 Task: Find connections with filter location Leeds with filter topic #coach with filter profile language Potuguese with filter current company TimesJobs with filter school Tilak Maharashtra Vidyapeeth, Pune with filter industry Paper and Forest Product Manufacturing with filter service category Resume Writing with filter keywords title Over the Phone Interpreter
Action: Mouse moved to (591, 89)
Screenshot: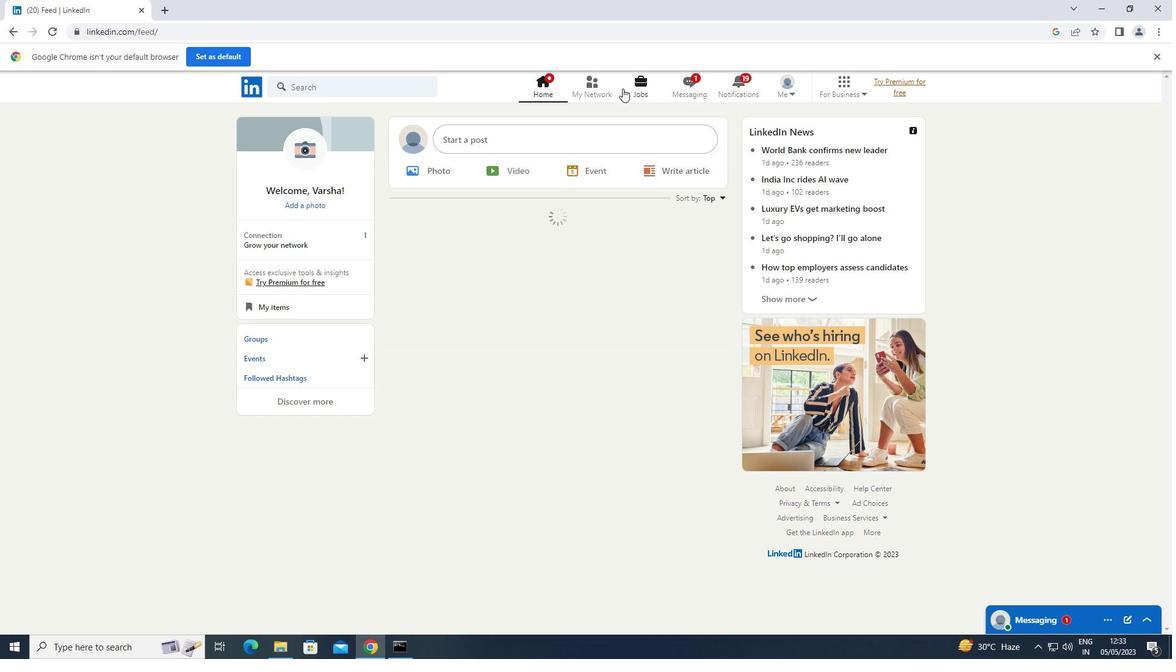 
Action: Mouse pressed left at (591, 89)
Screenshot: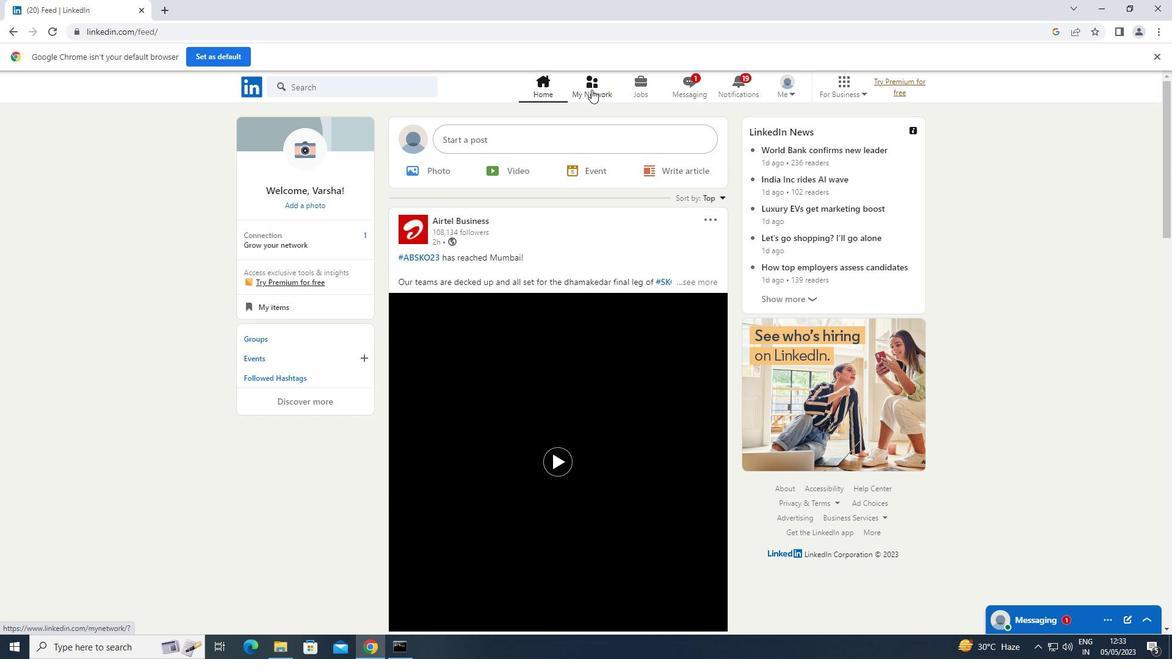 
Action: Mouse moved to (296, 146)
Screenshot: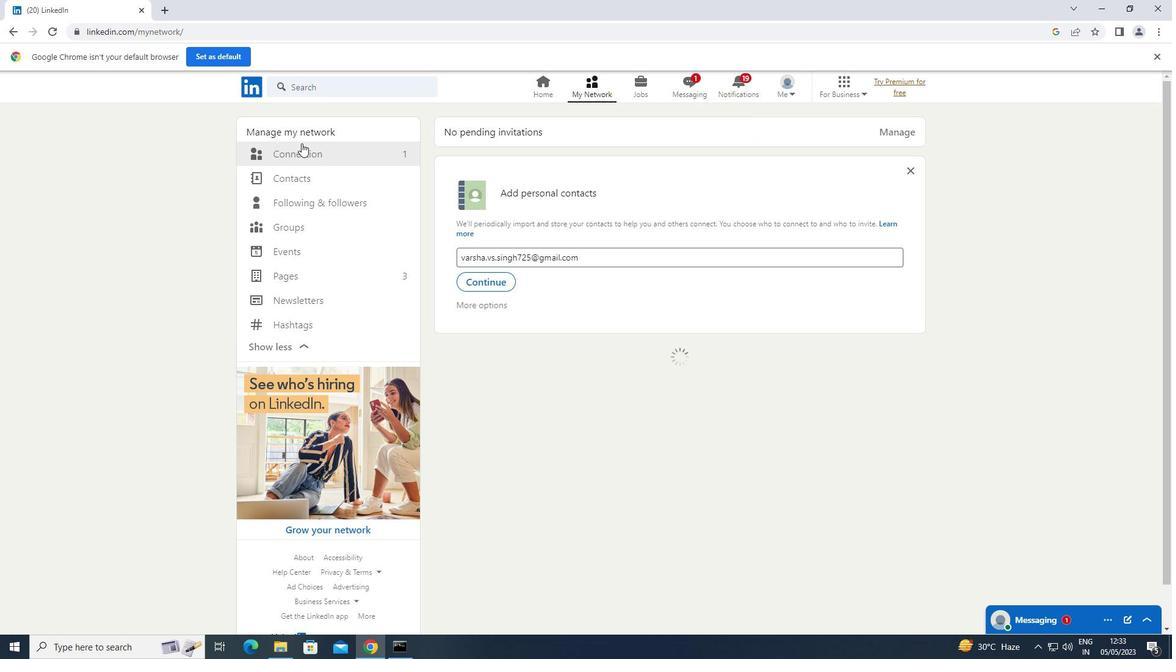 
Action: Mouse pressed left at (296, 146)
Screenshot: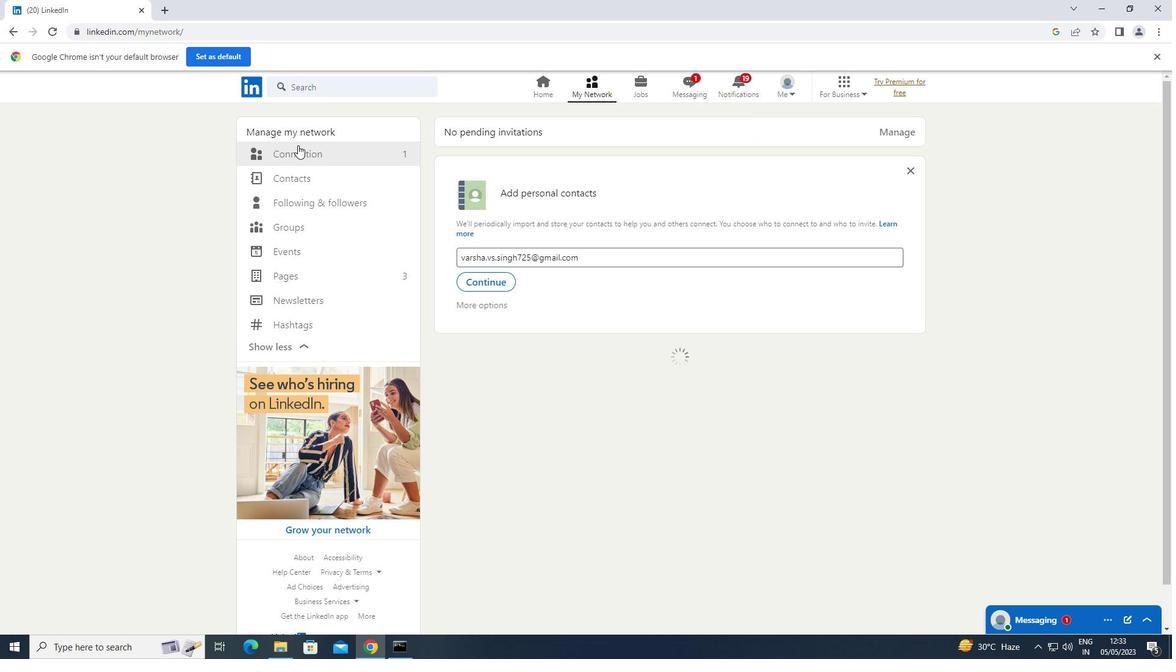 
Action: Mouse moved to (683, 154)
Screenshot: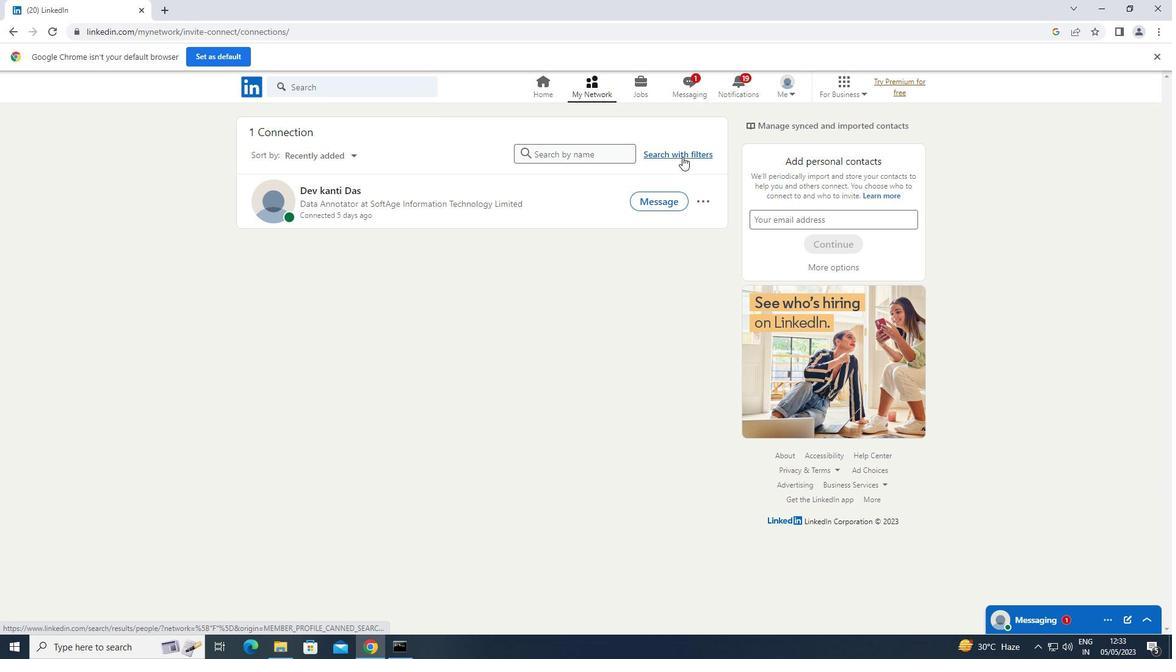 
Action: Mouse pressed left at (683, 154)
Screenshot: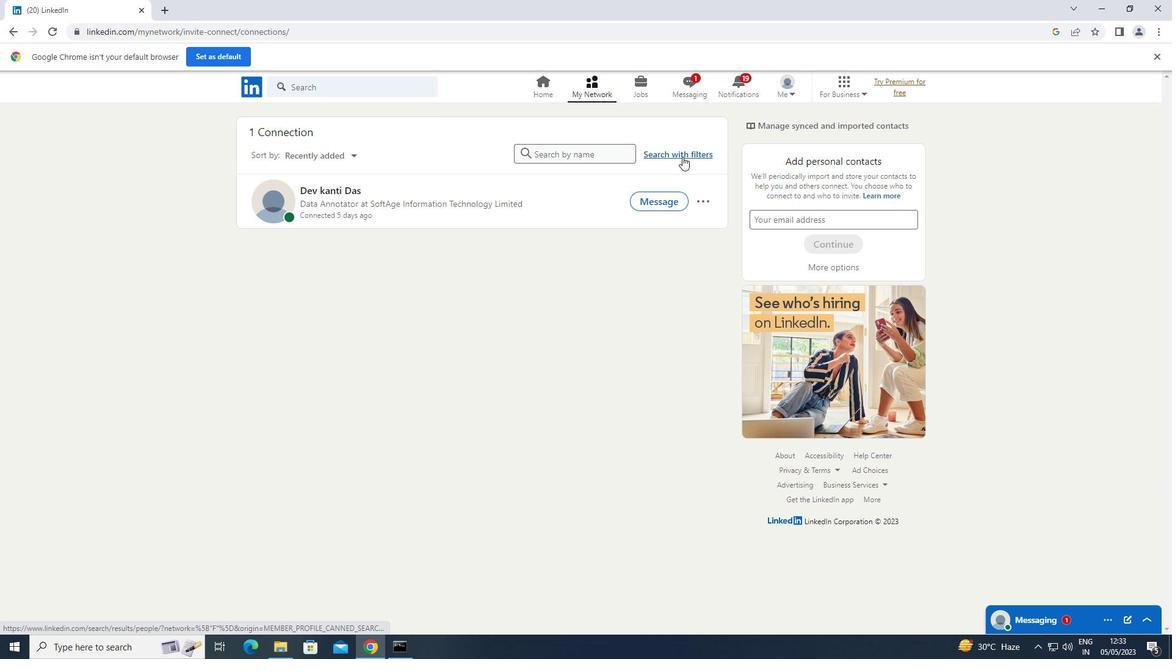 
Action: Mouse moved to (616, 120)
Screenshot: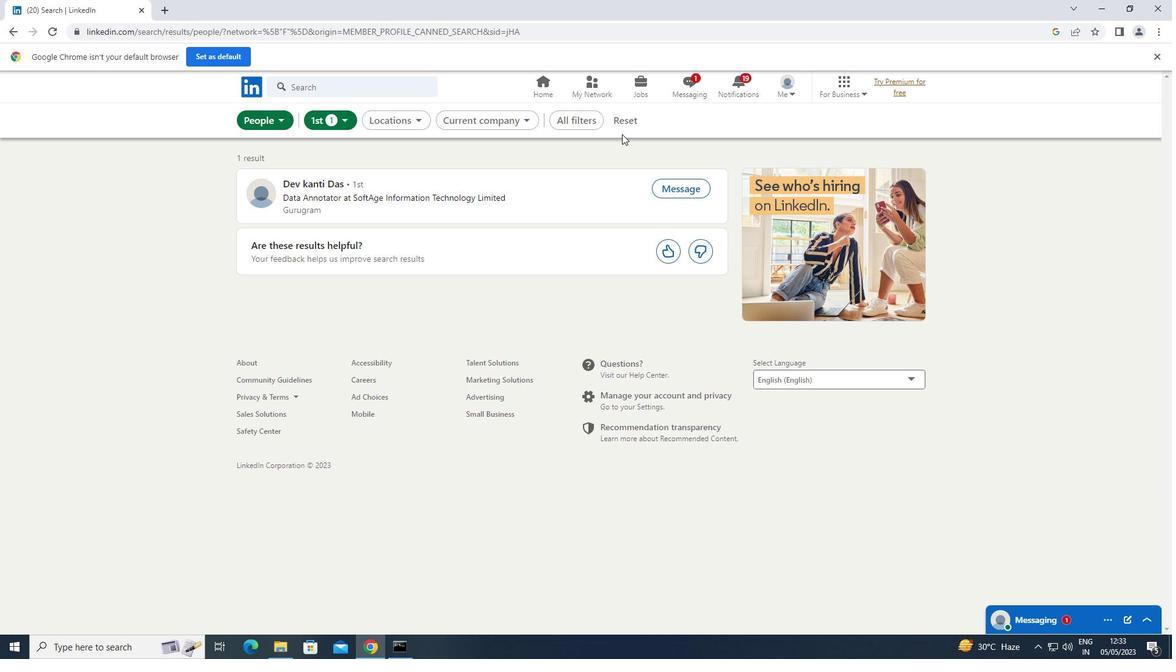
Action: Mouse pressed left at (616, 120)
Screenshot: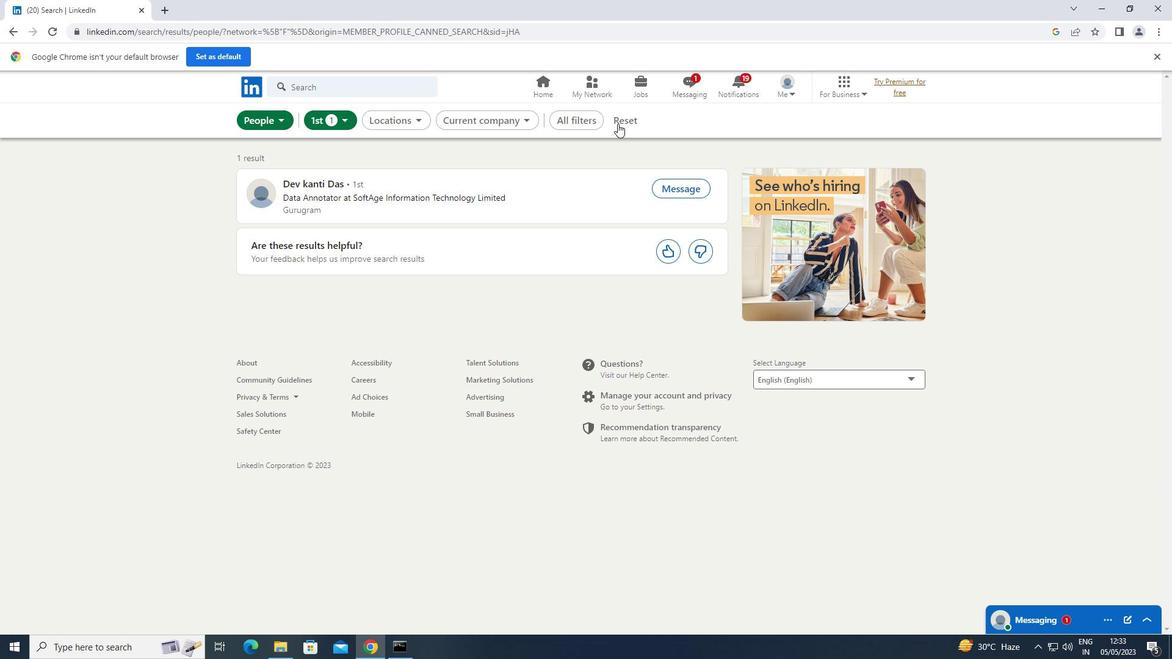 
Action: Mouse moved to (611, 119)
Screenshot: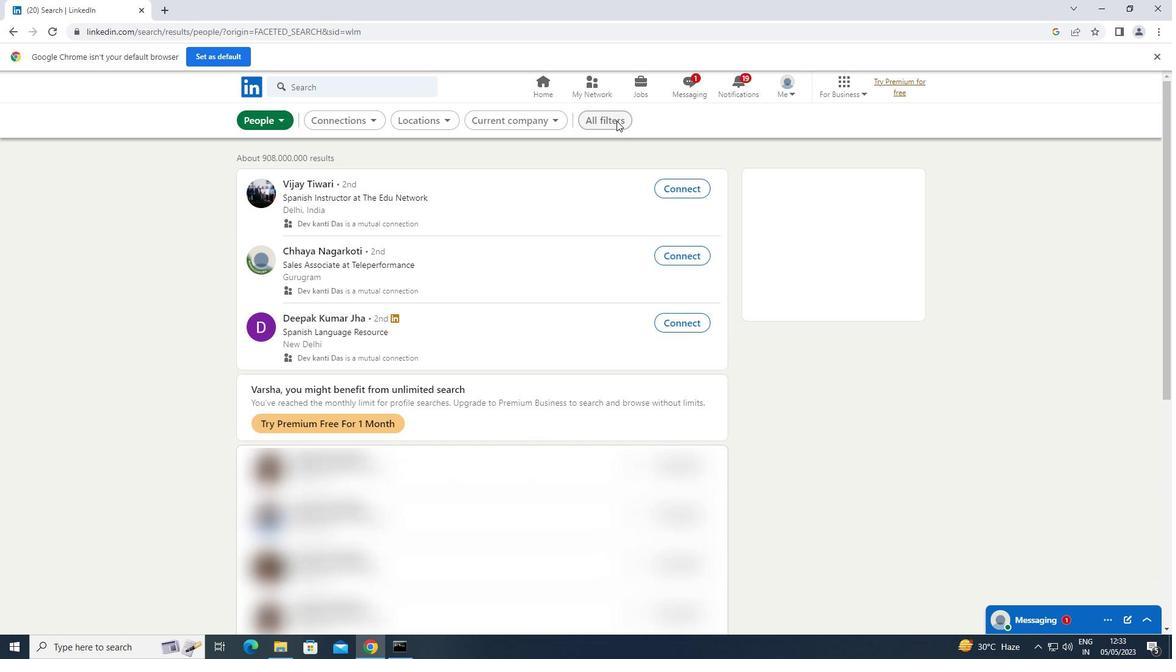 
Action: Mouse pressed left at (611, 119)
Screenshot: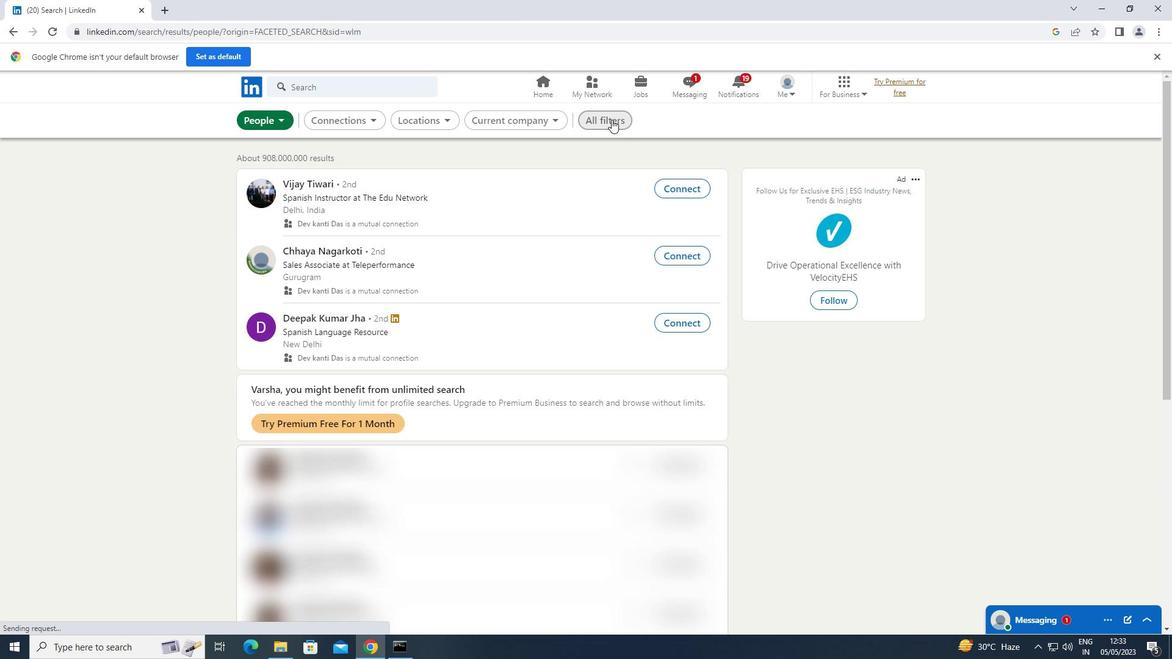 
Action: Mouse moved to (841, 260)
Screenshot: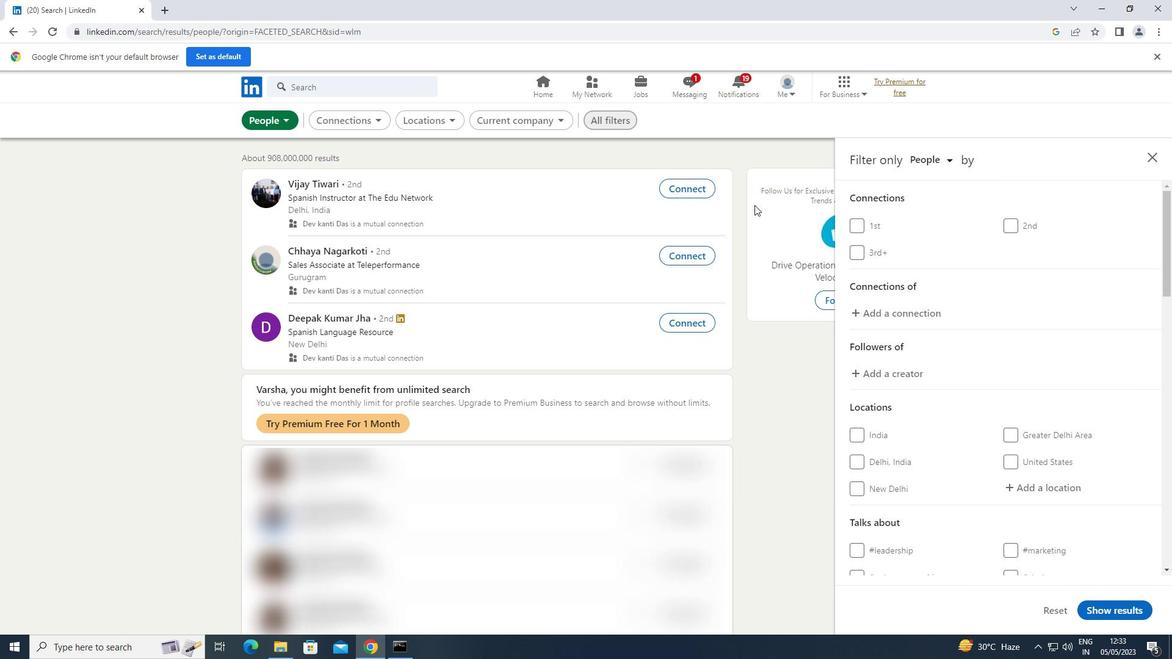 
Action: Mouse scrolled (841, 259) with delta (0, 0)
Screenshot: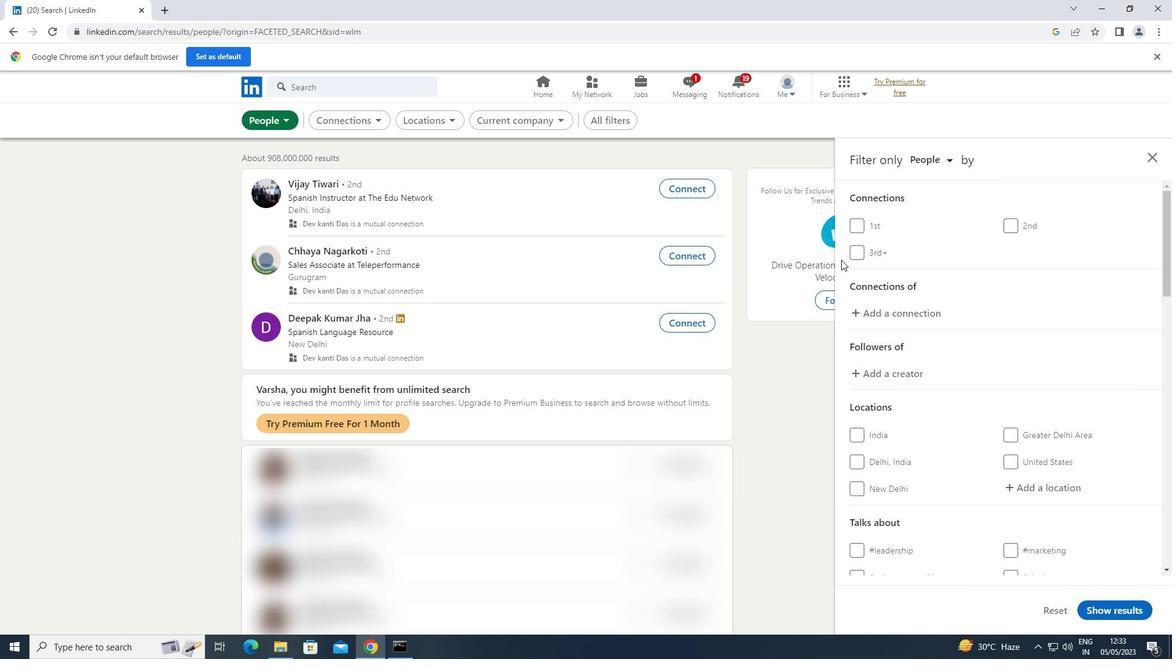 
Action: Mouse scrolled (841, 259) with delta (0, 0)
Screenshot: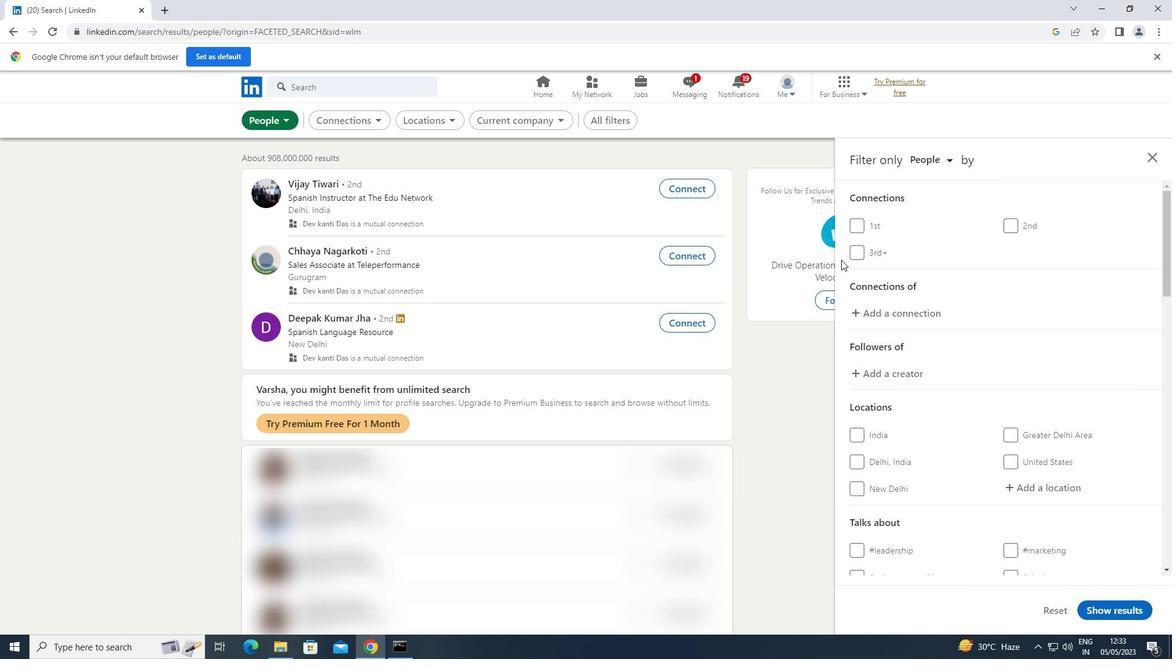 
Action: Mouse scrolled (841, 259) with delta (0, 0)
Screenshot: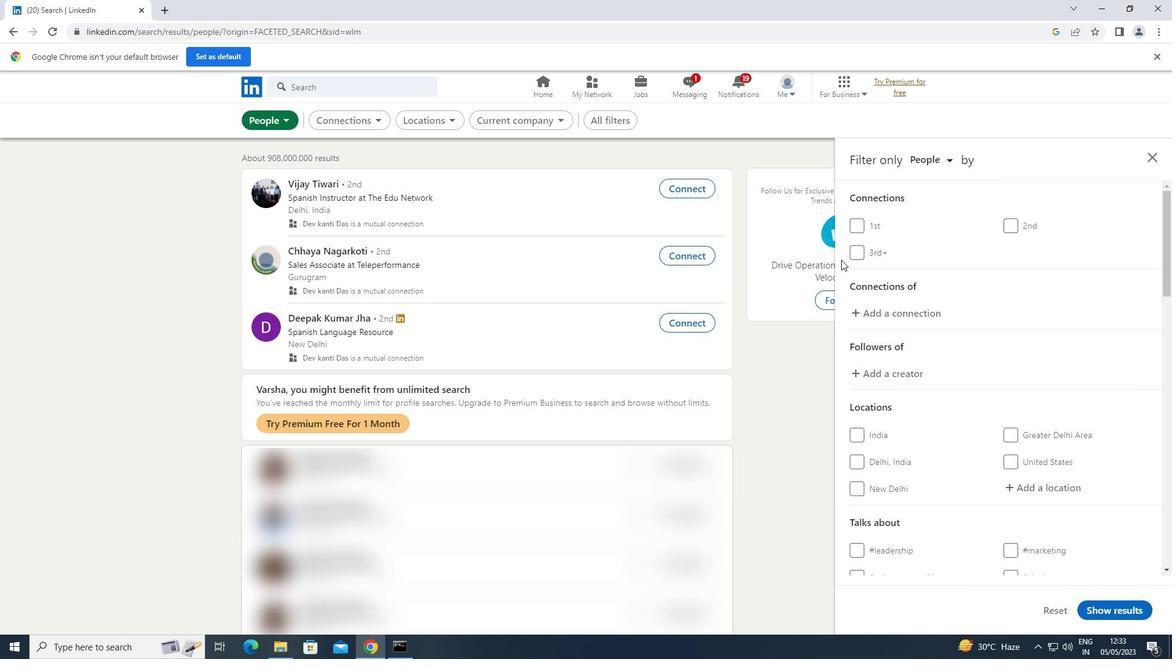 
Action: Mouse moved to (1021, 303)
Screenshot: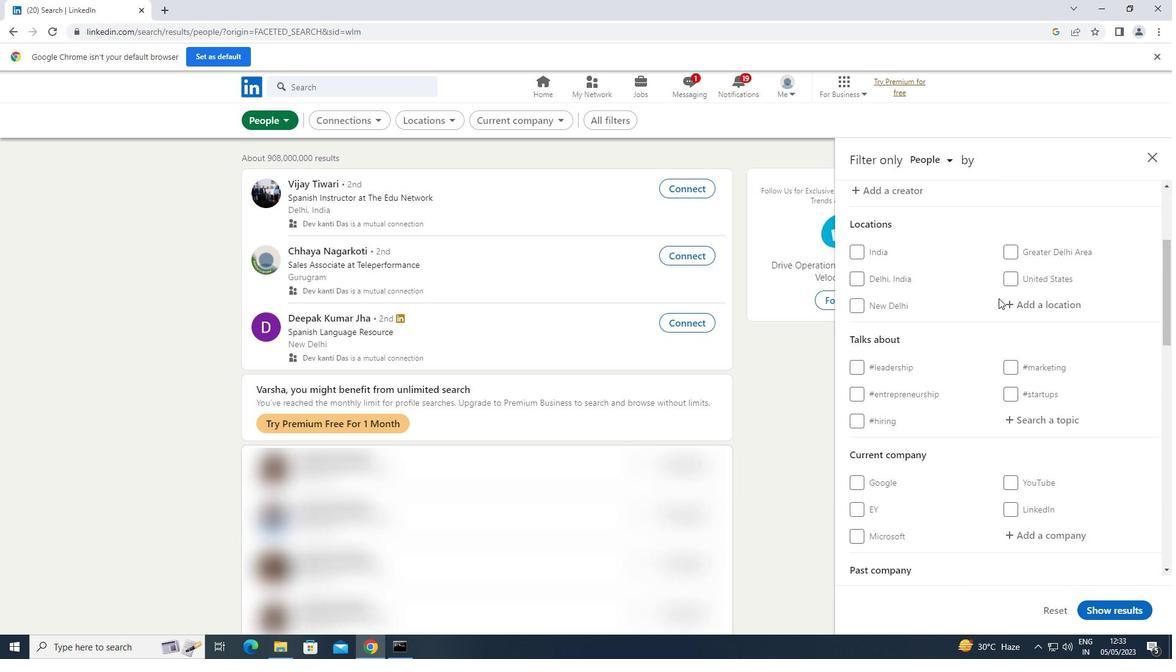 
Action: Mouse pressed left at (1021, 303)
Screenshot: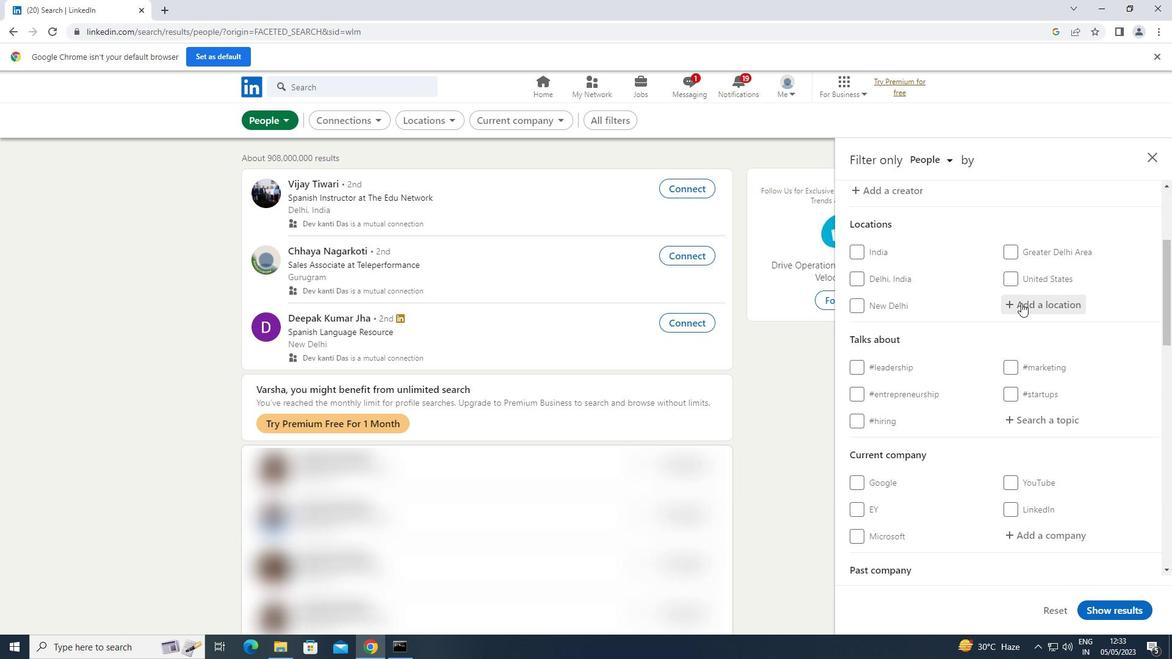 
Action: Key pressed <Key.shift>L
Screenshot: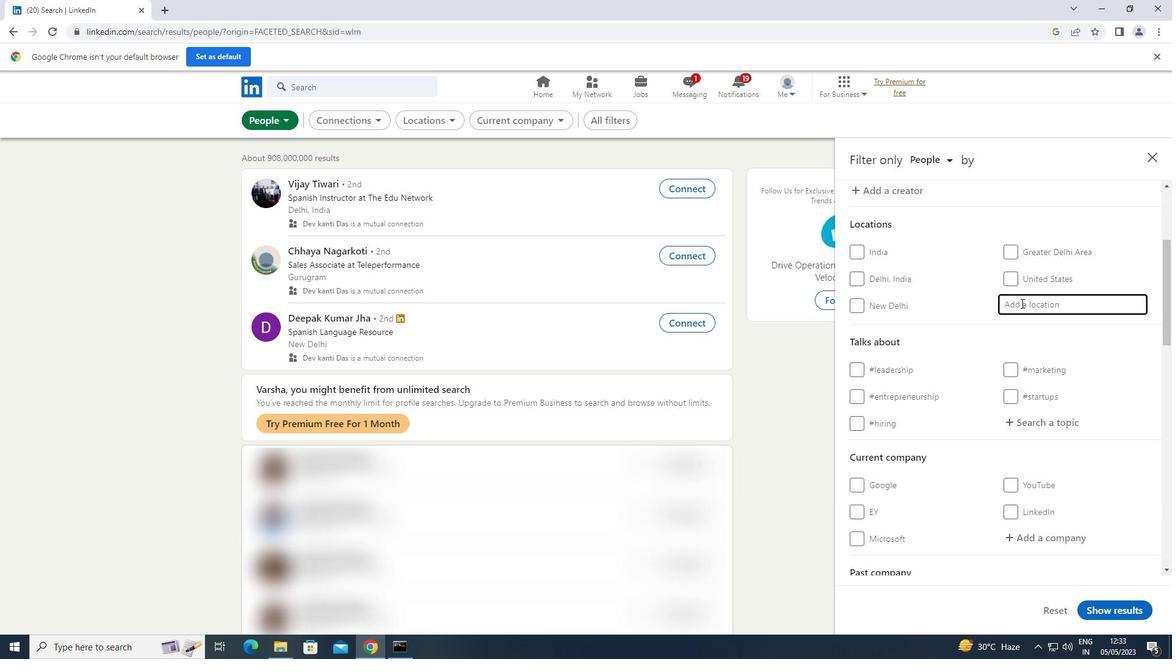 
Action: Mouse moved to (1022, 303)
Screenshot: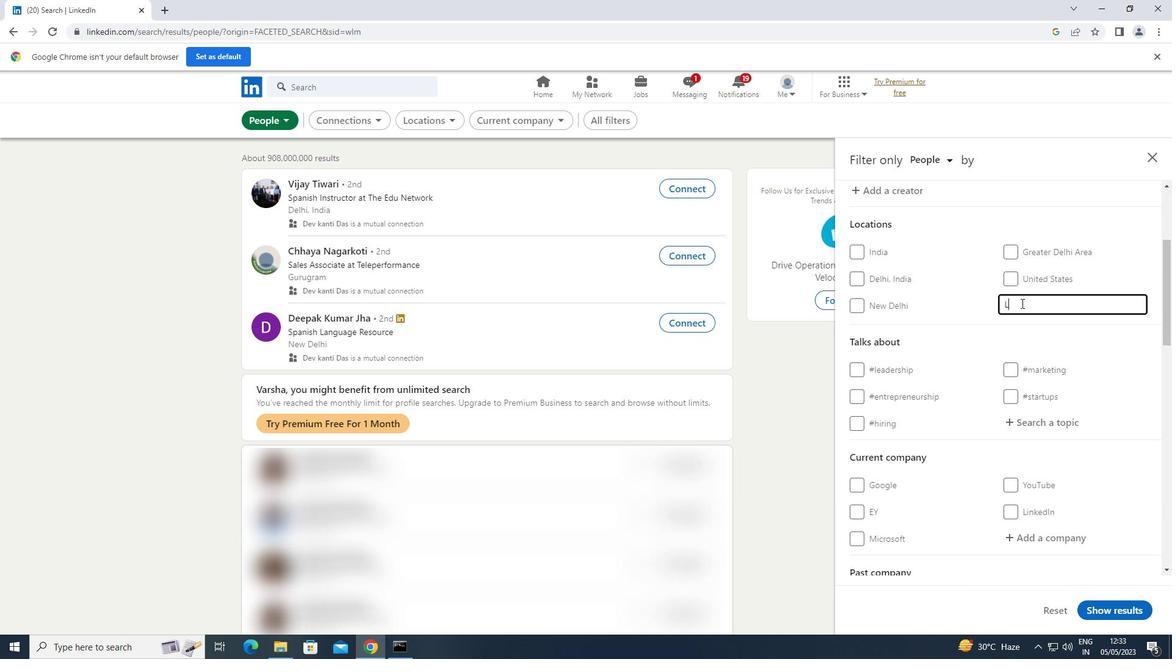 
Action: Key pressed EEDS<Key.enter>
Screenshot: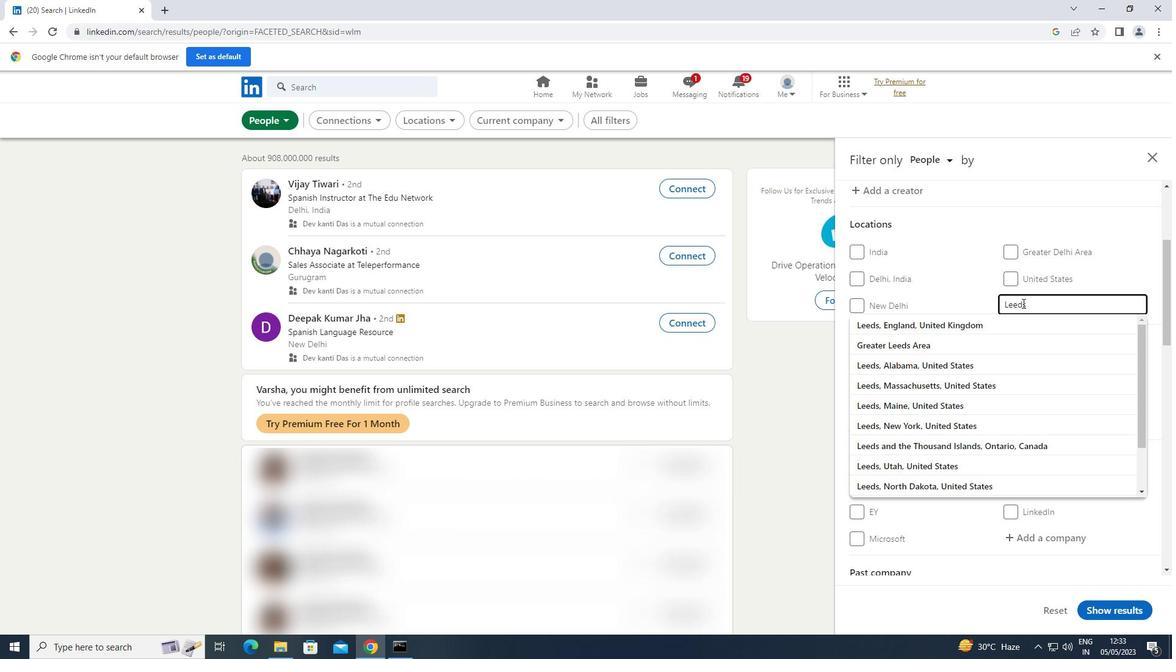 
Action: Mouse moved to (1035, 425)
Screenshot: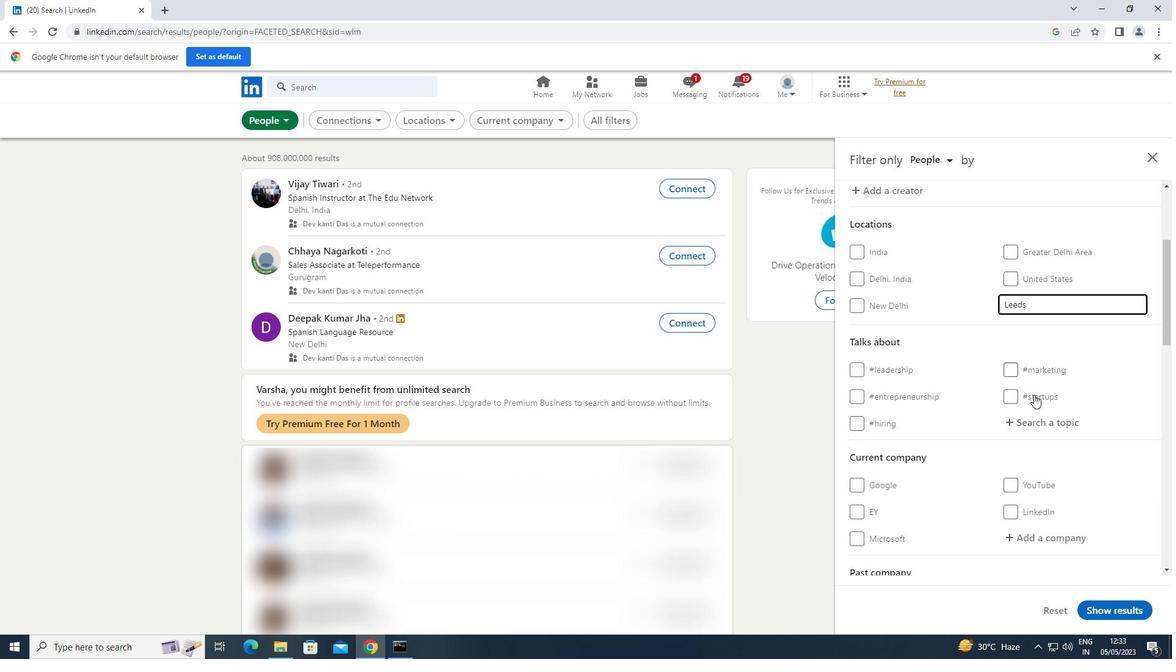 
Action: Mouse pressed left at (1035, 425)
Screenshot: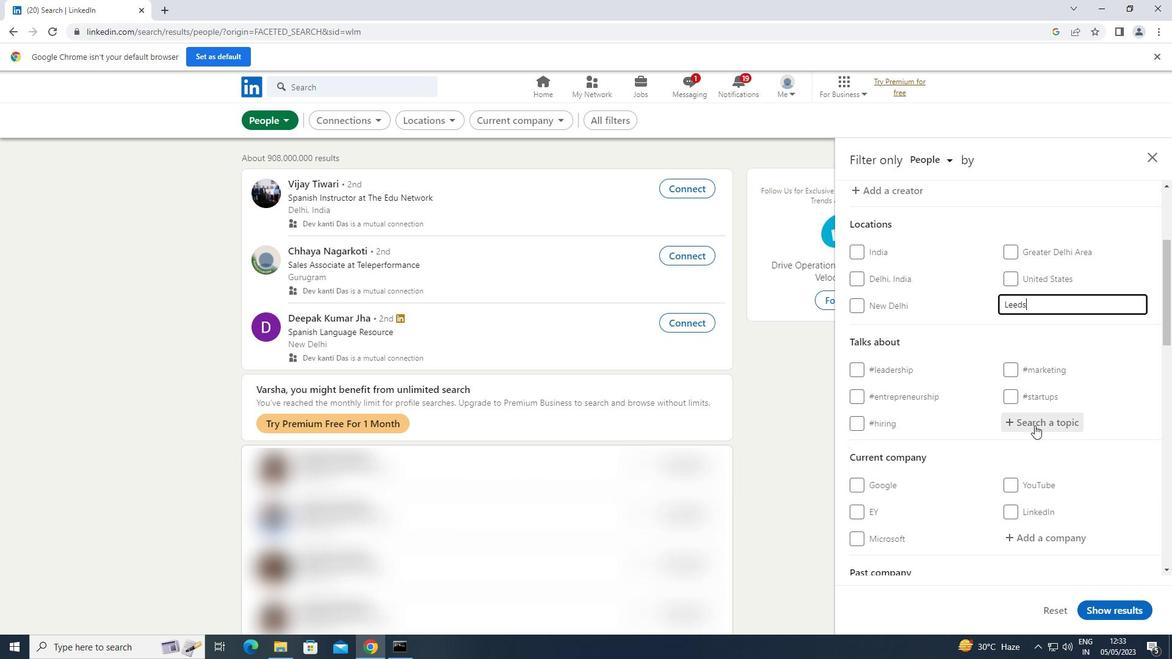 
Action: Key pressed COACH
Screenshot: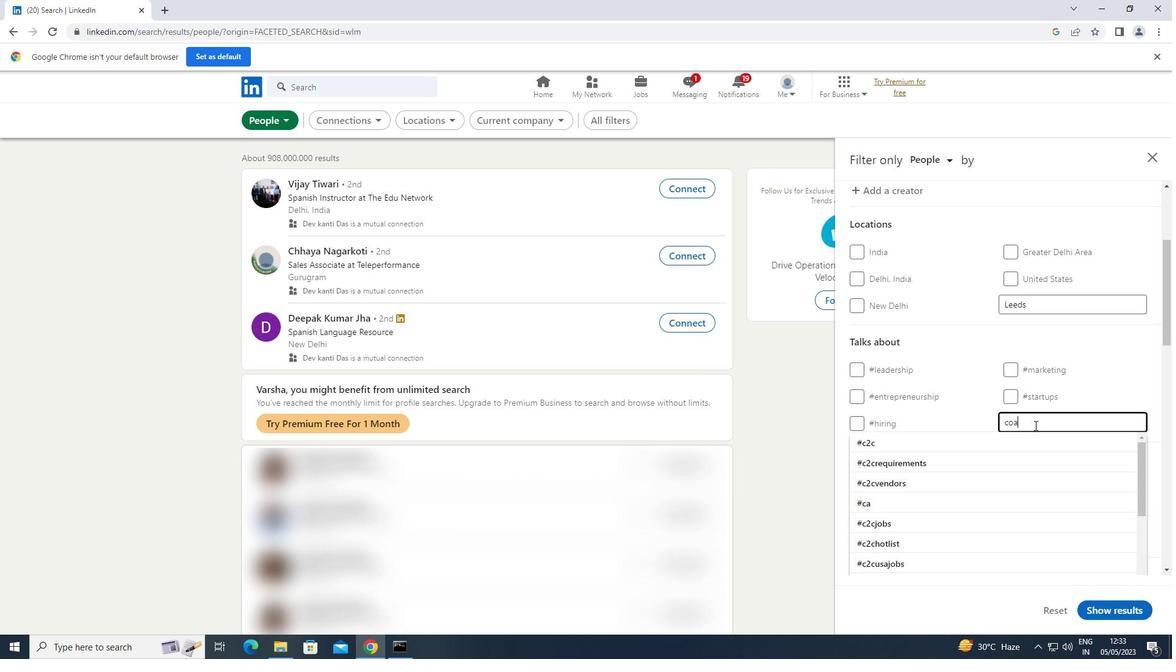 
Action: Mouse moved to (963, 459)
Screenshot: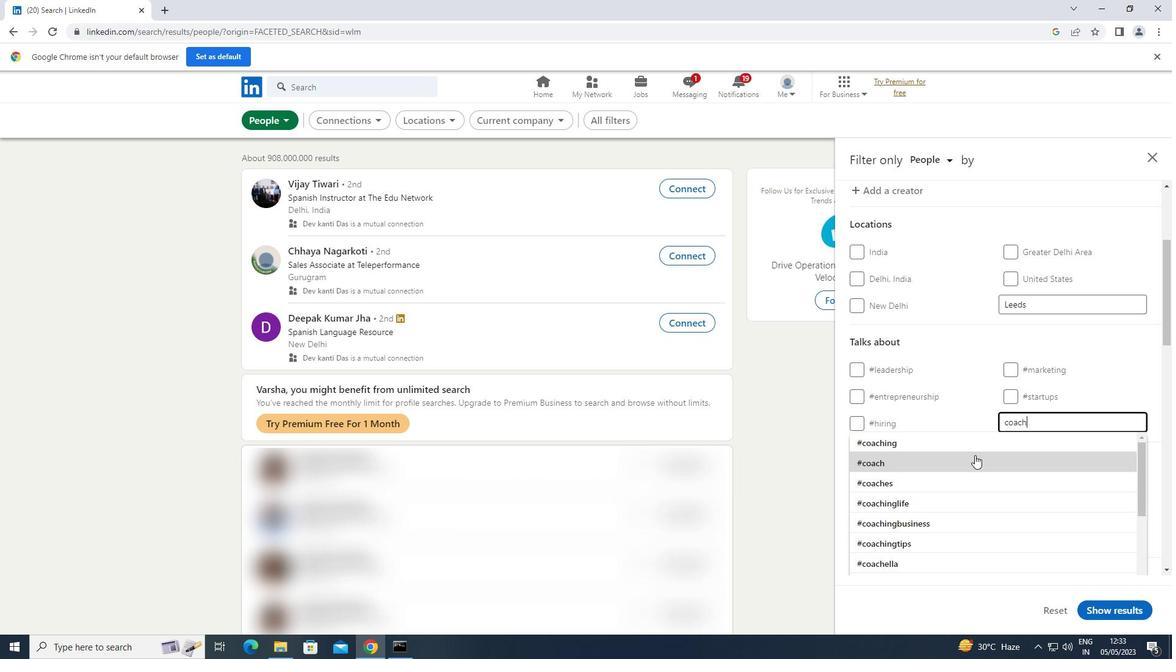 
Action: Mouse pressed left at (963, 459)
Screenshot: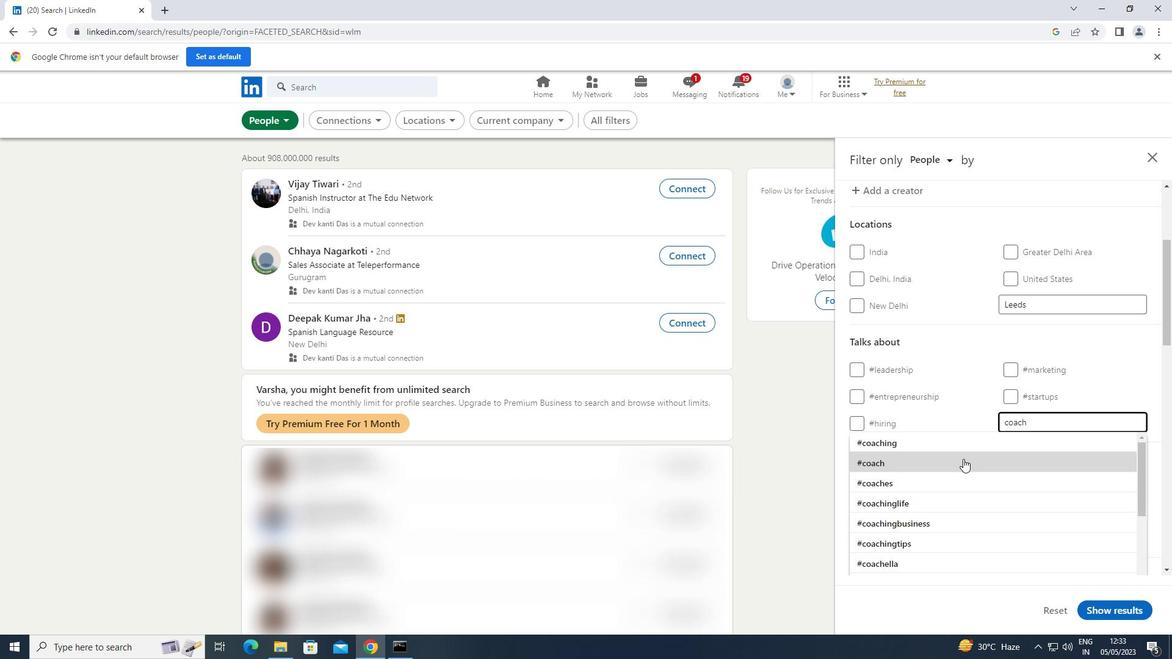 
Action: Mouse moved to (965, 458)
Screenshot: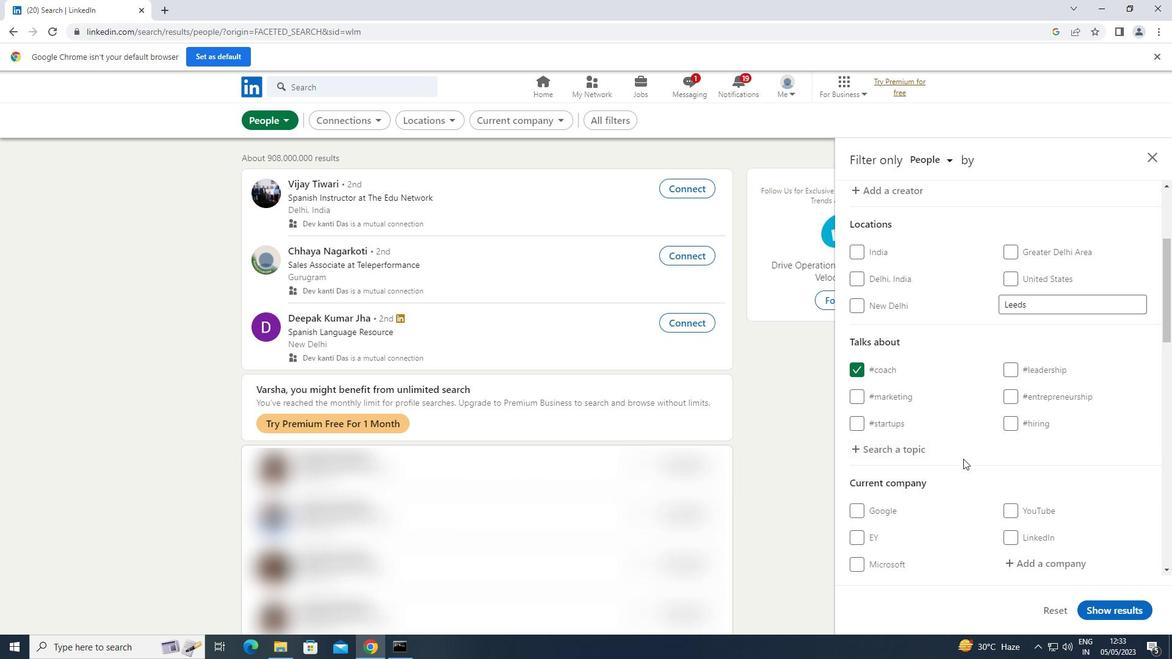 
Action: Mouse scrolled (965, 458) with delta (0, 0)
Screenshot: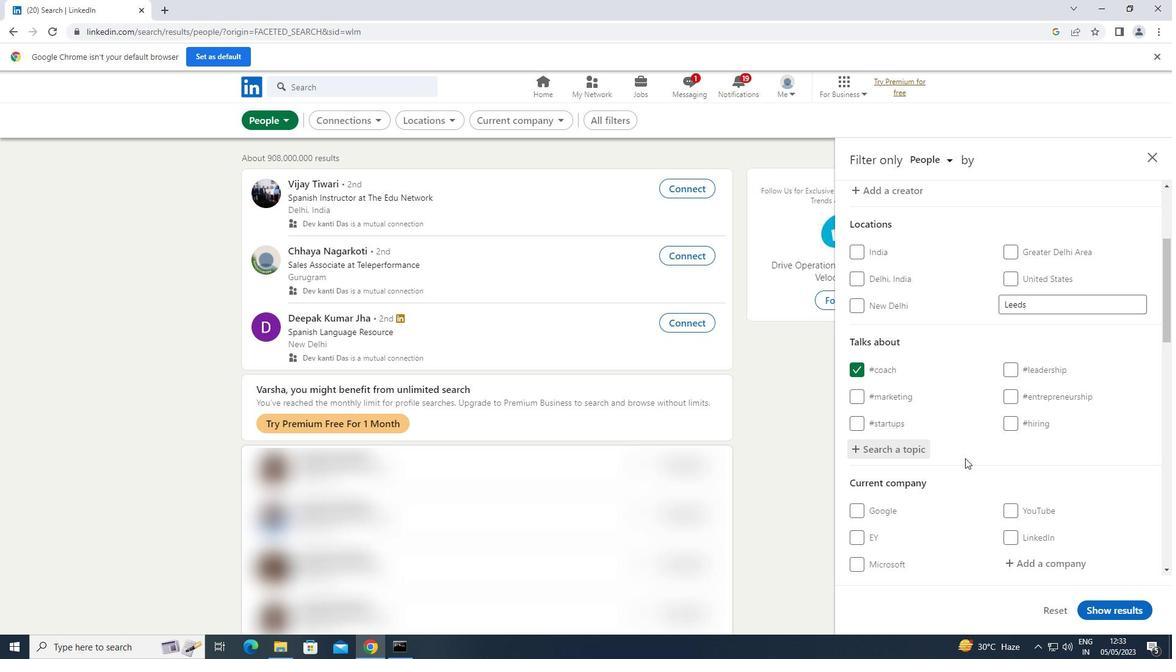 
Action: Mouse scrolled (965, 458) with delta (0, 0)
Screenshot: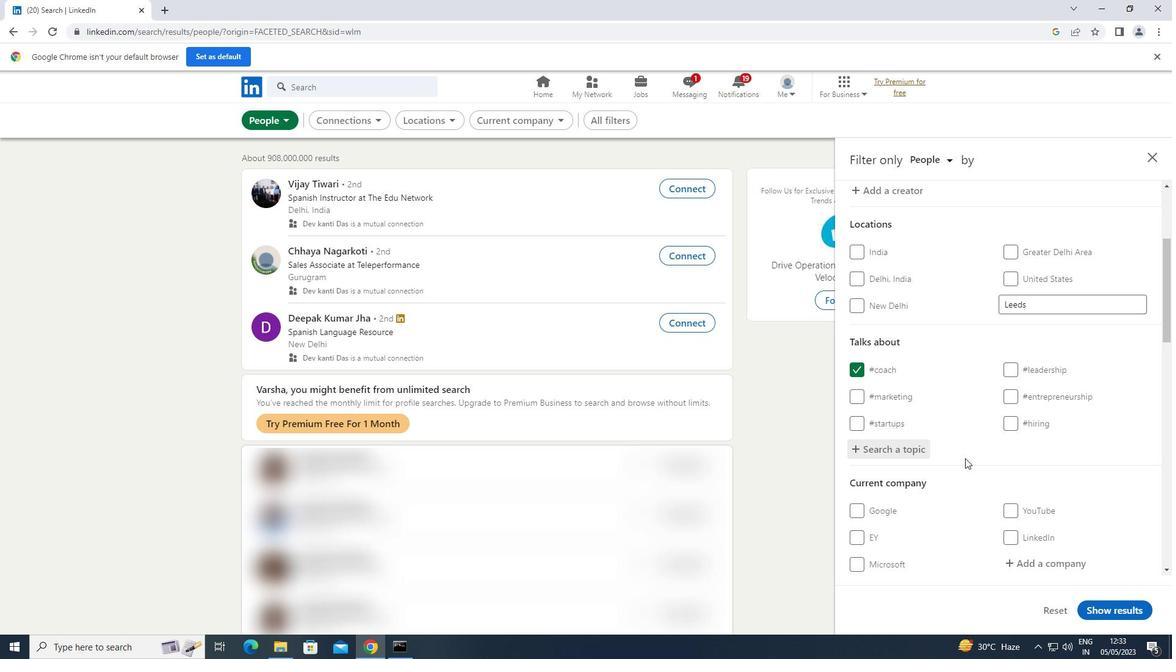 
Action: Mouse scrolled (965, 458) with delta (0, 0)
Screenshot: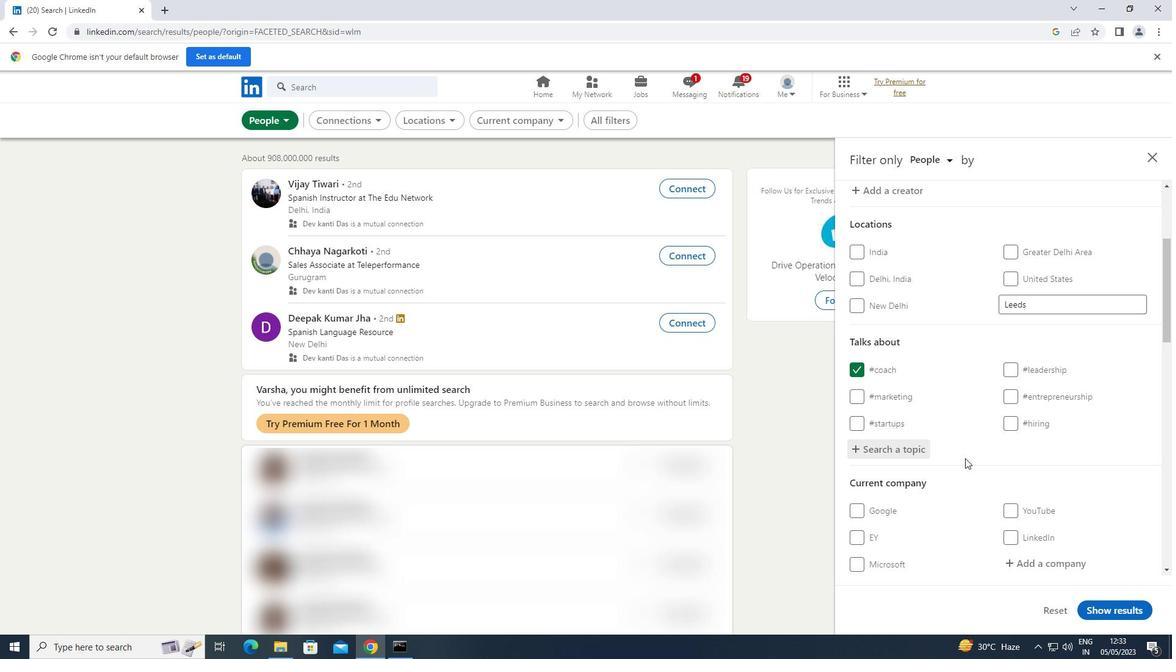 
Action: Mouse moved to (966, 458)
Screenshot: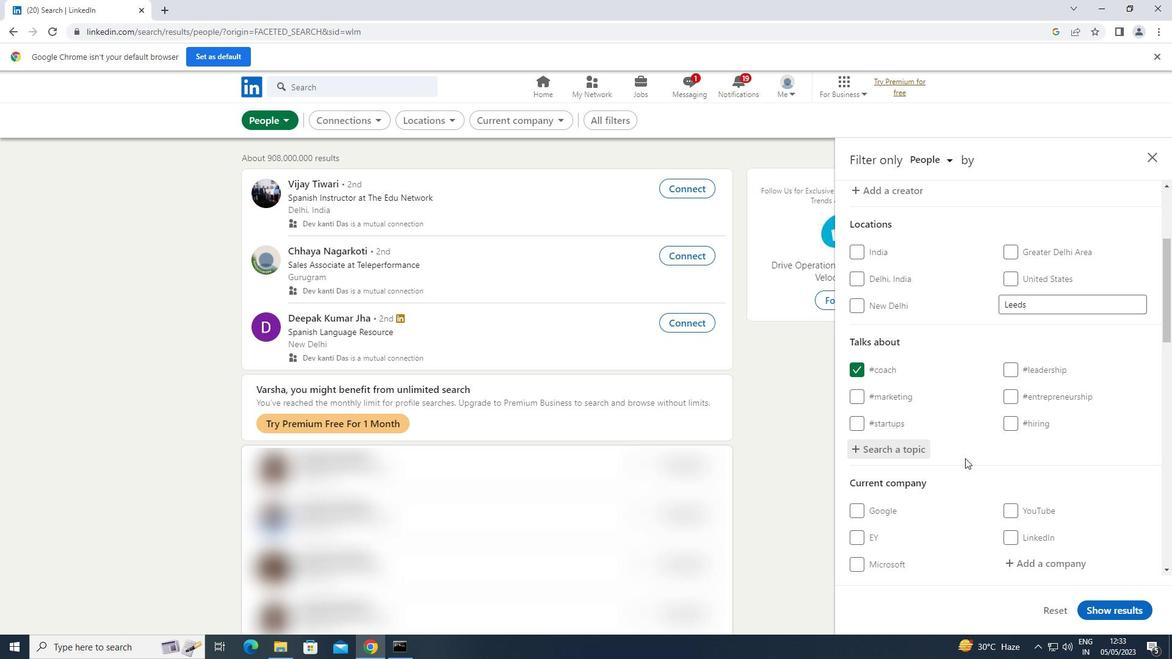 
Action: Mouse scrolled (966, 457) with delta (0, 0)
Screenshot: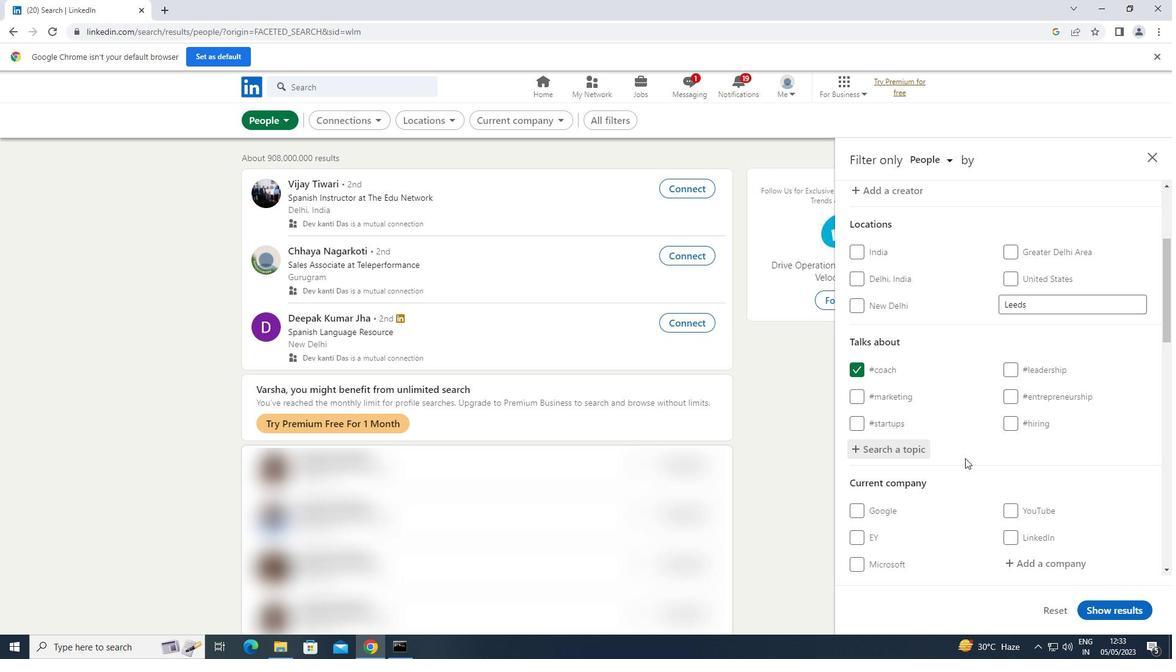 
Action: Mouse scrolled (966, 457) with delta (0, 0)
Screenshot: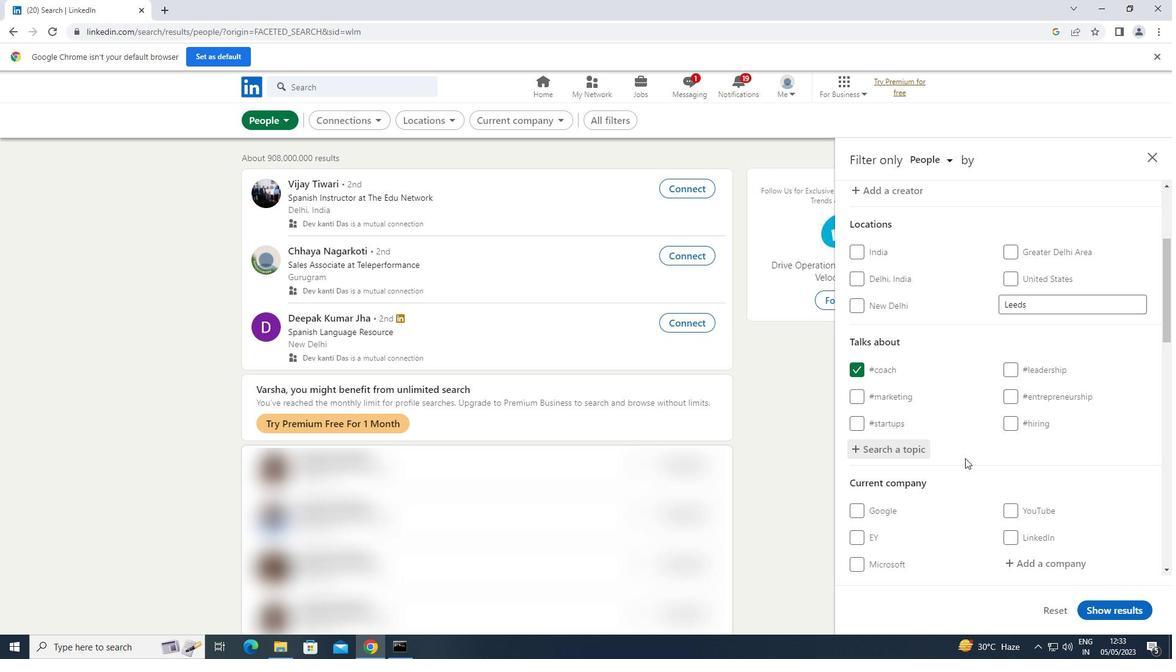 
Action: Mouse moved to (968, 456)
Screenshot: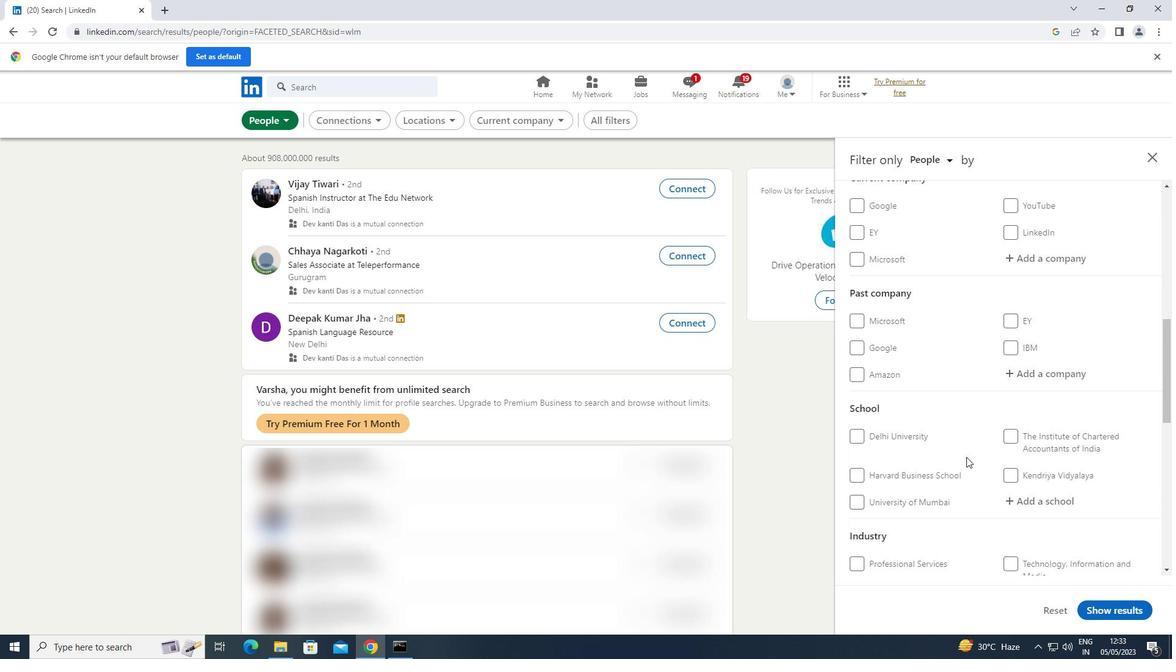 
Action: Mouse scrolled (968, 456) with delta (0, 0)
Screenshot: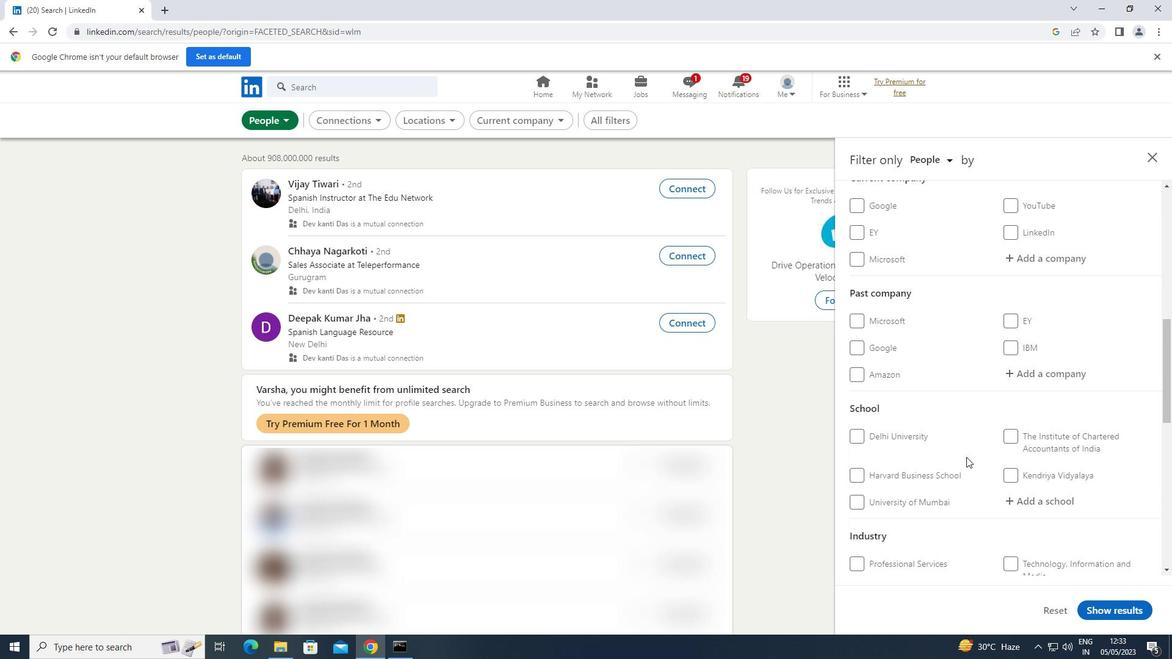 
Action: Mouse scrolled (968, 456) with delta (0, 0)
Screenshot: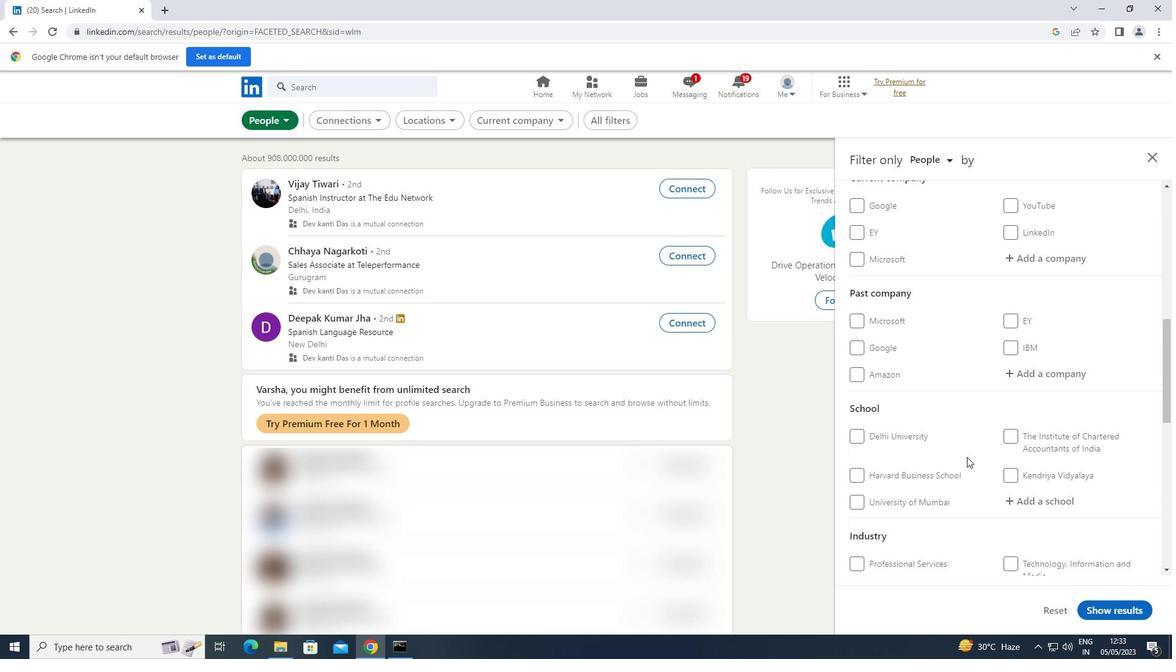 
Action: Mouse scrolled (968, 456) with delta (0, 0)
Screenshot: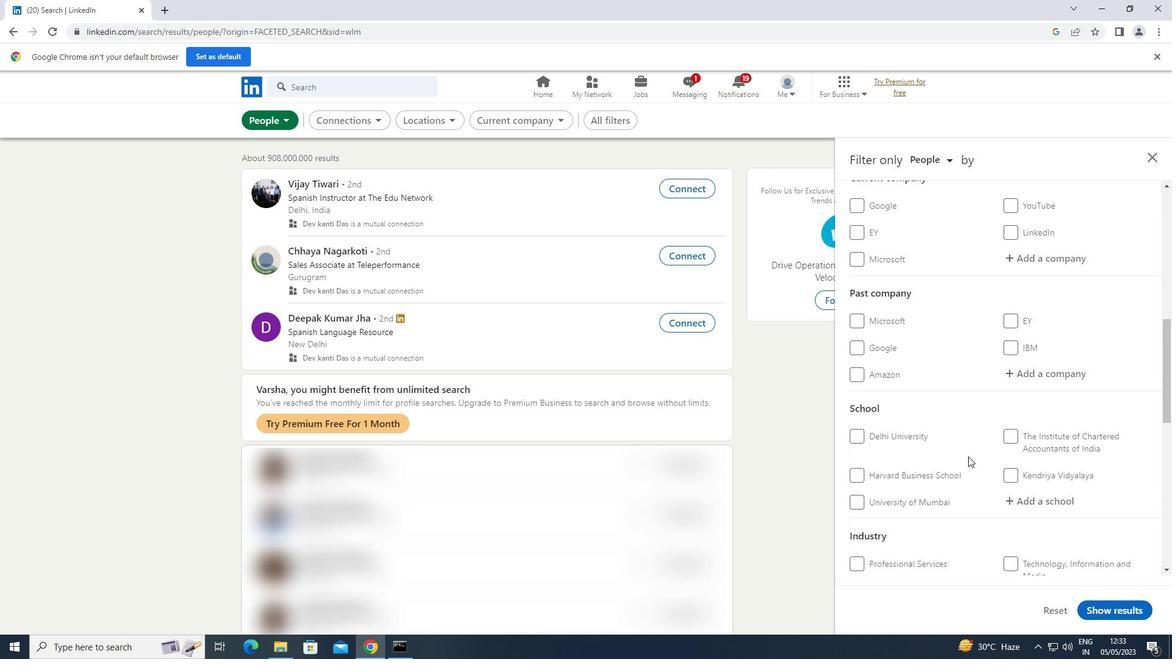 
Action: Mouse scrolled (968, 456) with delta (0, 0)
Screenshot: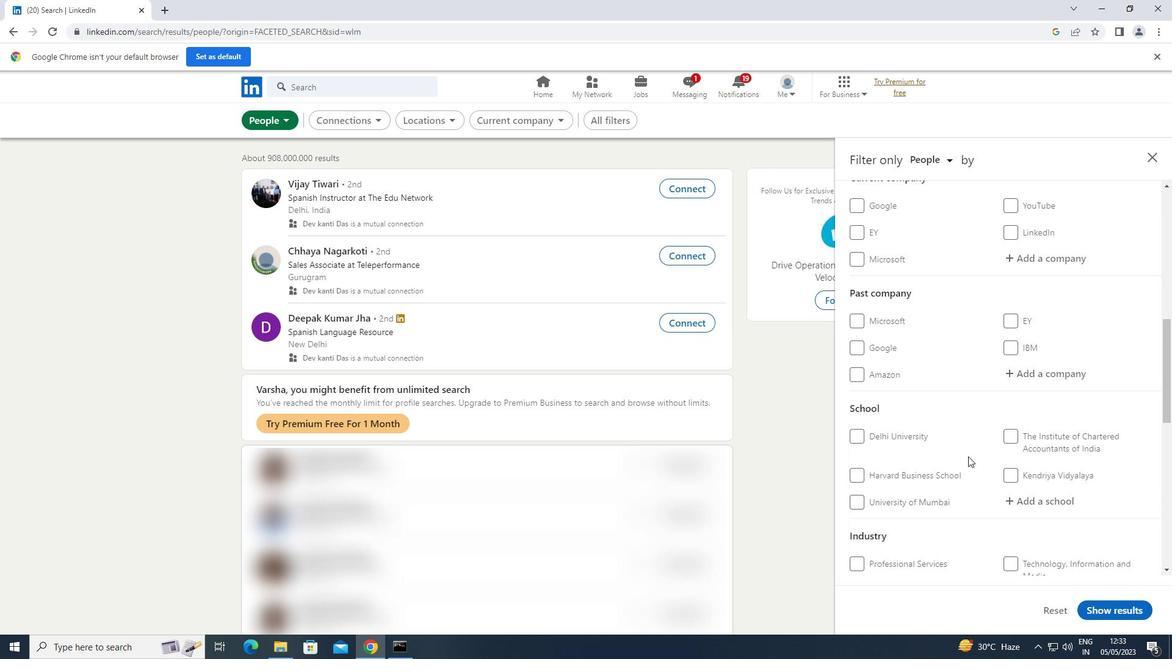 
Action: Mouse moved to (1011, 486)
Screenshot: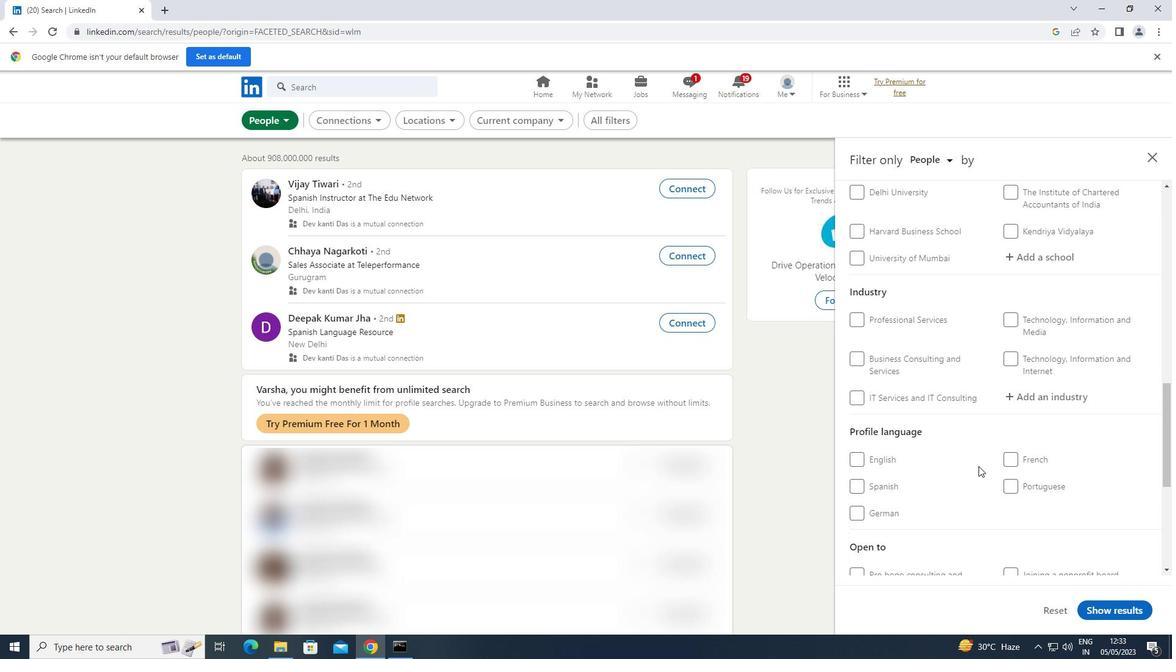 
Action: Mouse pressed left at (1011, 486)
Screenshot: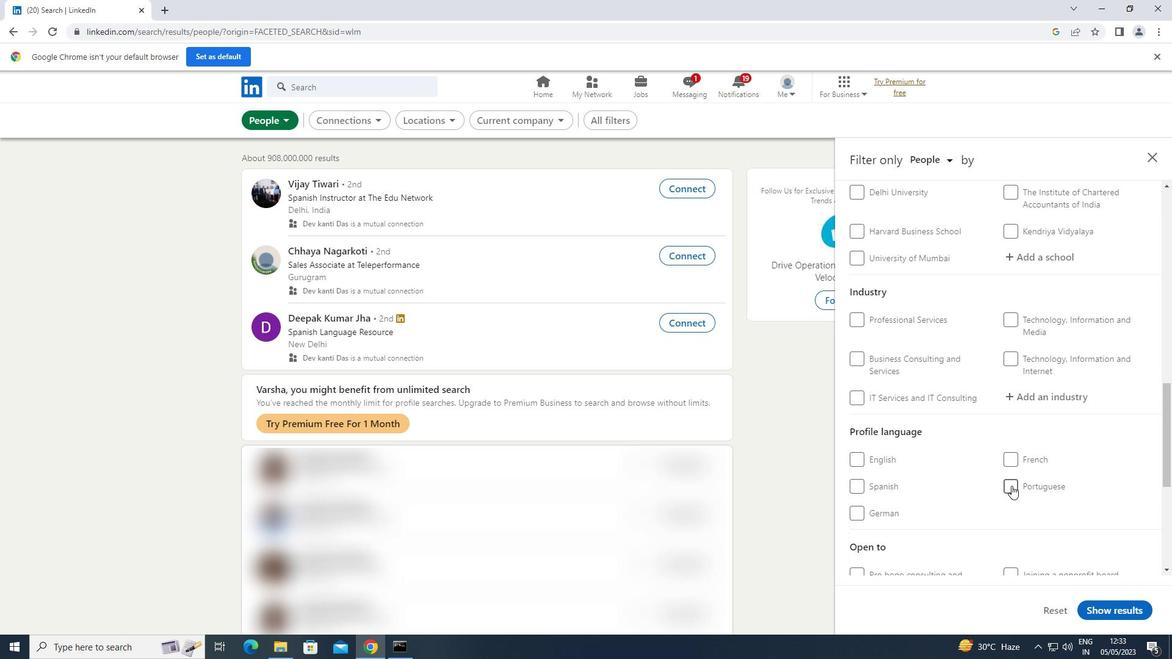 
Action: Mouse moved to (1022, 457)
Screenshot: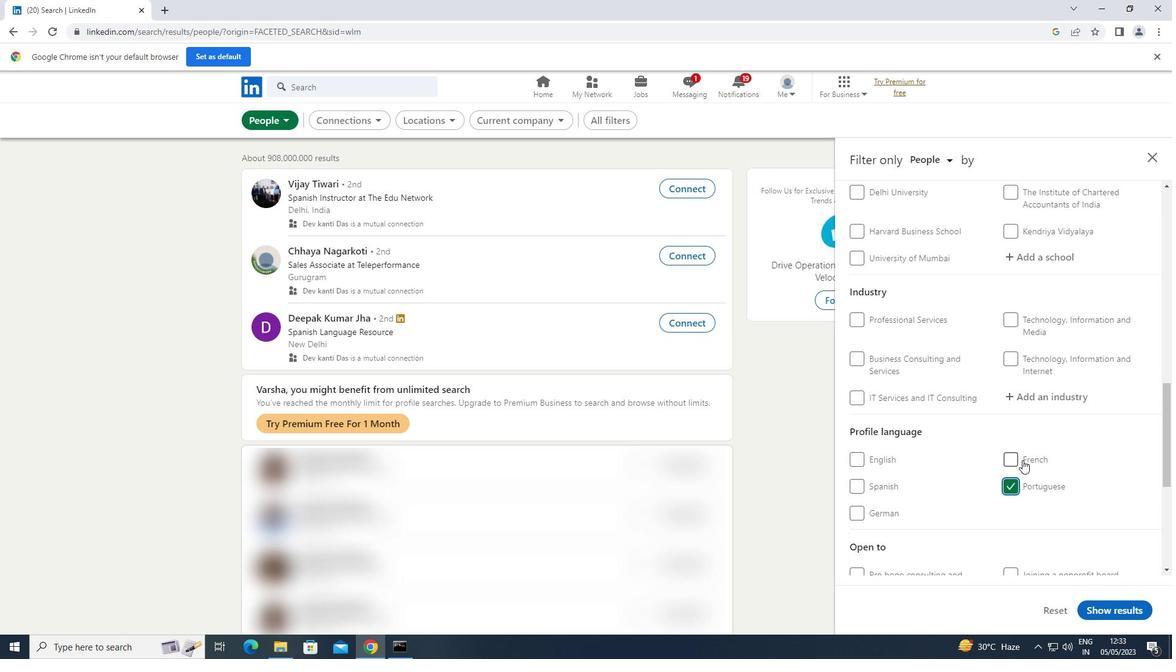 
Action: Mouse scrolled (1022, 458) with delta (0, 0)
Screenshot: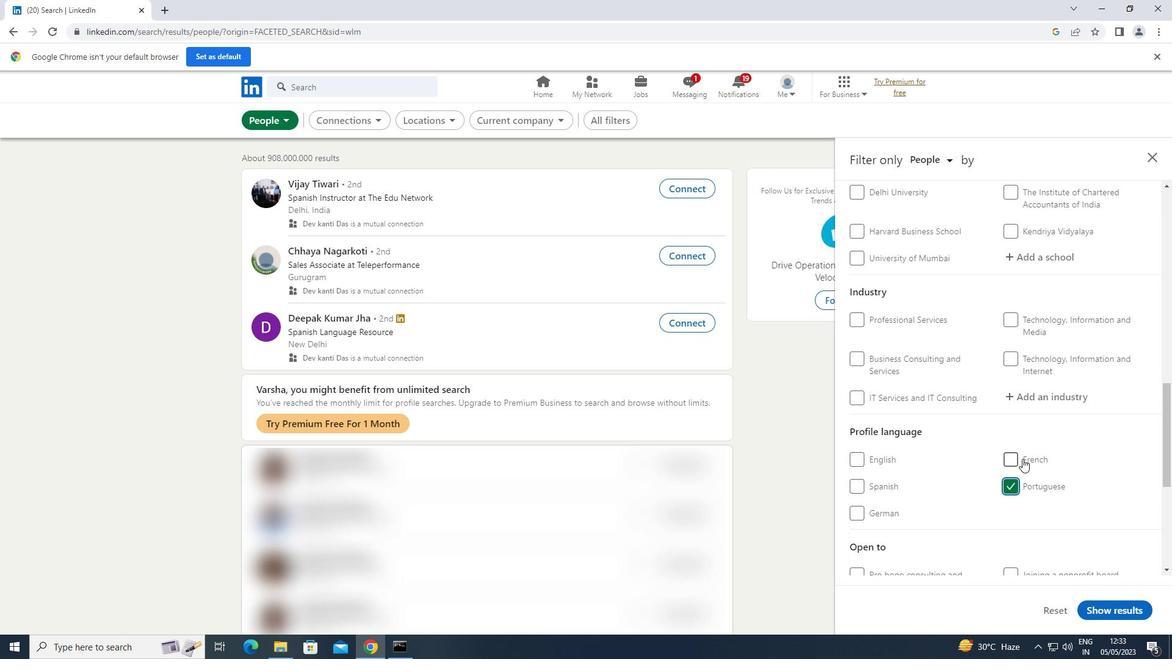 
Action: Mouse moved to (1022, 456)
Screenshot: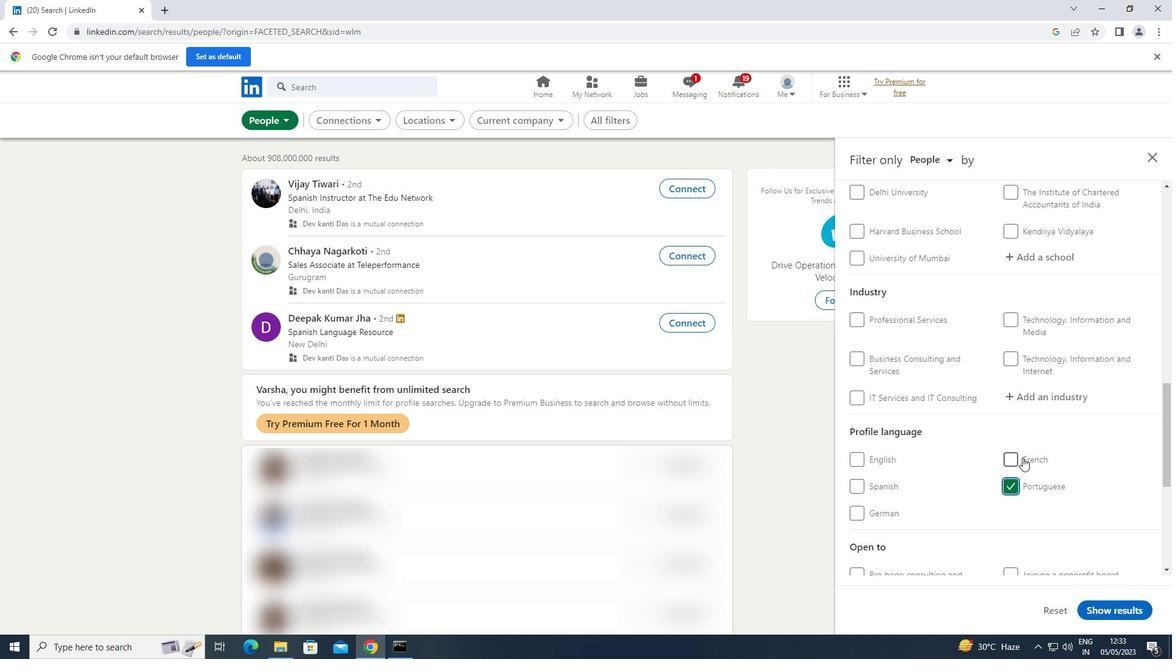 
Action: Mouse scrolled (1022, 457) with delta (0, 0)
Screenshot: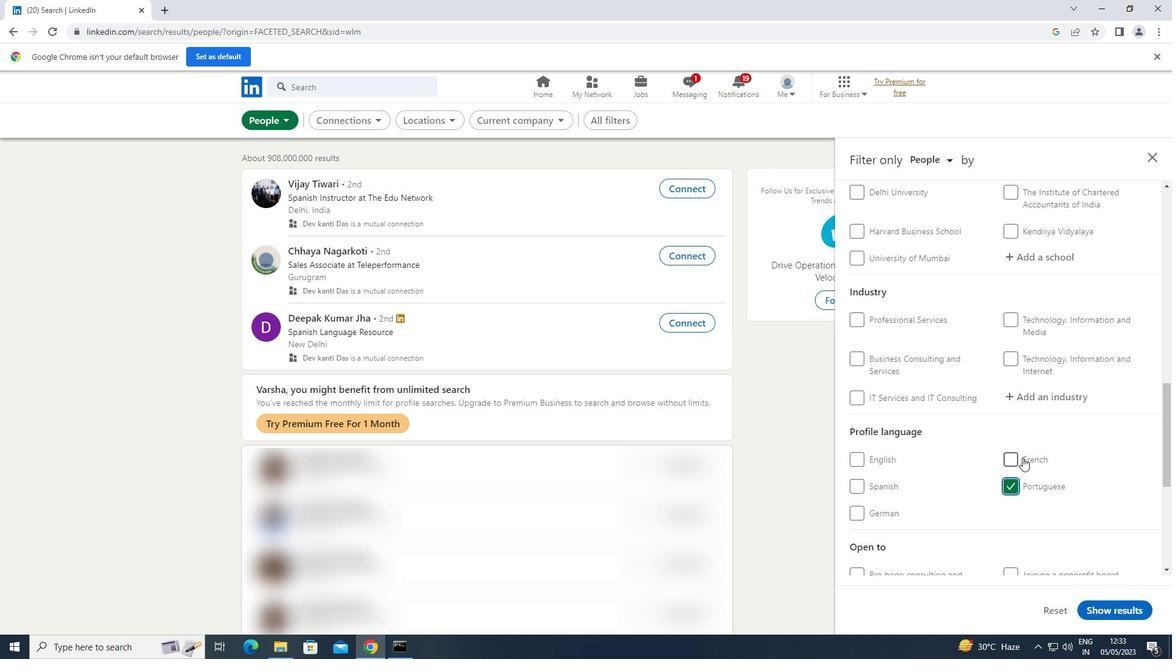 
Action: Mouse scrolled (1022, 457) with delta (0, 0)
Screenshot: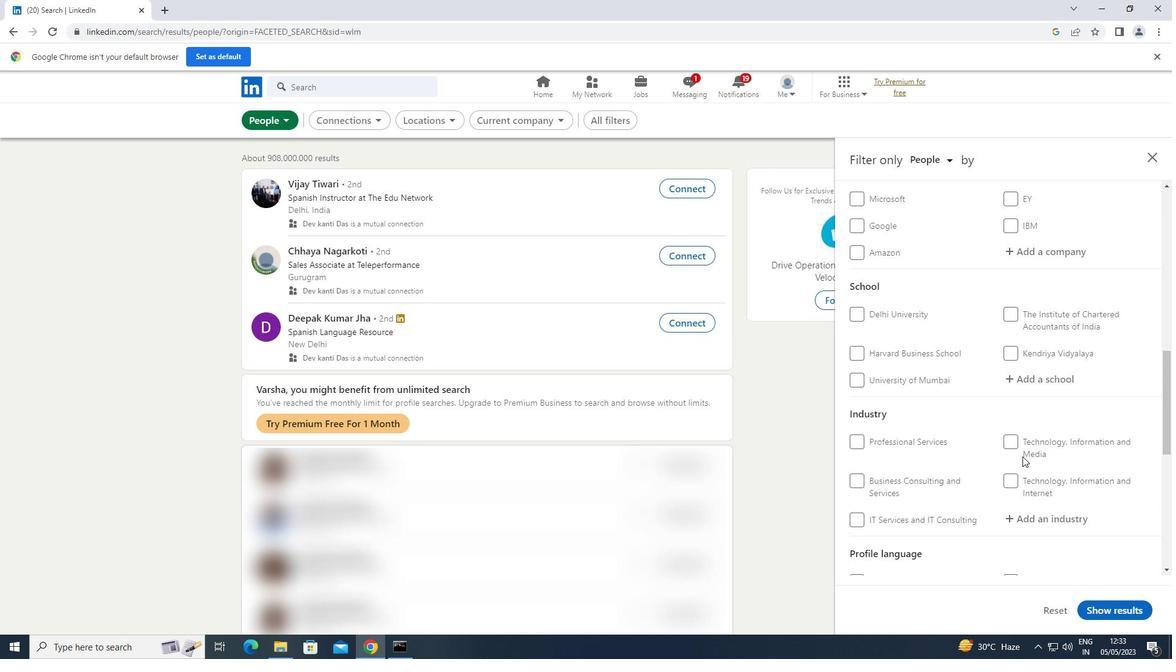 
Action: Mouse scrolled (1022, 457) with delta (0, 0)
Screenshot: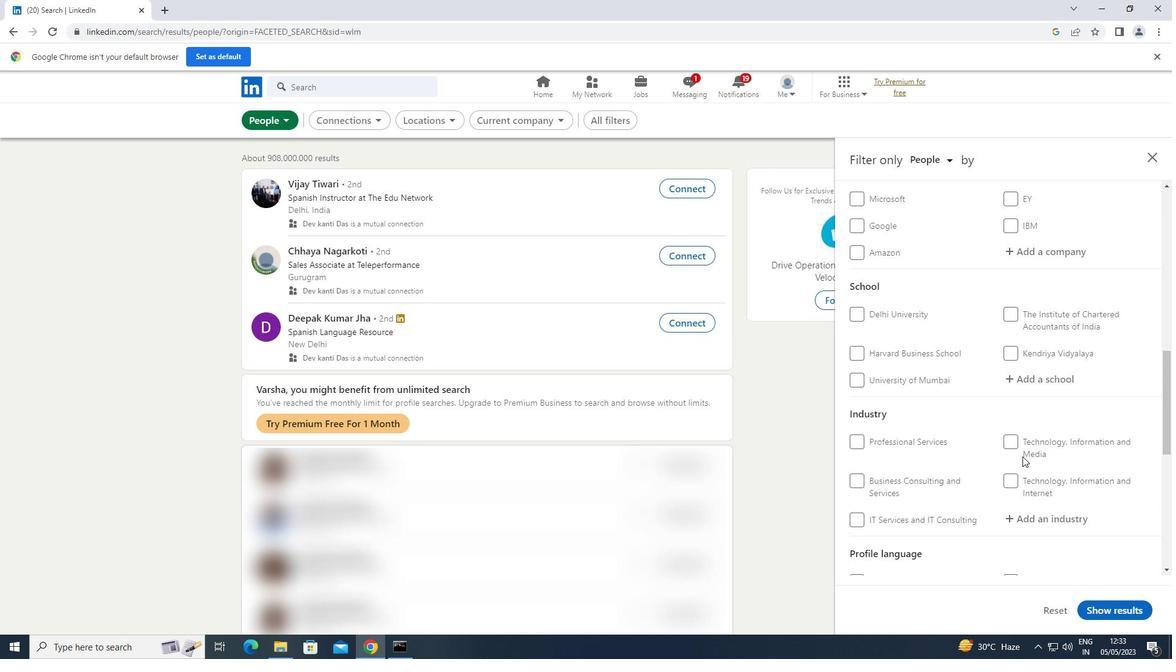 
Action: Mouse scrolled (1022, 457) with delta (0, 0)
Screenshot: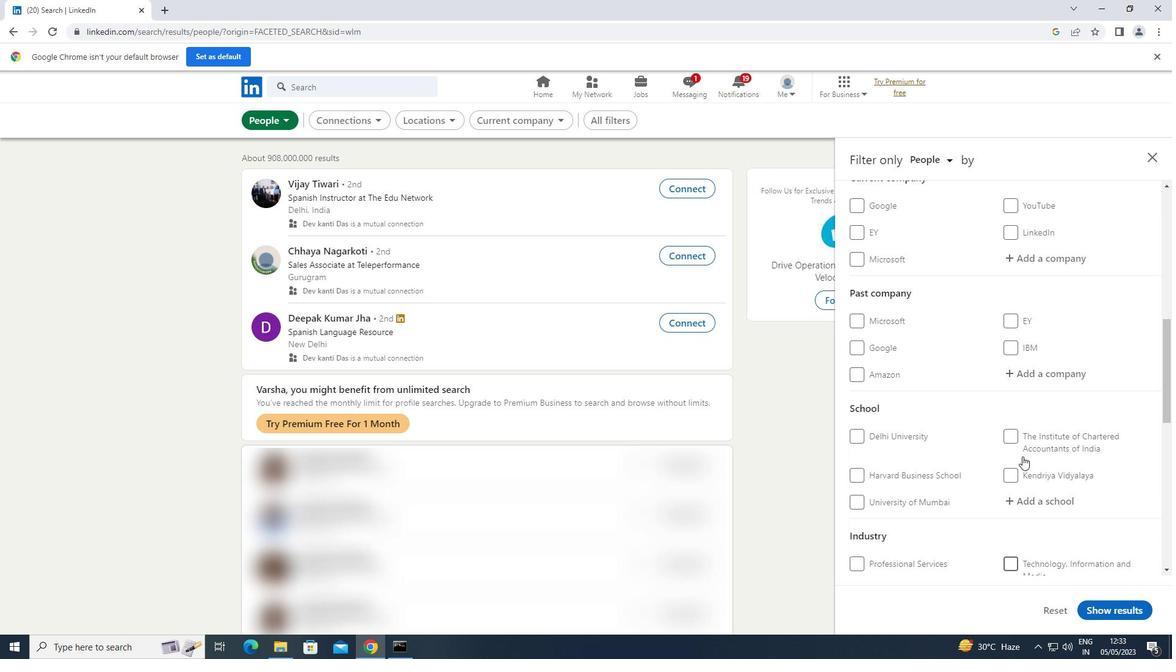 
Action: Mouse scrolled (1022, 457) with delta (0, 0)
Screenshot: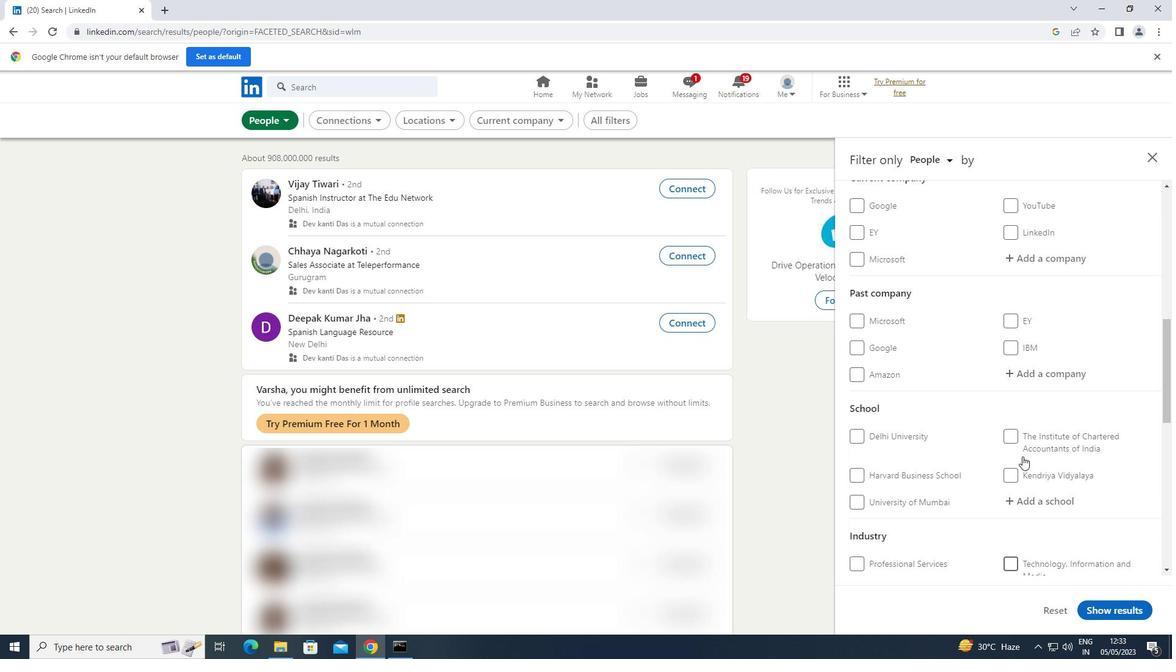 
Action: Mouse scrolled (1022, 457) with delta (0, 0)
Screenshot: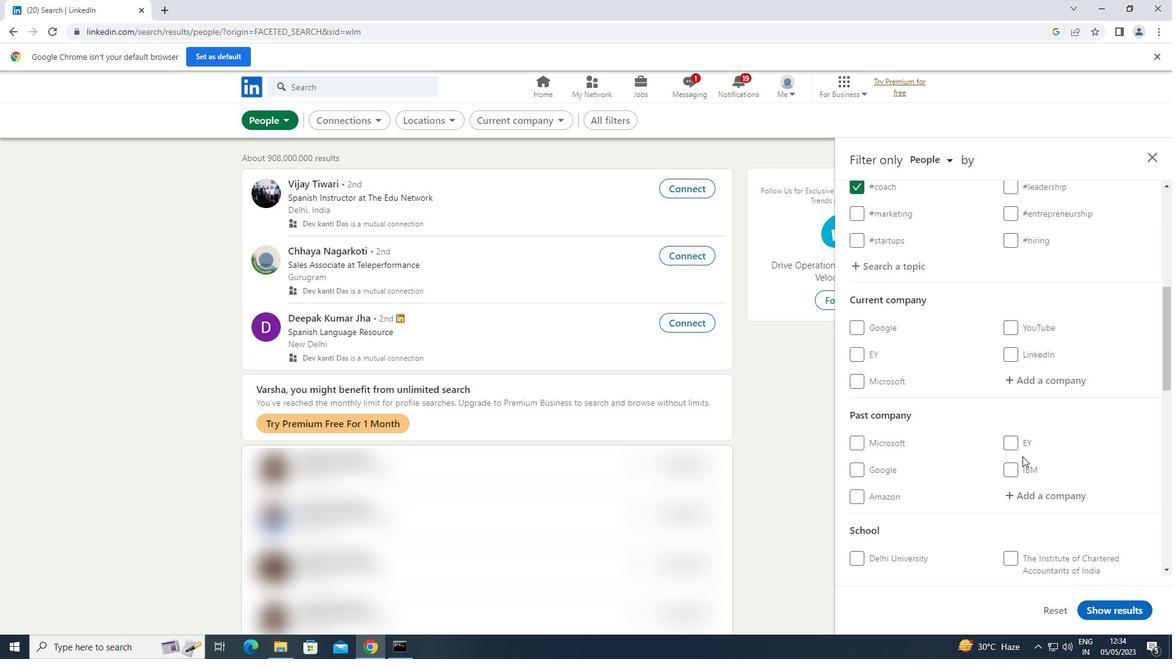 
Action: Mouse moved to (1038, 447)
Screenshot: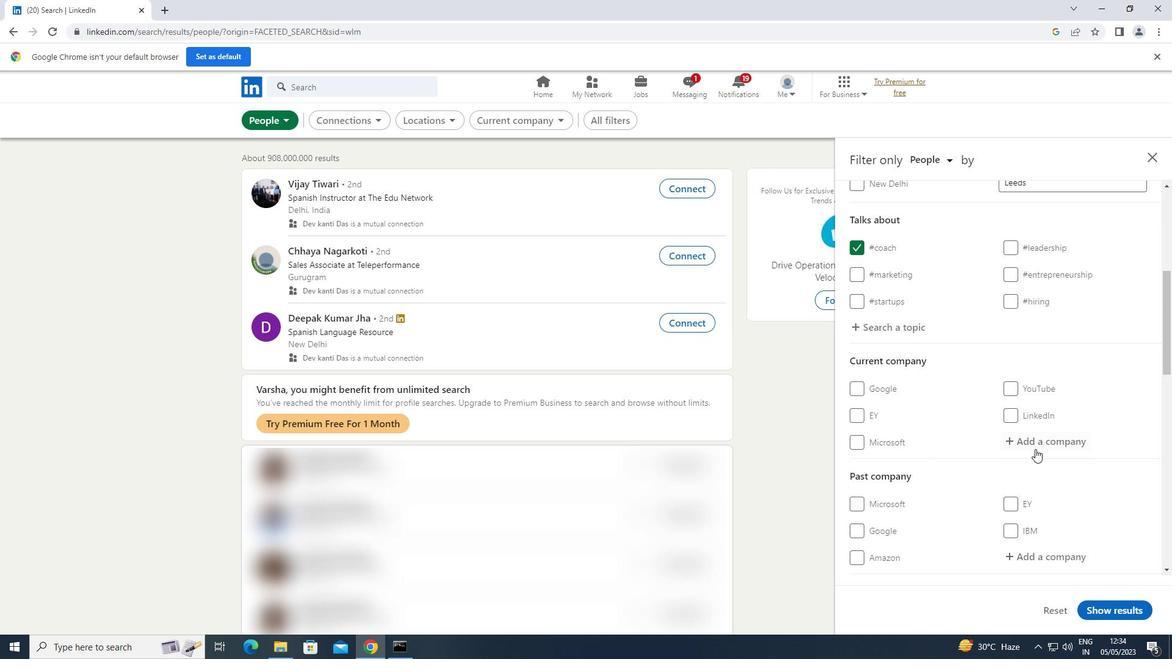 
Action: Mouse pressed left at (1038, 447)
Screenshot: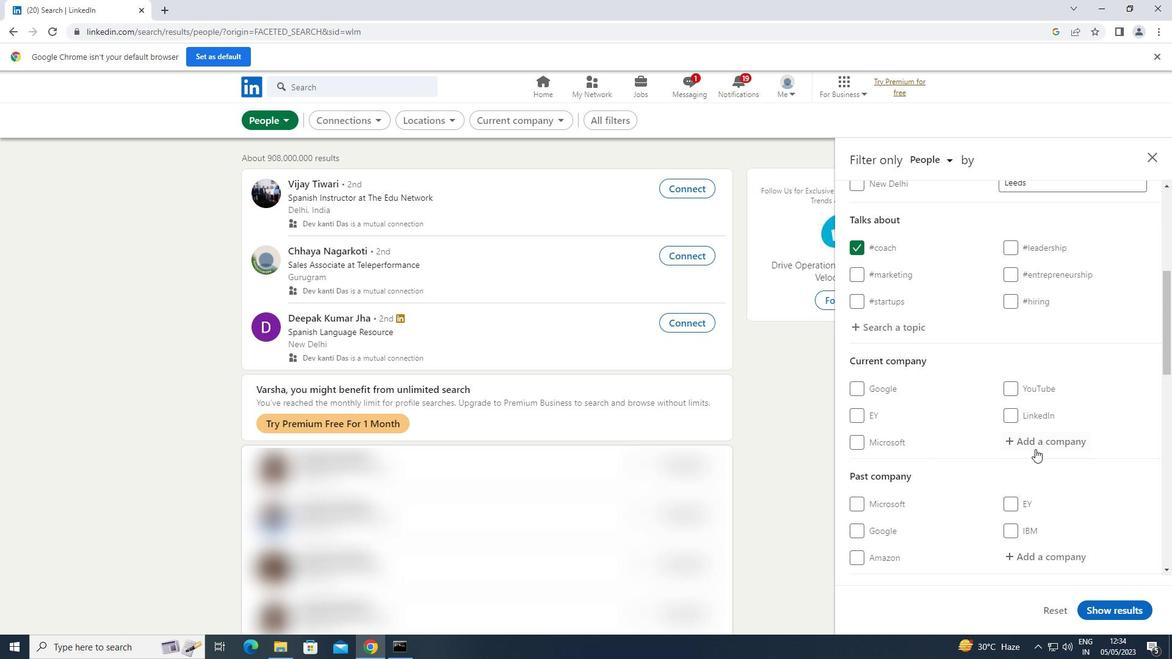 
Action: Key pressed <Key.shift>TIMES<Key.shift>JOBS
Screenshot: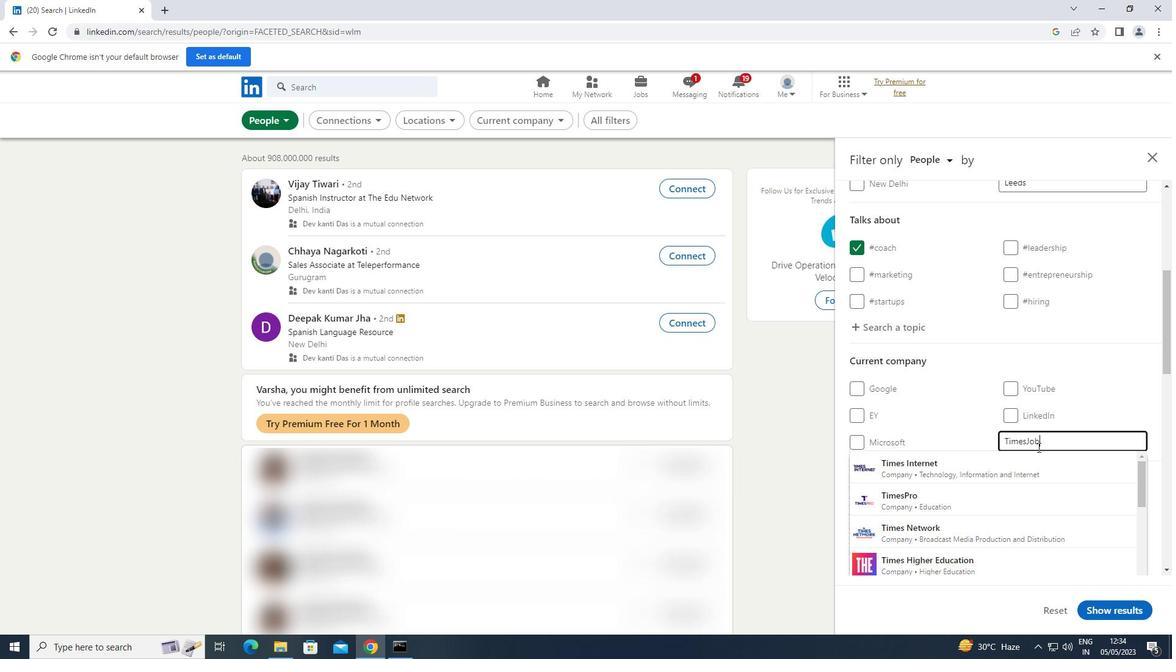 
Action: Mouse moved to (1014, 457)
Screenshot: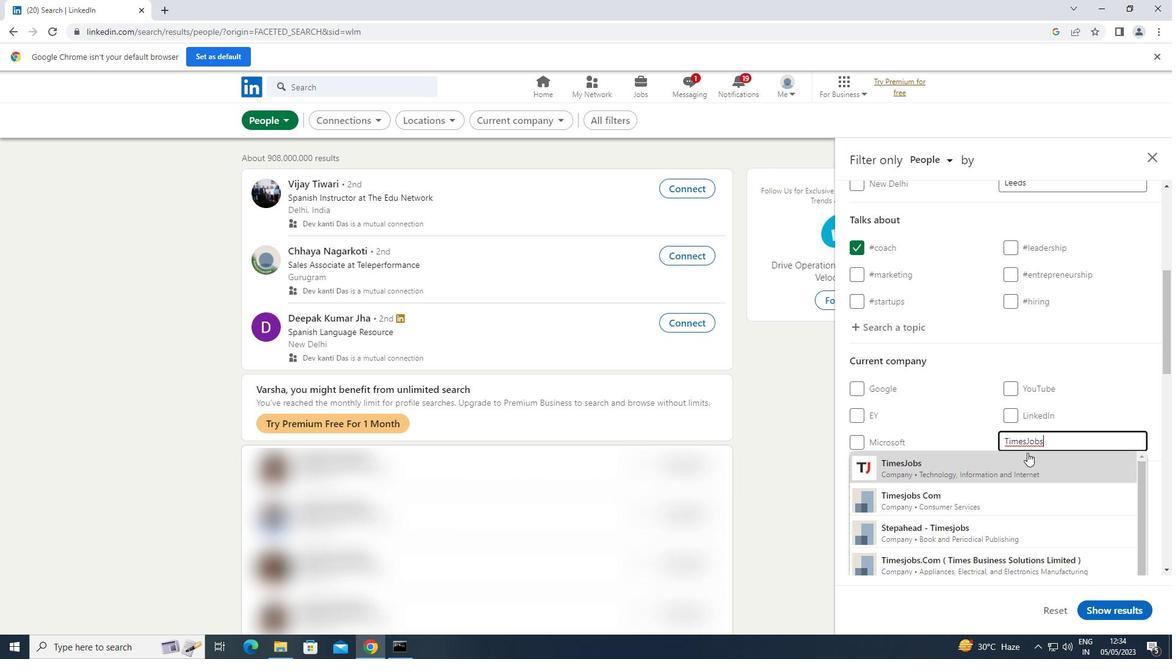 
Action: Mouse pressed left at (1014, 457)
Screenshot: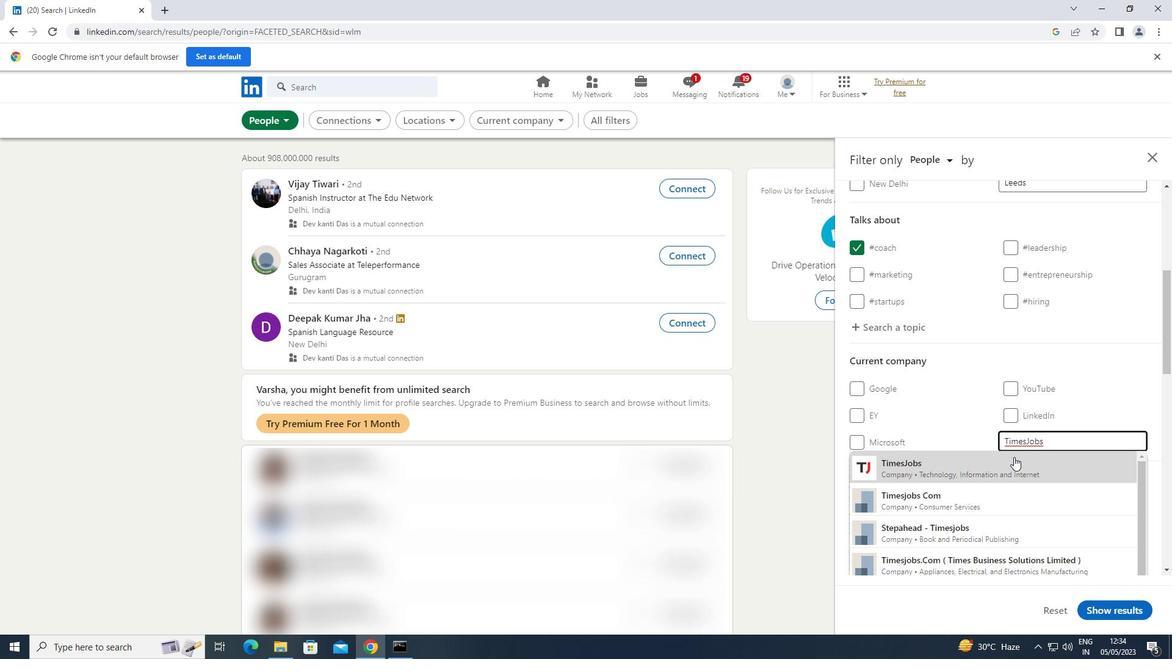 
Action: Mouse scrolled (1014, 456) with delta (0, 0)
Screenshot: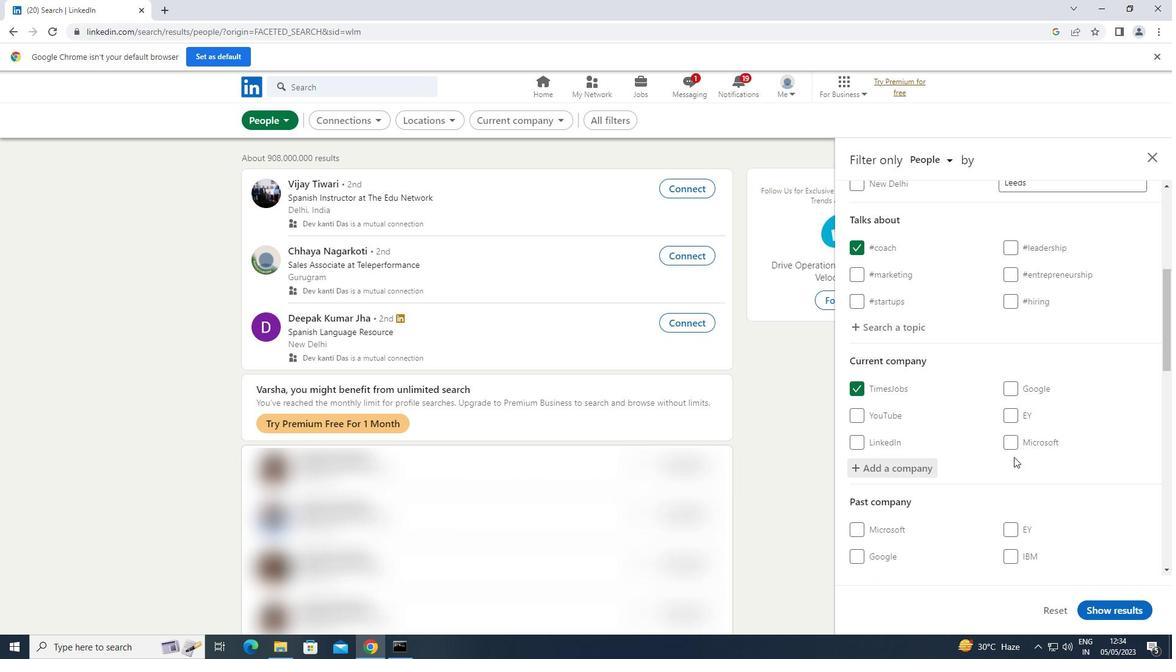 
Action: Mouse scrolled (1014, 456) with delta (0, 0)
Screenshot: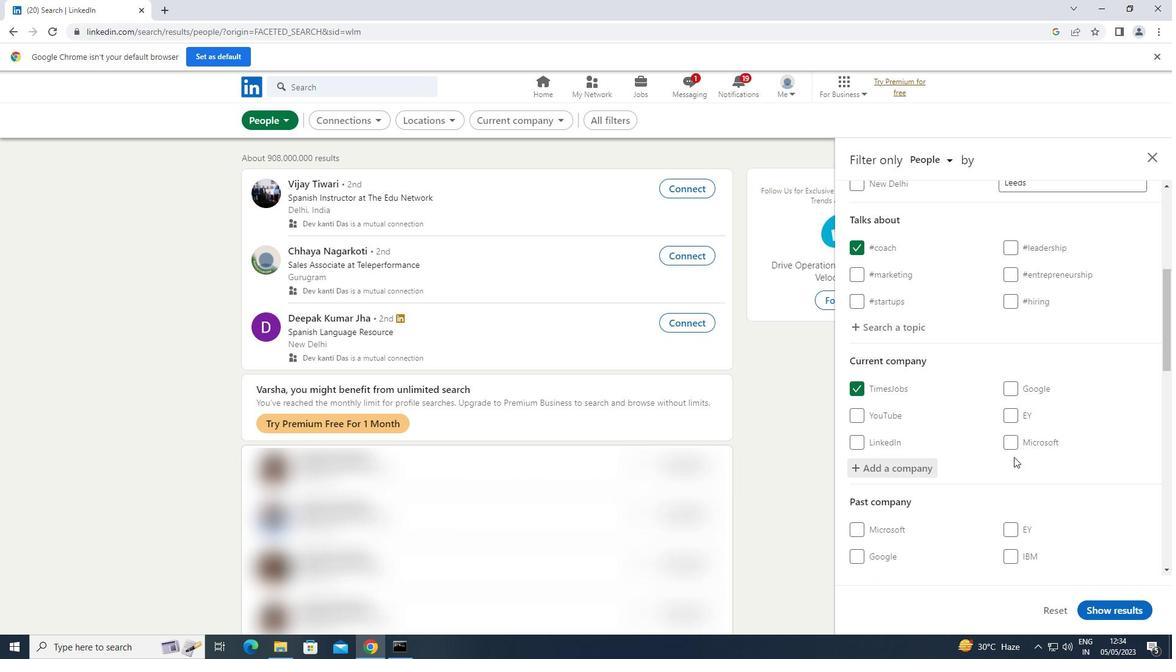 
Action: Mouse scrolled (1014, 456) with delta (0, 0)
Screenshot: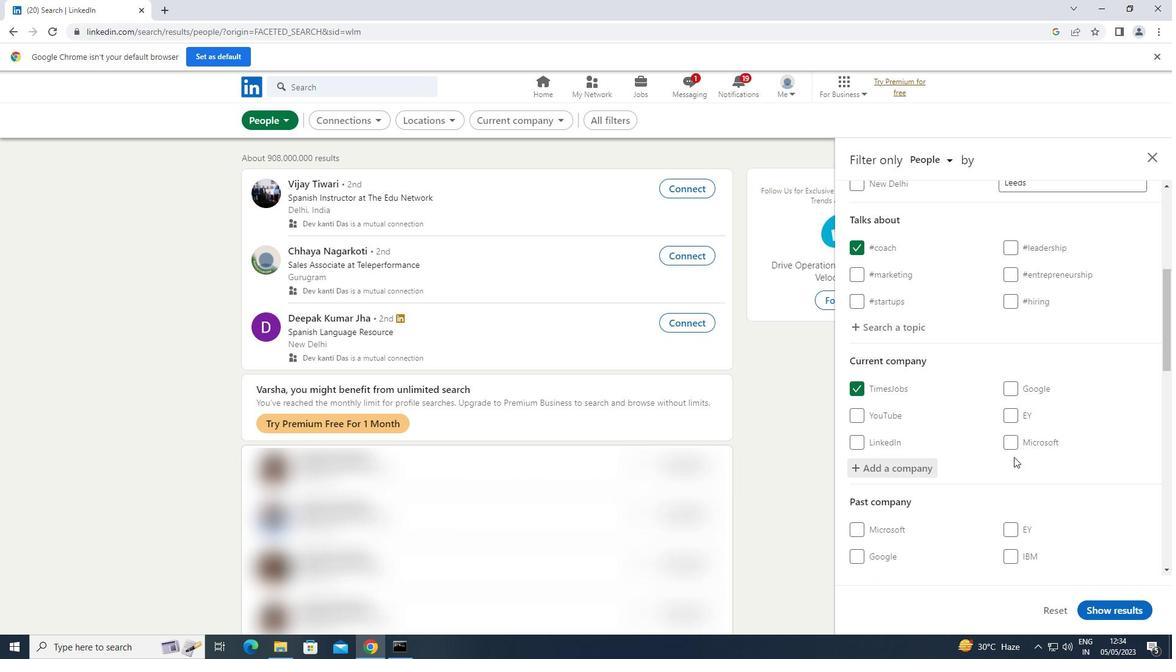 
Action: Mouse moved to (1072, 519)
Screenshot: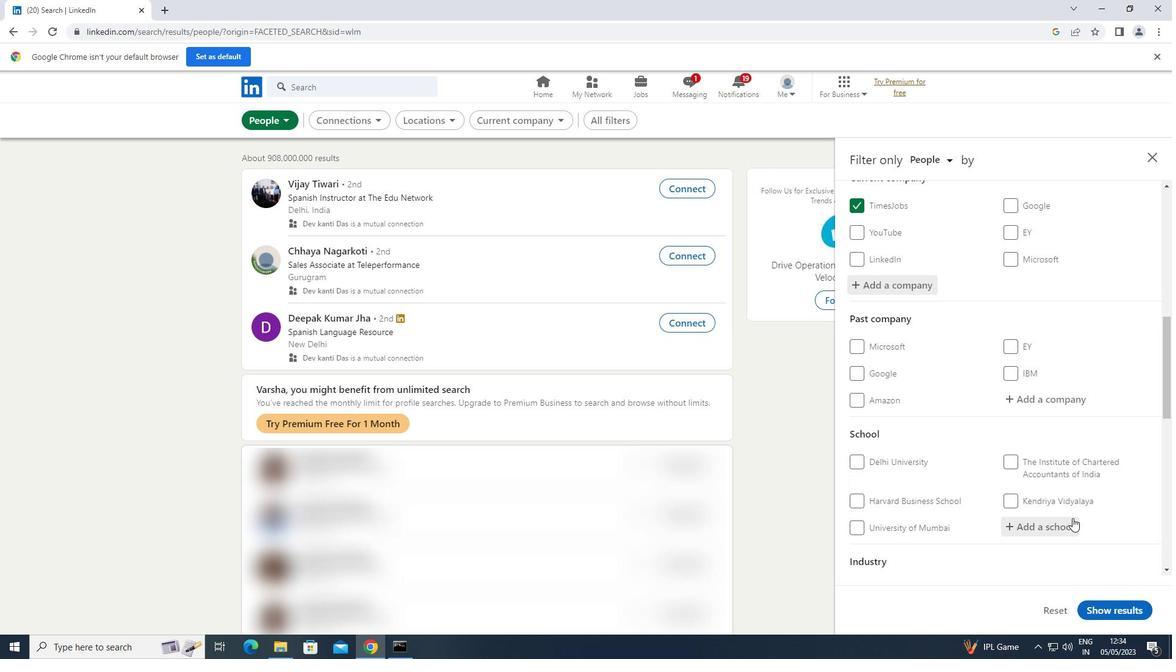
Action: Mouse scrolled (1072, 518) with delta (0, 0)
Screenshot: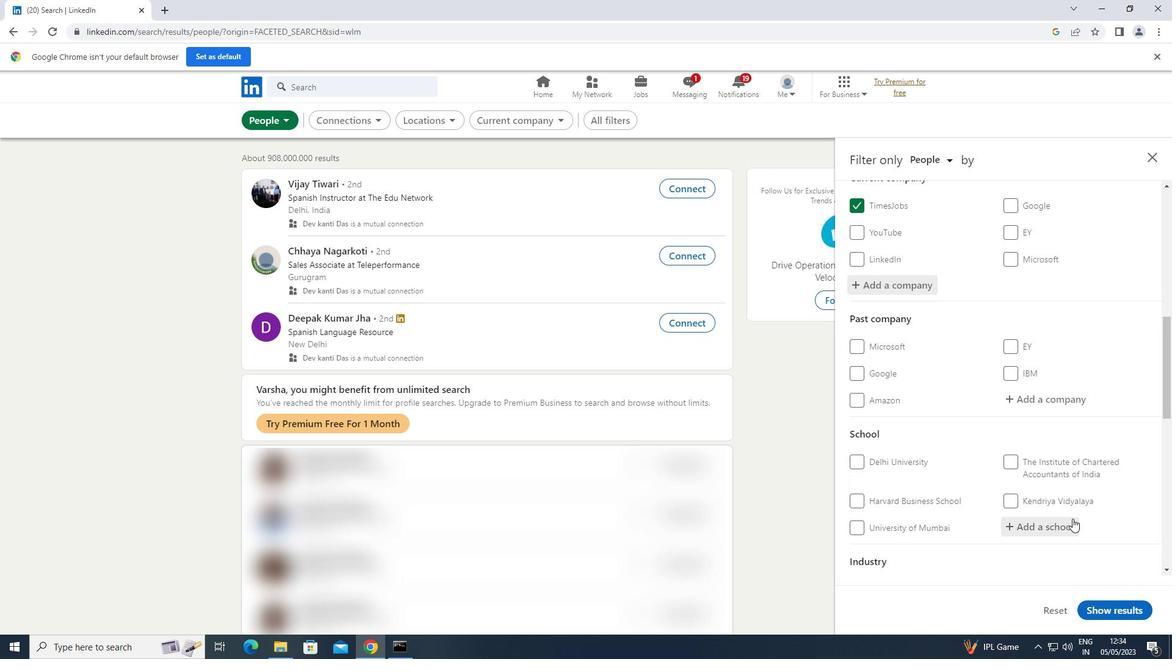 
Action: Mouse moved to (1064, 466)
Screenshot: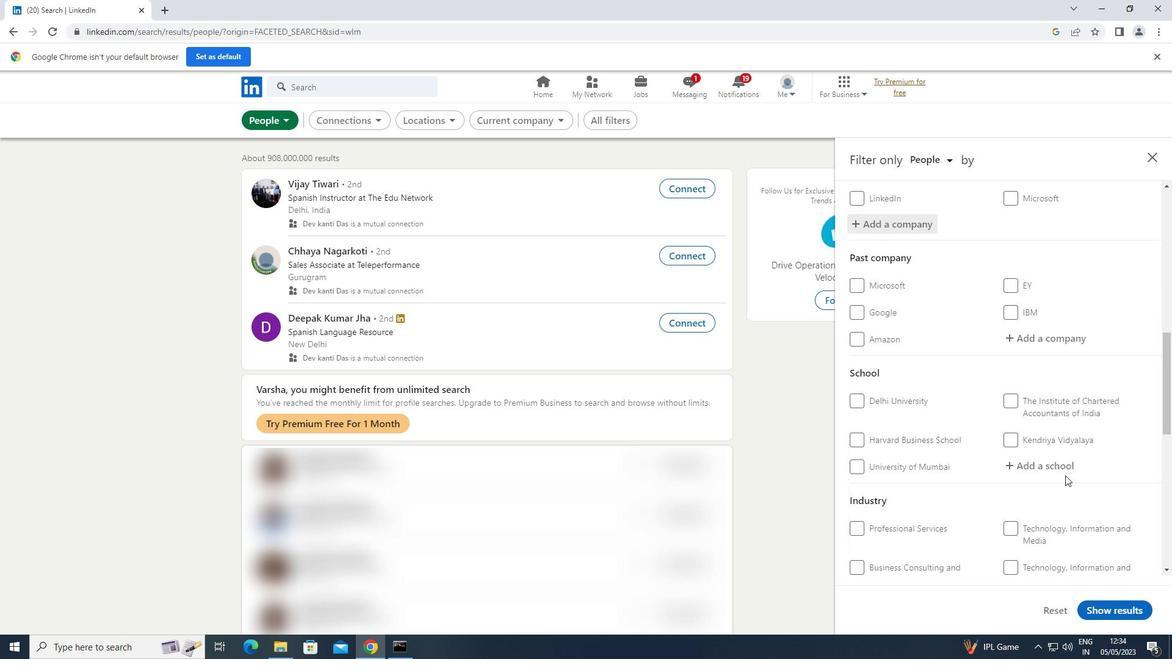 
Action: Mouse pressed left at (1064, 466)
Screenshot: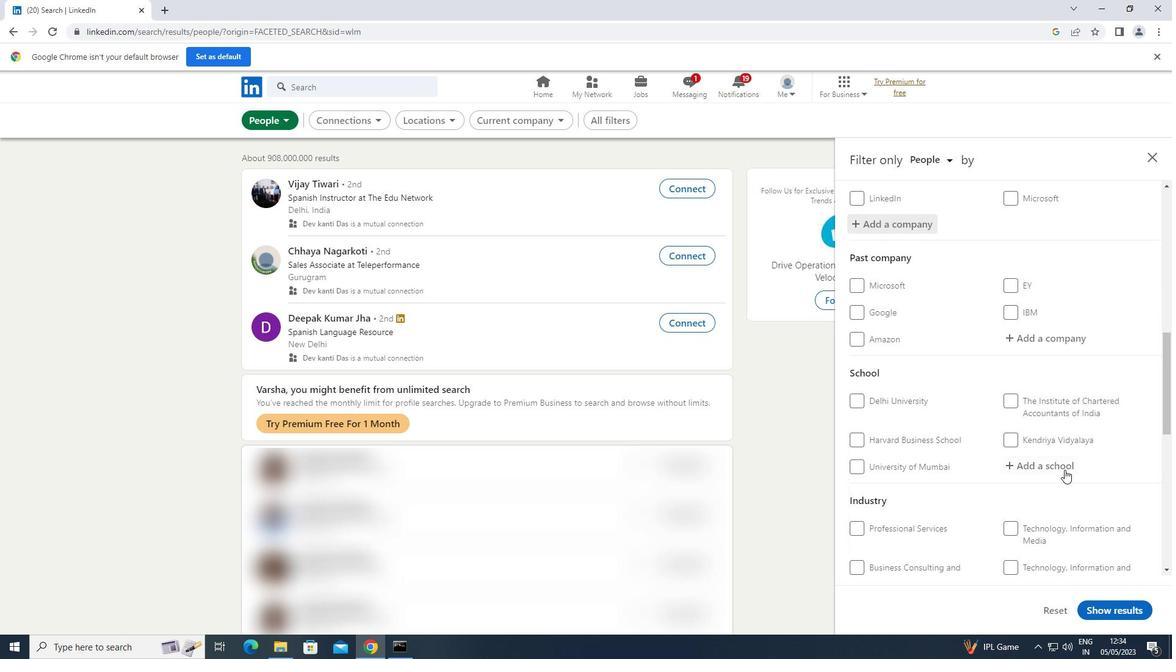 
Action: Key pressed <Key.shift>TILAK<Key.space><Key.shift>MAHARASHTRA
Screenshot: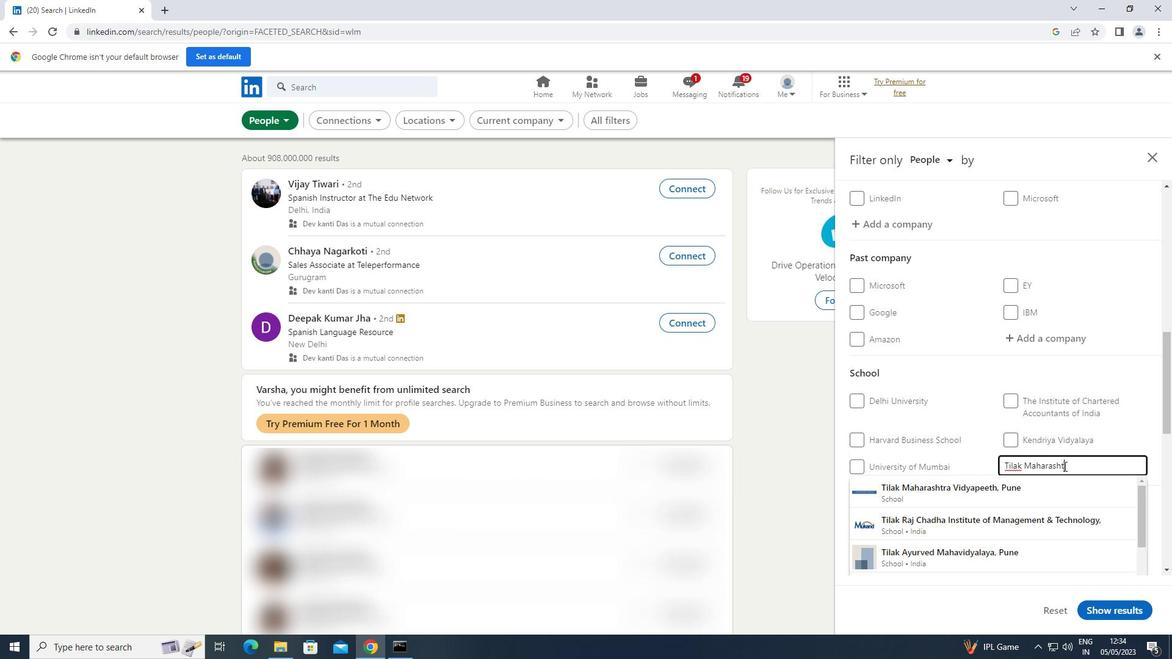 
Action: Mouse moved to (1018, 490)
Screenshot: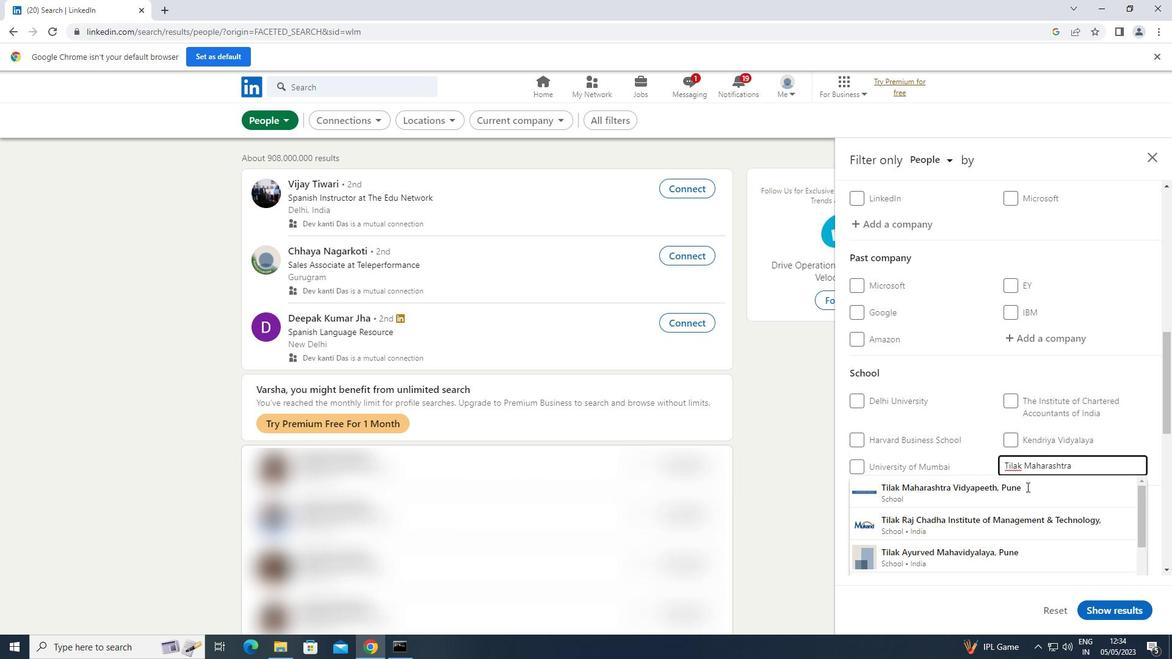
Action: Mouse pressed left at (1018, 490)
Screenshot: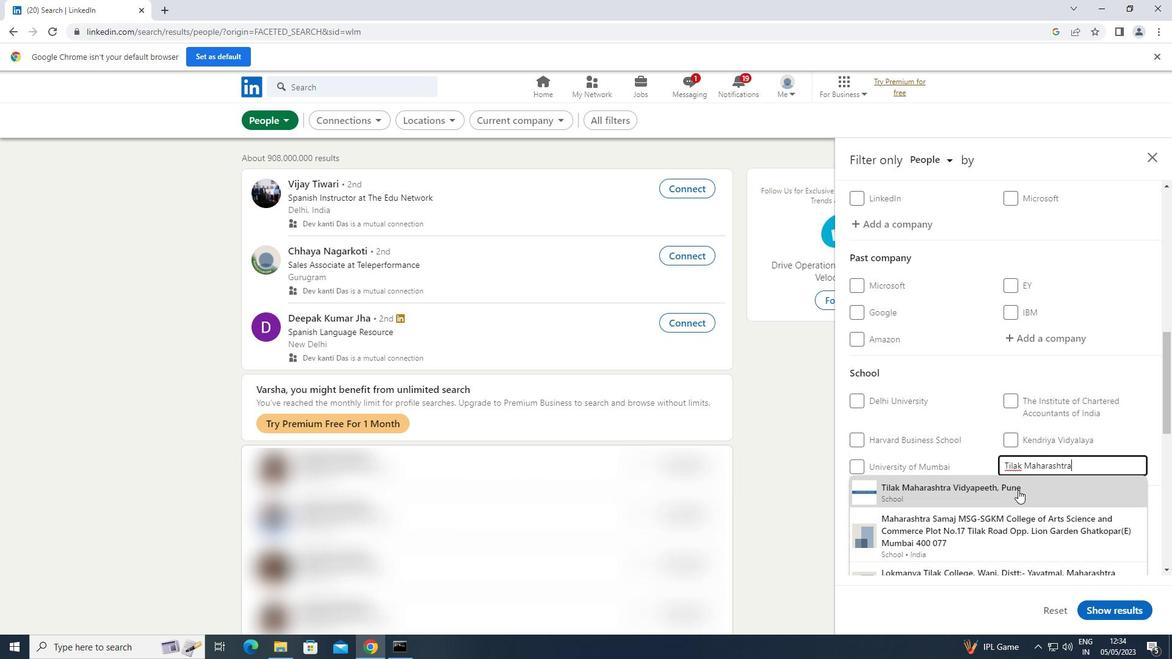 
Action: Mouse scrolled (1018, 489) with delta (0, 0)
Screenshot: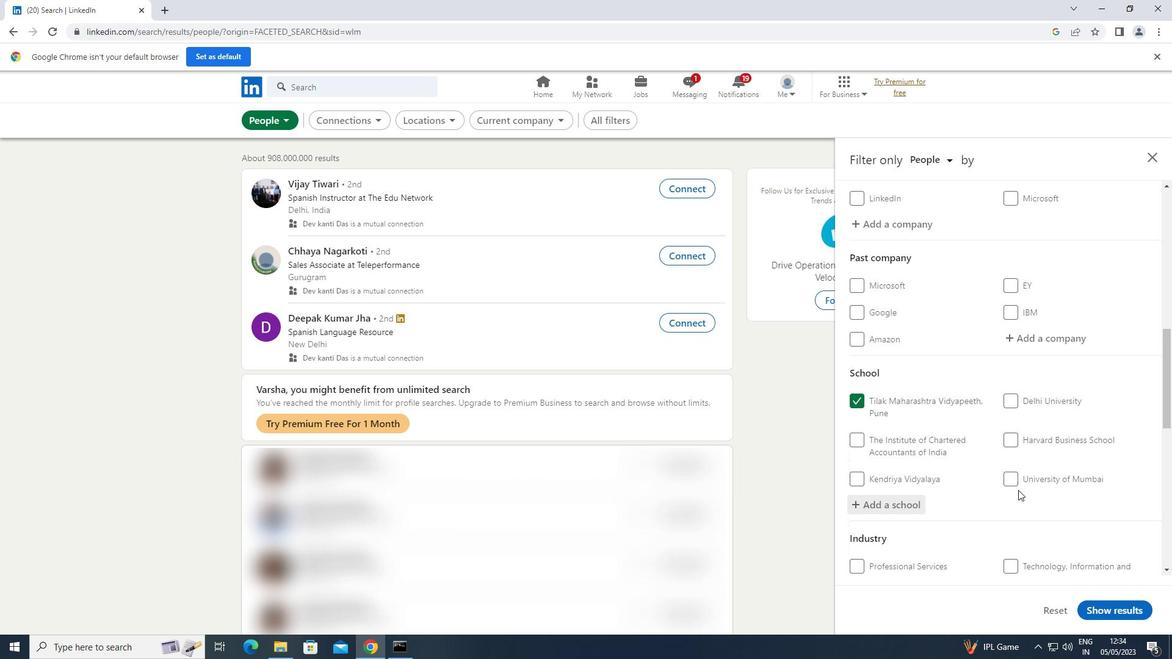 
Action: Mouse scrolled (1018, 489) with delta (0, 0)
Screenshot: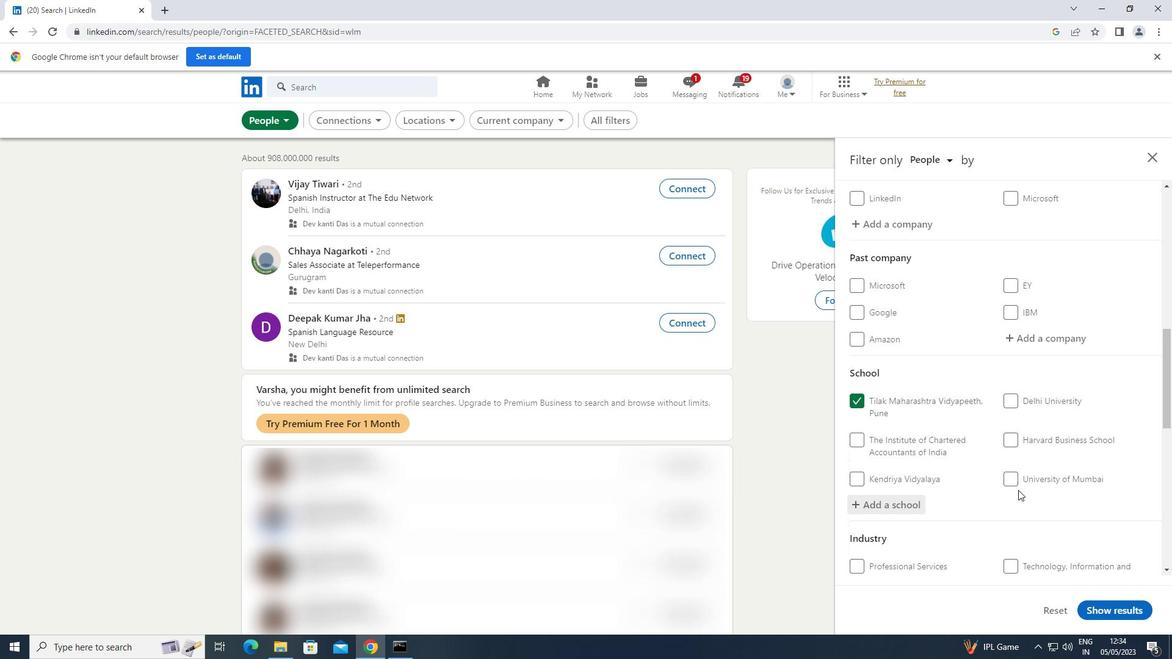 
Action: Mouse scrolled (1018, 489) with delta (0, 0)
Screenshot: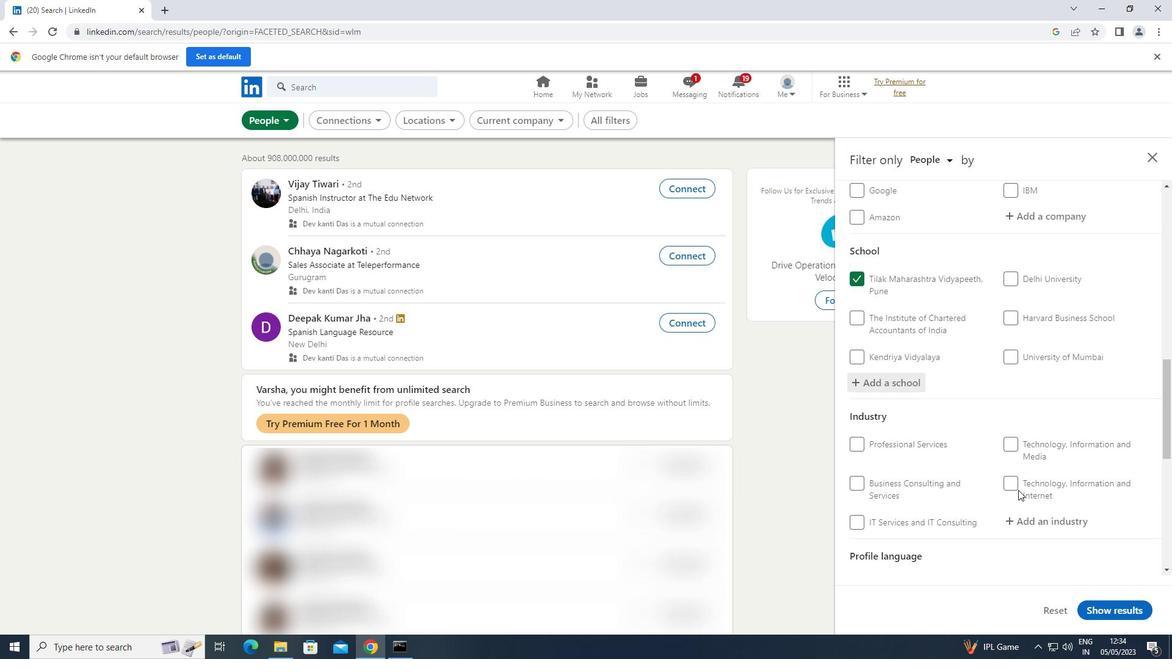 
Action: Mouse scrolled (1018, 489) with delta (0, 0)
Screenshot: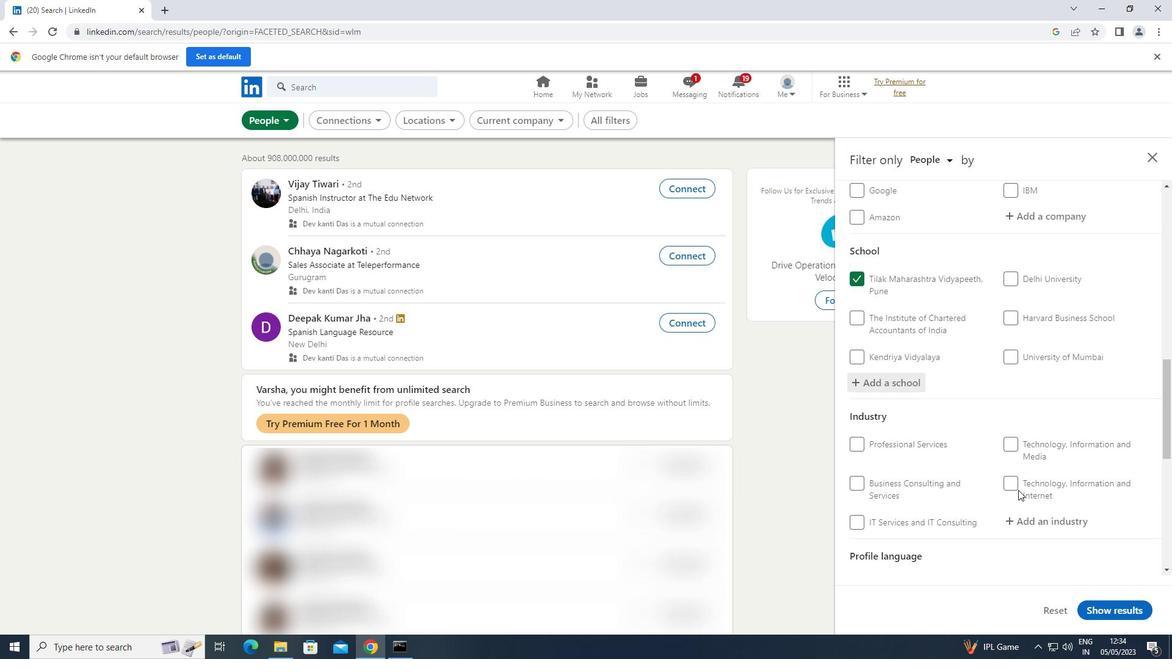 
Action: Mouse moved to (1083, 394)
Screenshot: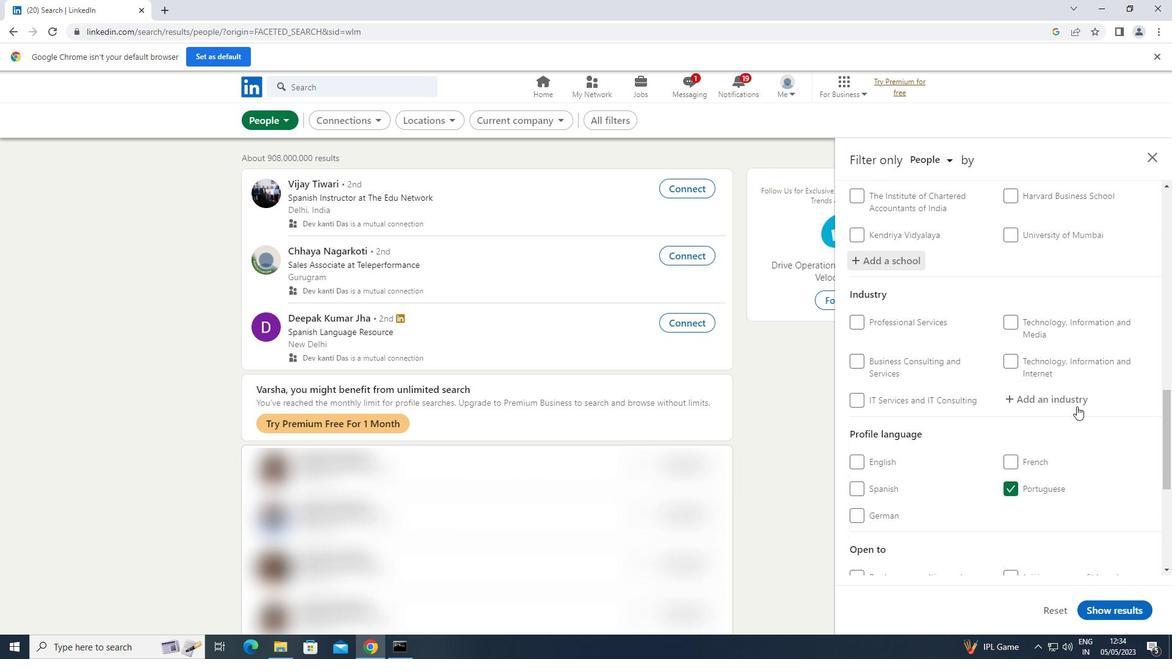 
Action: Mouse pressed left at (1083, 394)
Screenshot: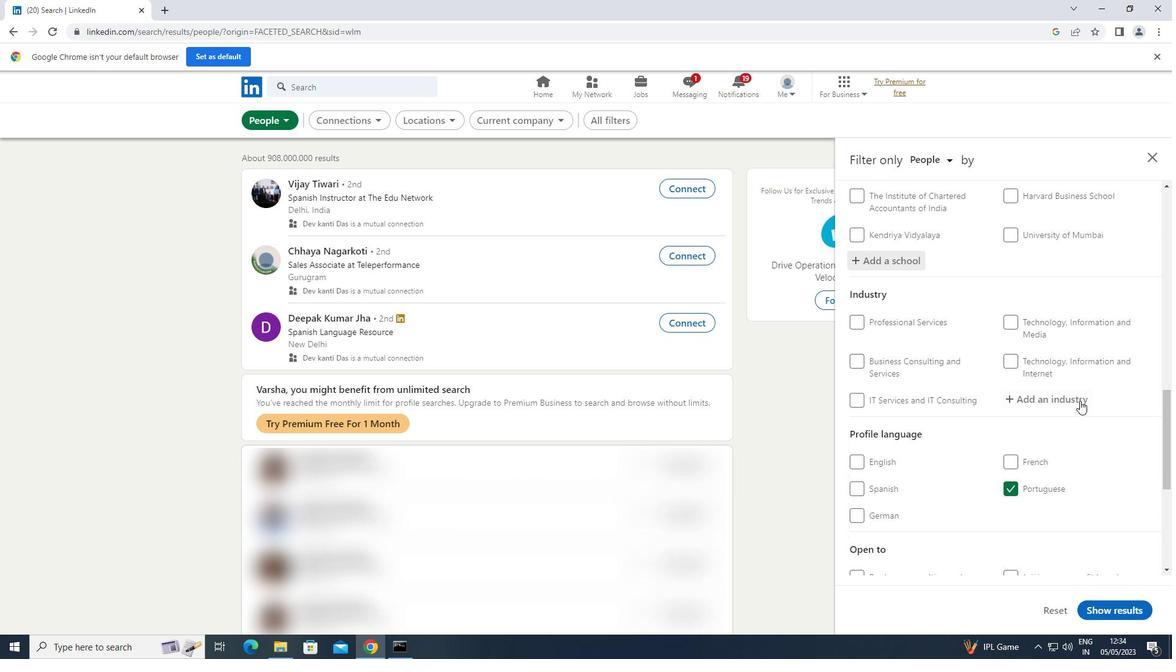 
Action: Key pressed <Key.shift>PAPER
Screenshot: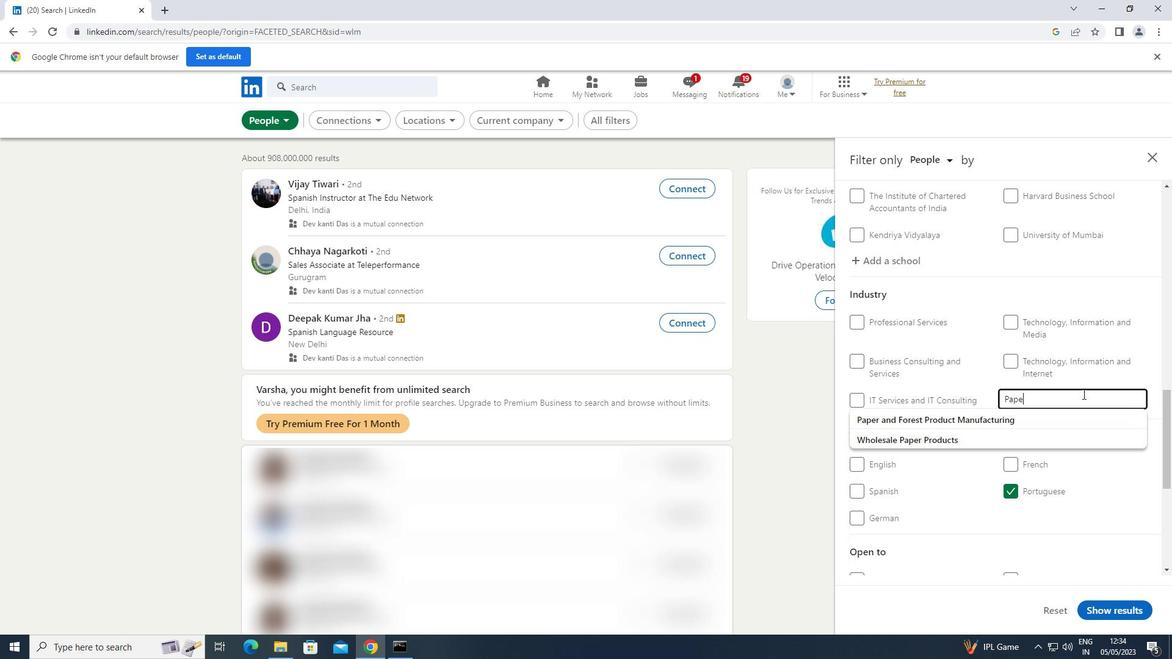 
Action: Mouse moved to (964, 416)
Screenshot: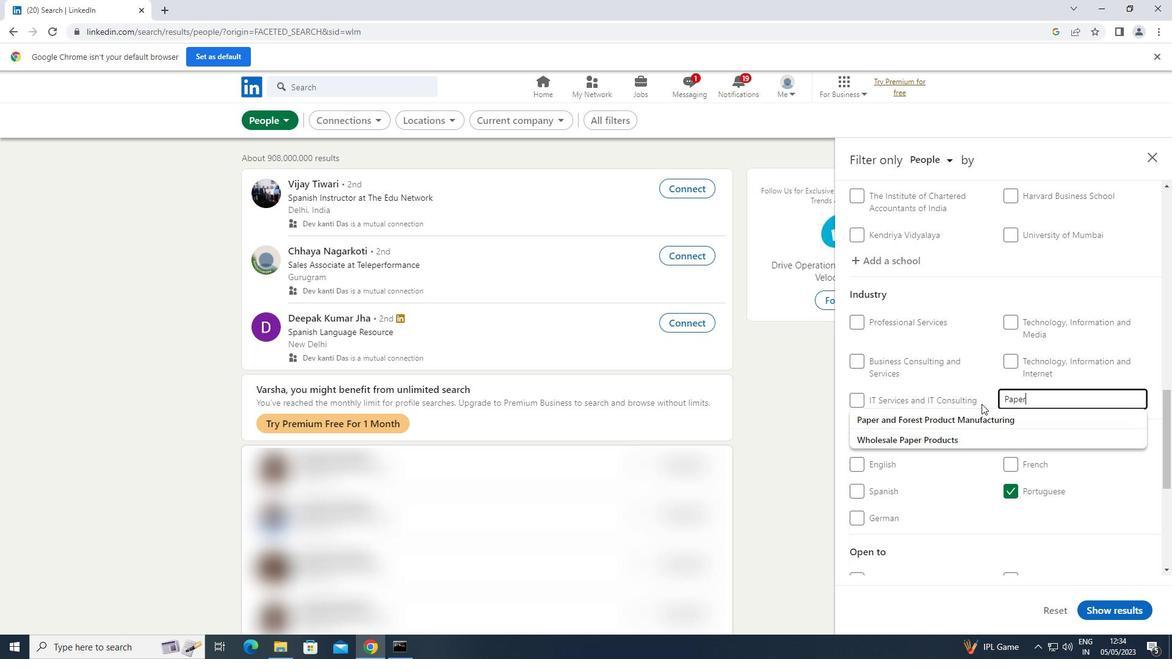 
Action: Mouse pressed left at (964, 416)
Screenshot: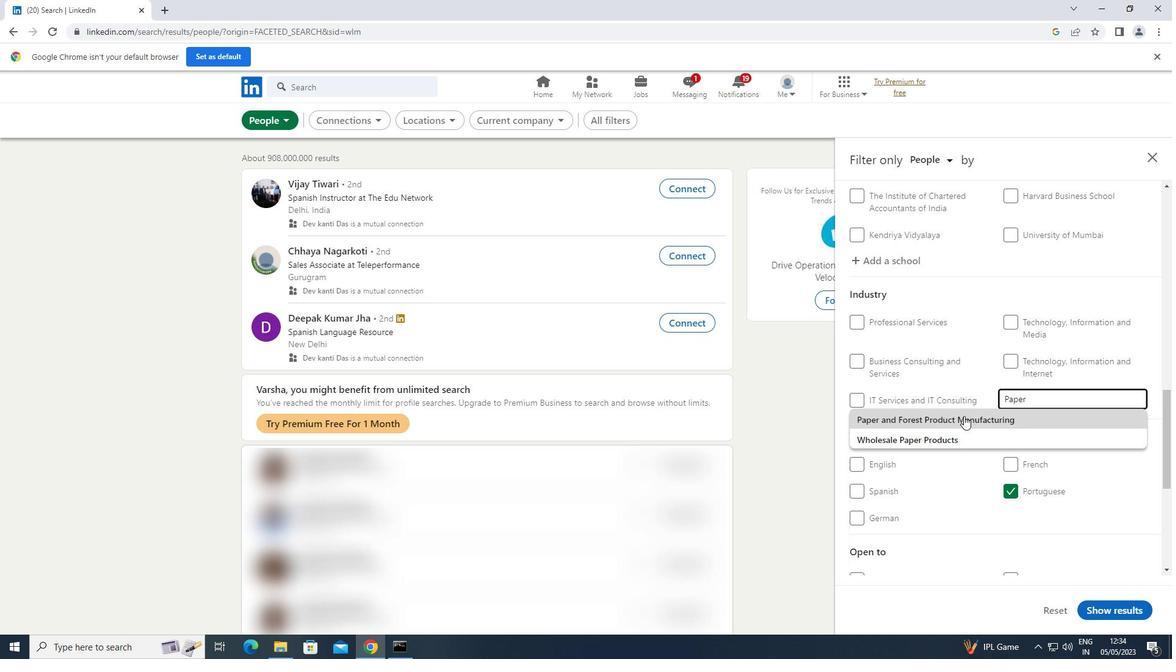 
Action: Mouse moved to (965, 413)
Screenshot: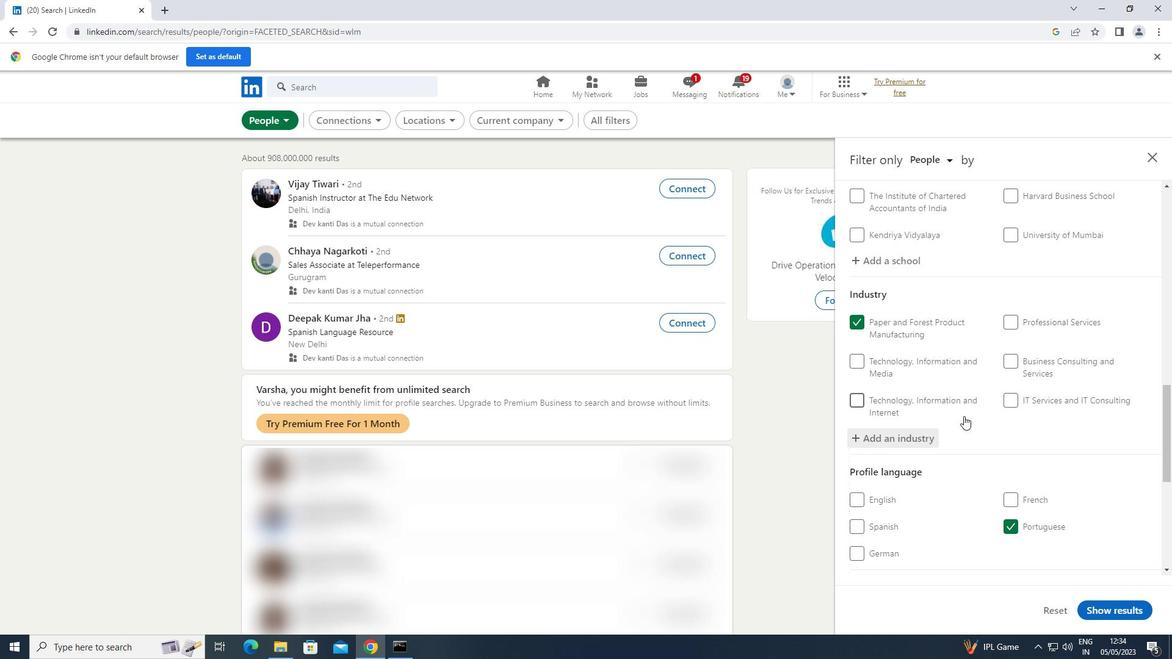 
Action: Mouse scrolled (965, 412) with delta (0, 0)
Screenshot: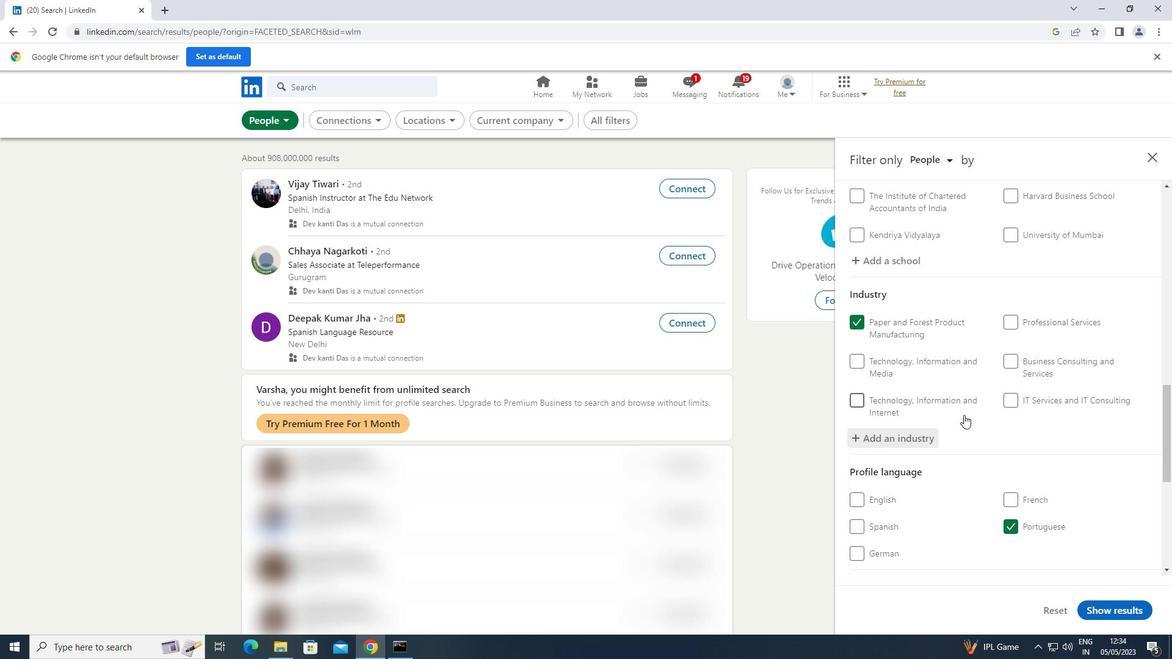 
Action: Mouse scrolled (965, 412) with delta (0, 0)
Screenshot: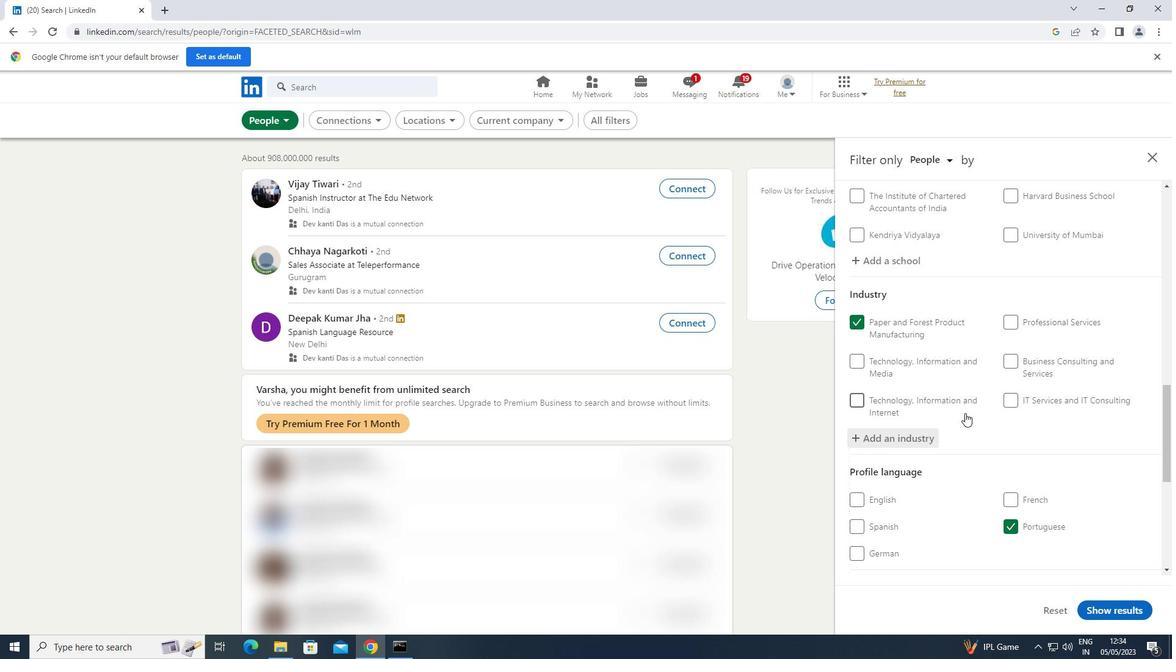 
Action: Mouse scrolled (965, 412) with delta (0, 0)
Screenshot: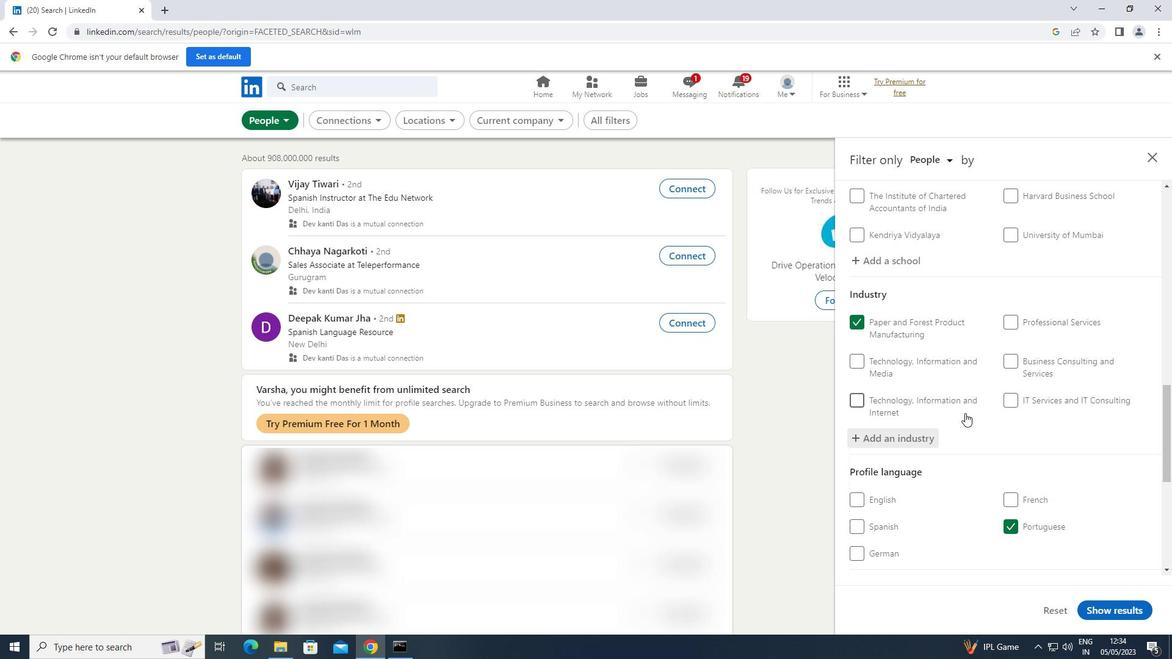 
Action: Mouse moved to (972, 414)
Screenshot: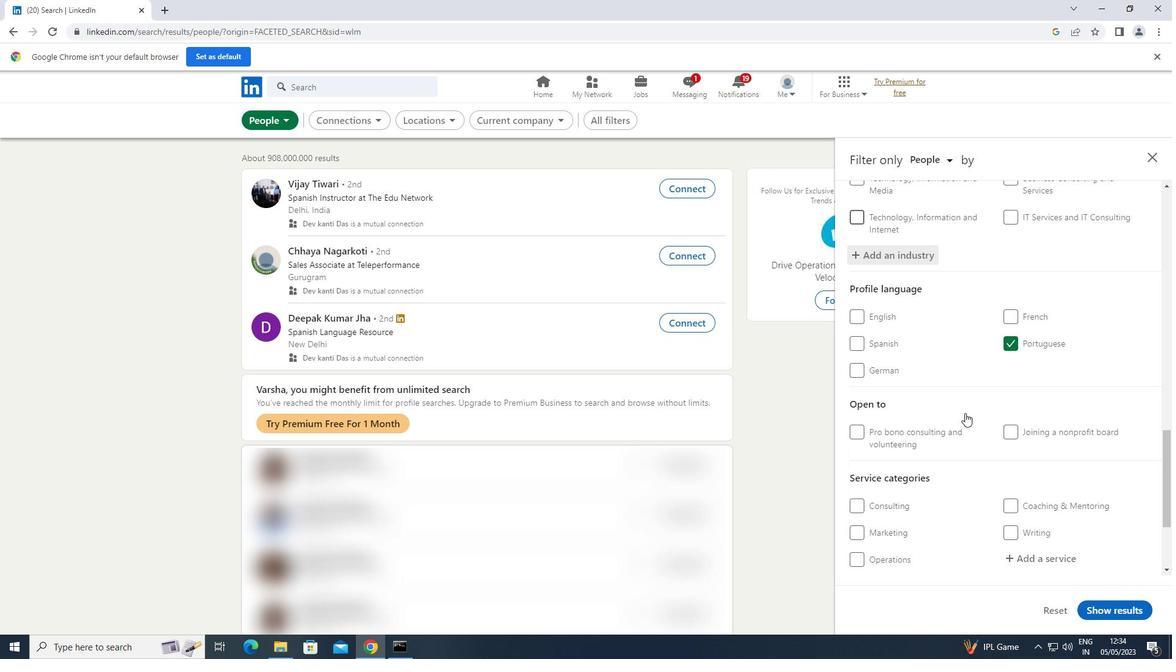 
Action: Mouse scrolled (972, 414) with delta (0, 0)
Screenshot: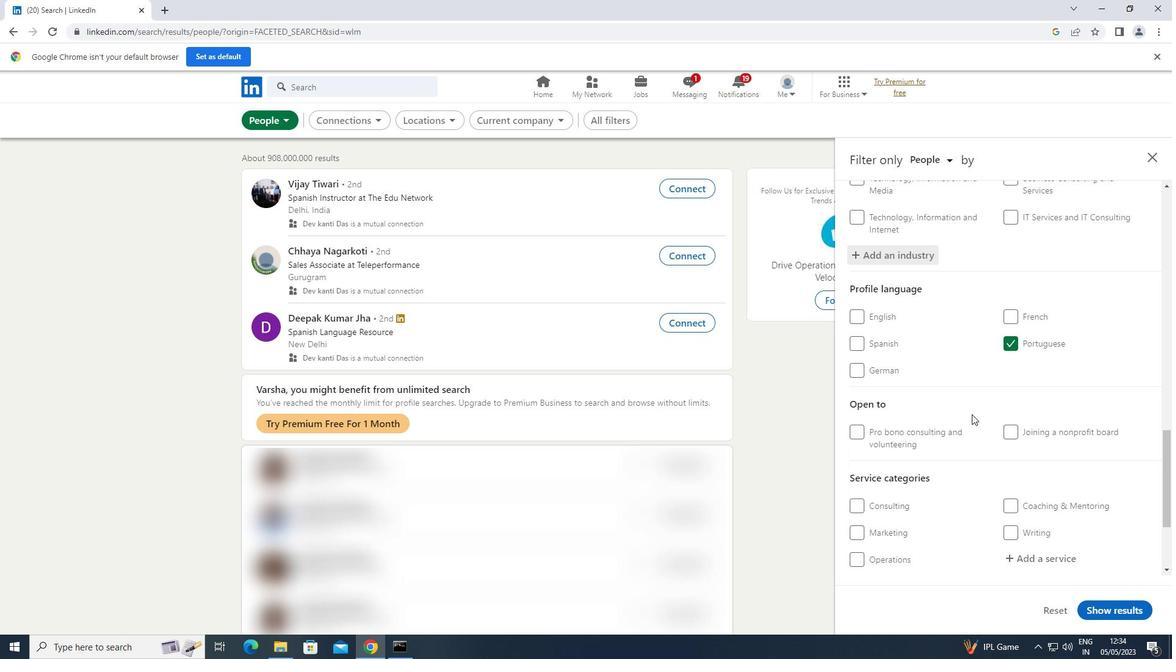 
Action: Mouse scrolled (972, 414) with delta (0, 0)
Screenshot: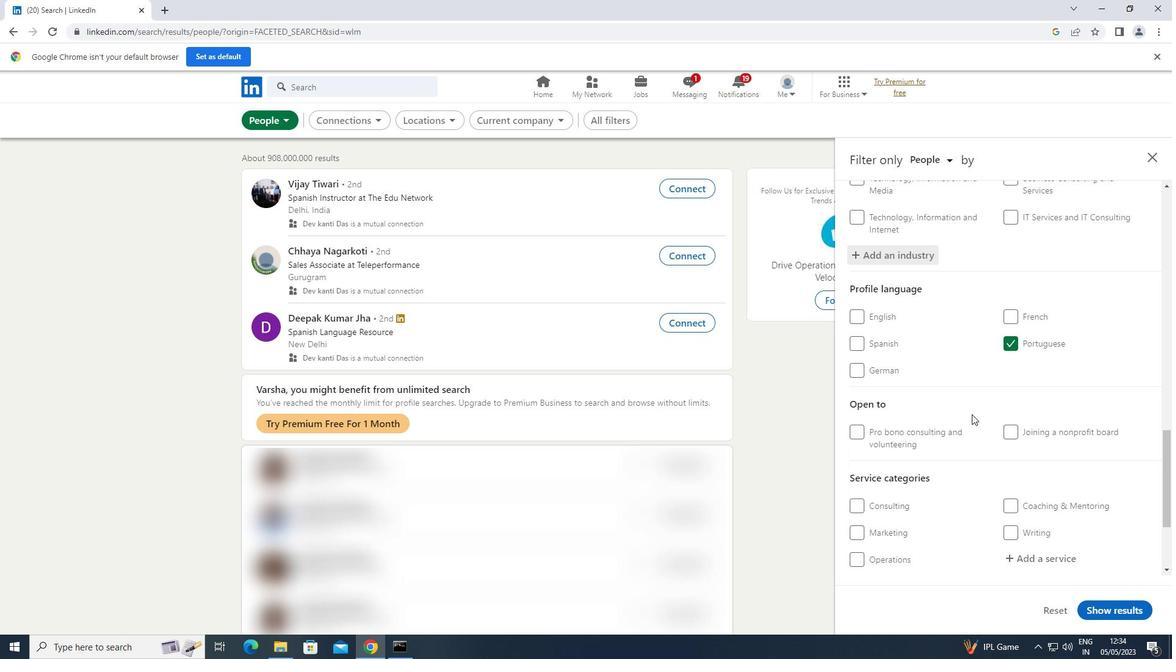 
Action: Mouse scrolled (972, 414) with delta (0, 0)
Screenshot: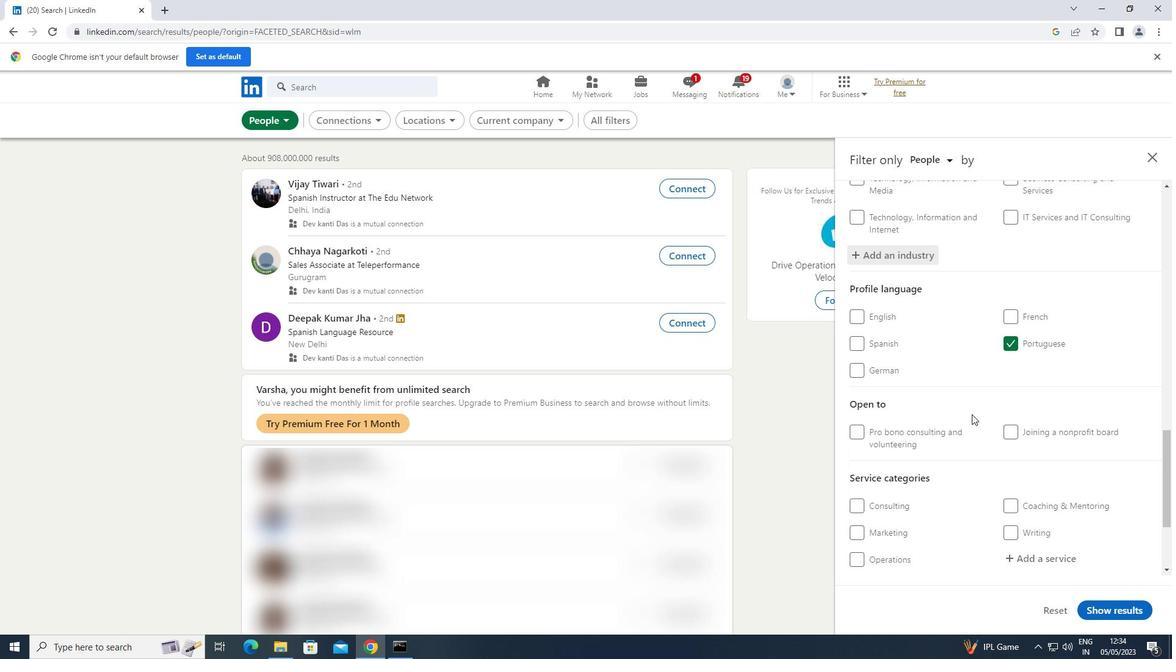 
Action: Mouse moved to (1027, 404)
Screenshot: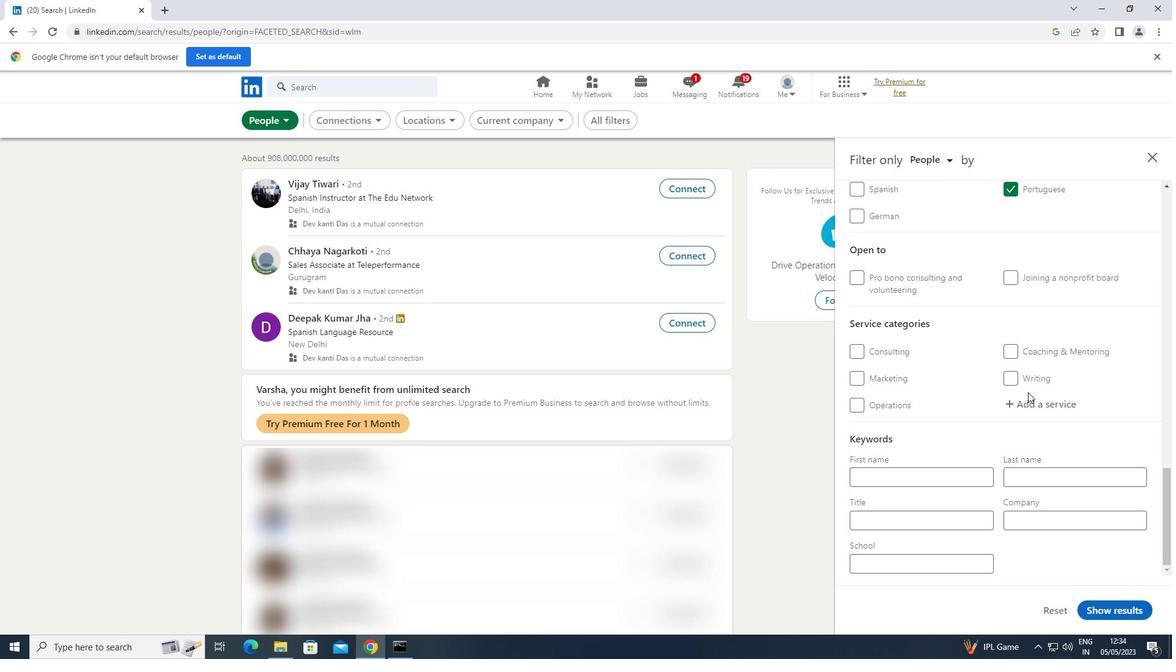 
Action: Mouse pressed left at (1027, 404)
Screenshot: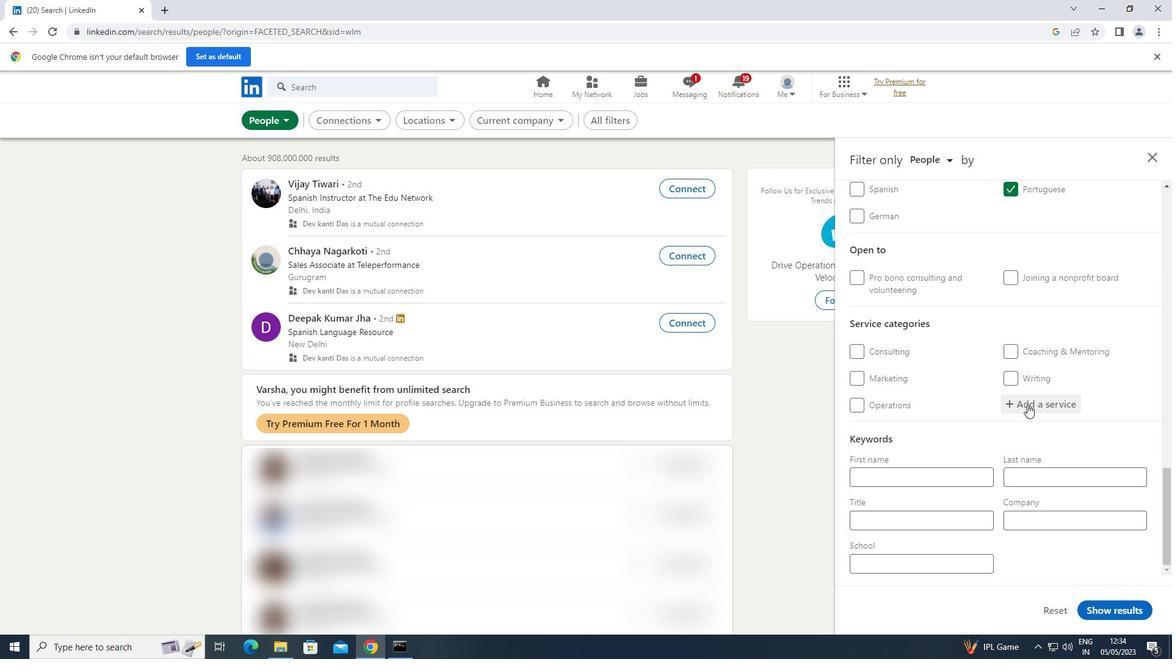 
Action: Key pressed <Key.shift>RESUME
Screenshot: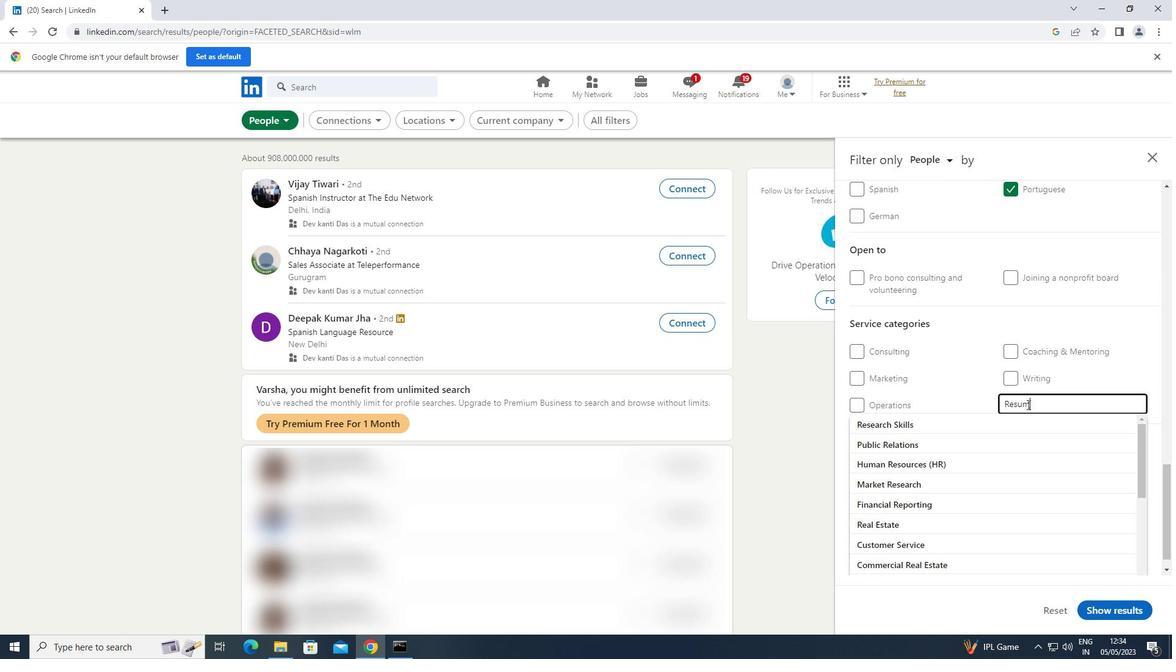 
Action: Mouse moved to (917, 418)
Screenshot: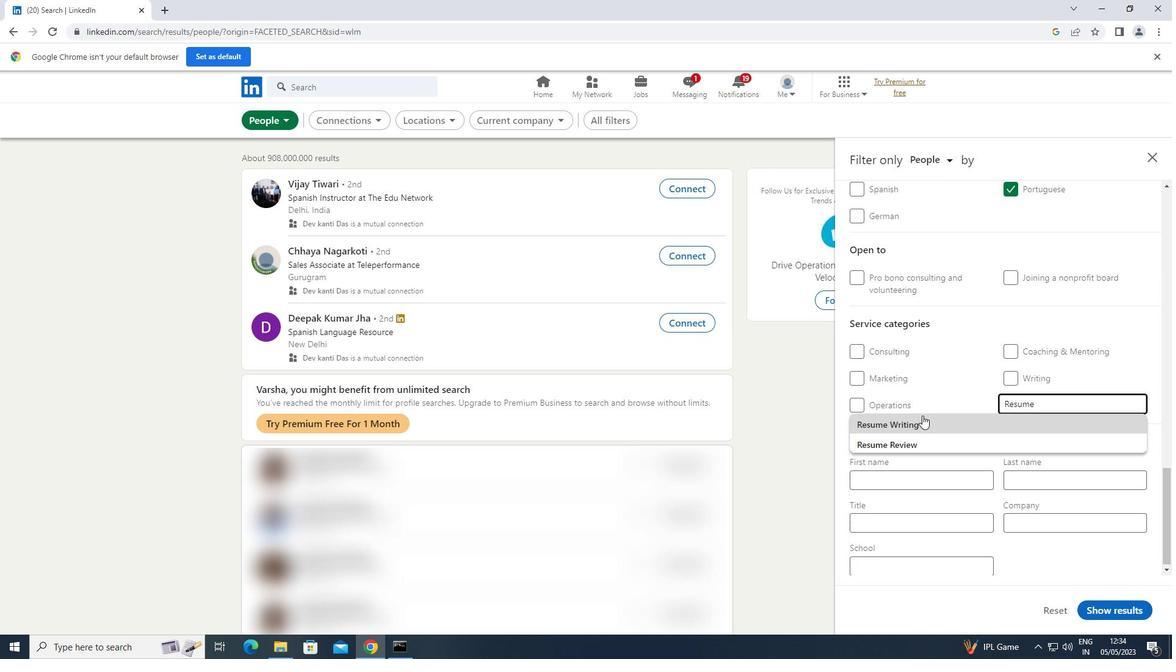 
Action: Mouse pressed left at (917, 418)
Screenshot: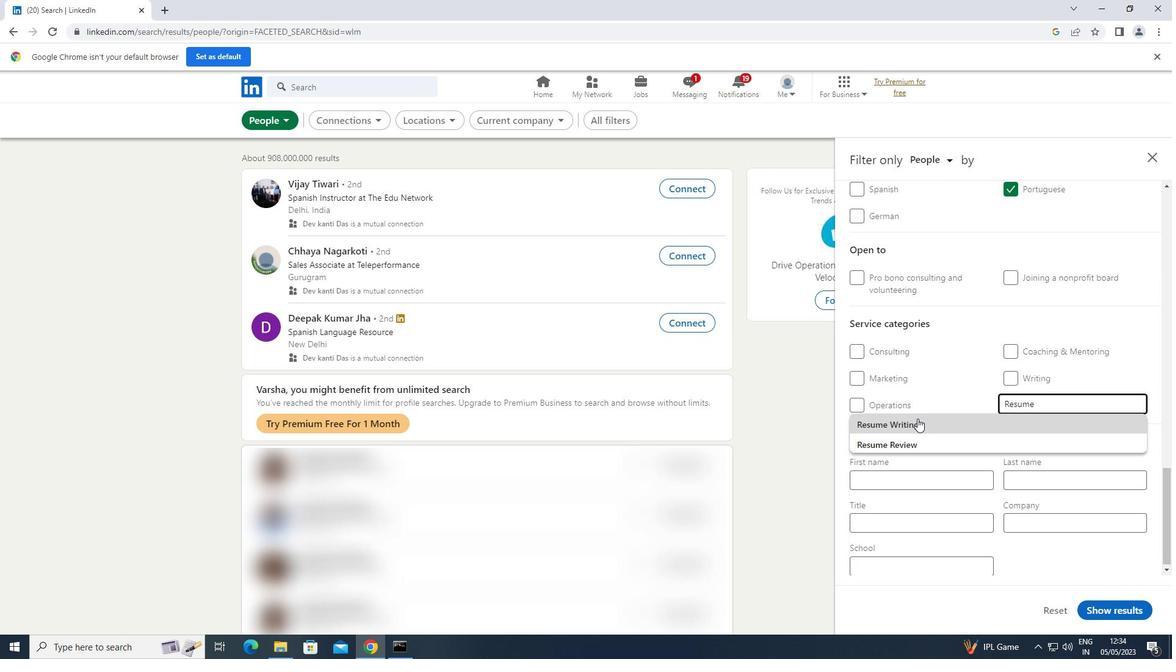 
Action: Mouse scrolled (917, 418) with delta (0, 0)
Screenshot: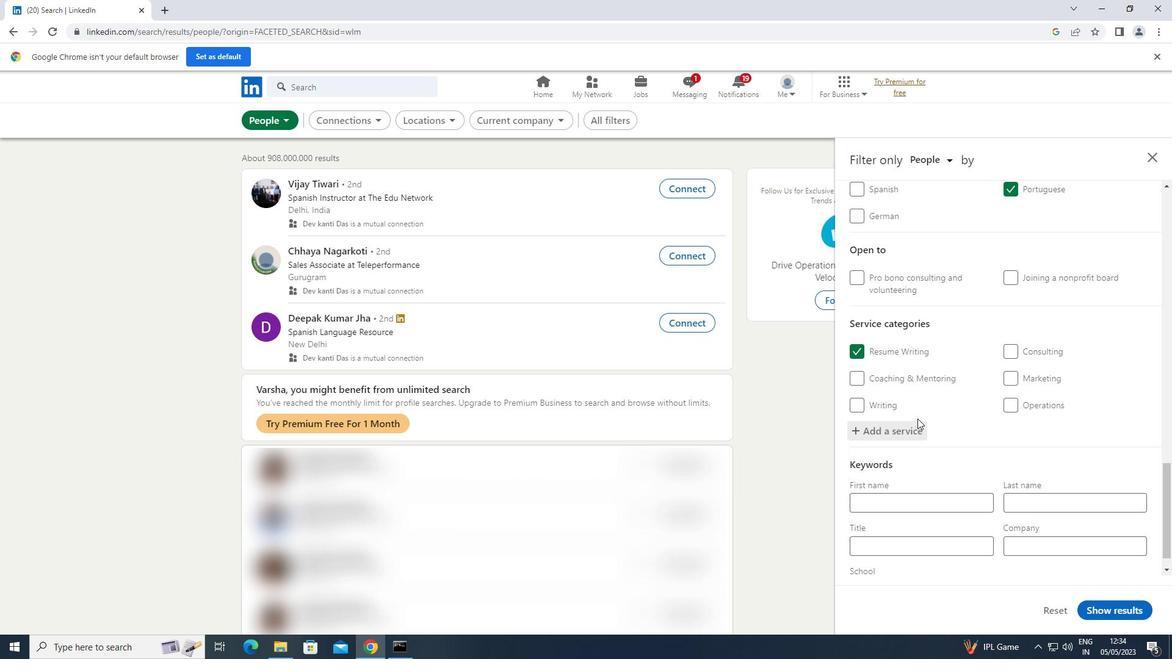 
Action: Mouse scrolled (917, 418) with delta (0, 0)
Screenshot: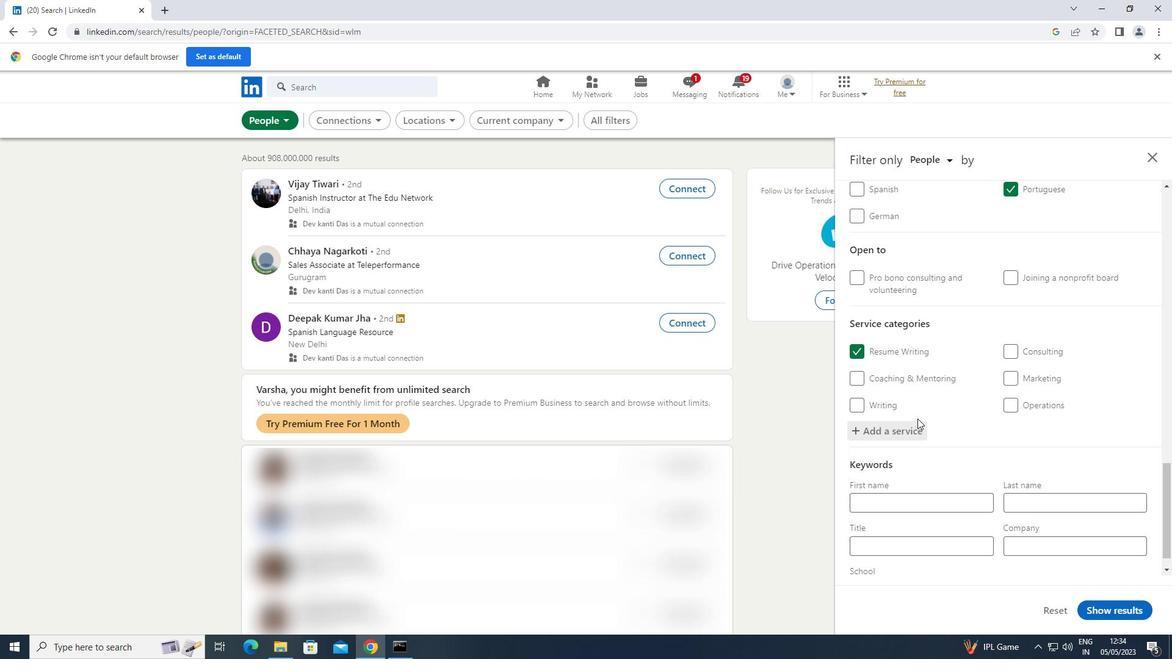 
Action: Mouse scrolled (917, 418) with delta (0, 0)
Screenshot: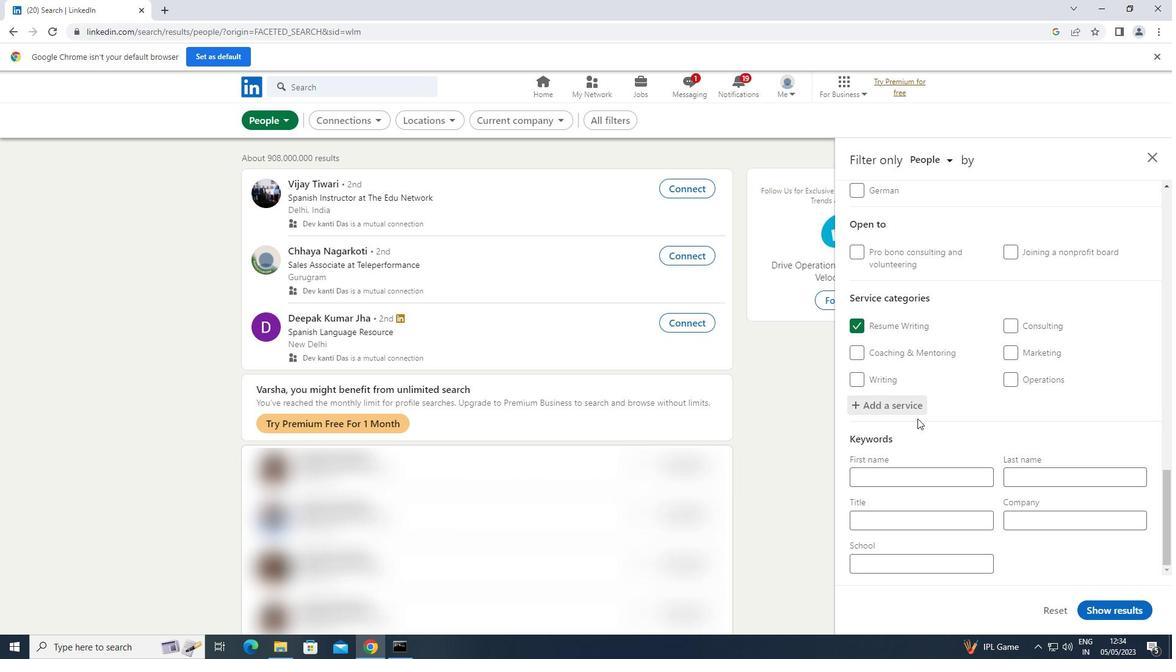 
Action: Mouse scrolled (917, 418) with delta (0, 0)
Screenshot: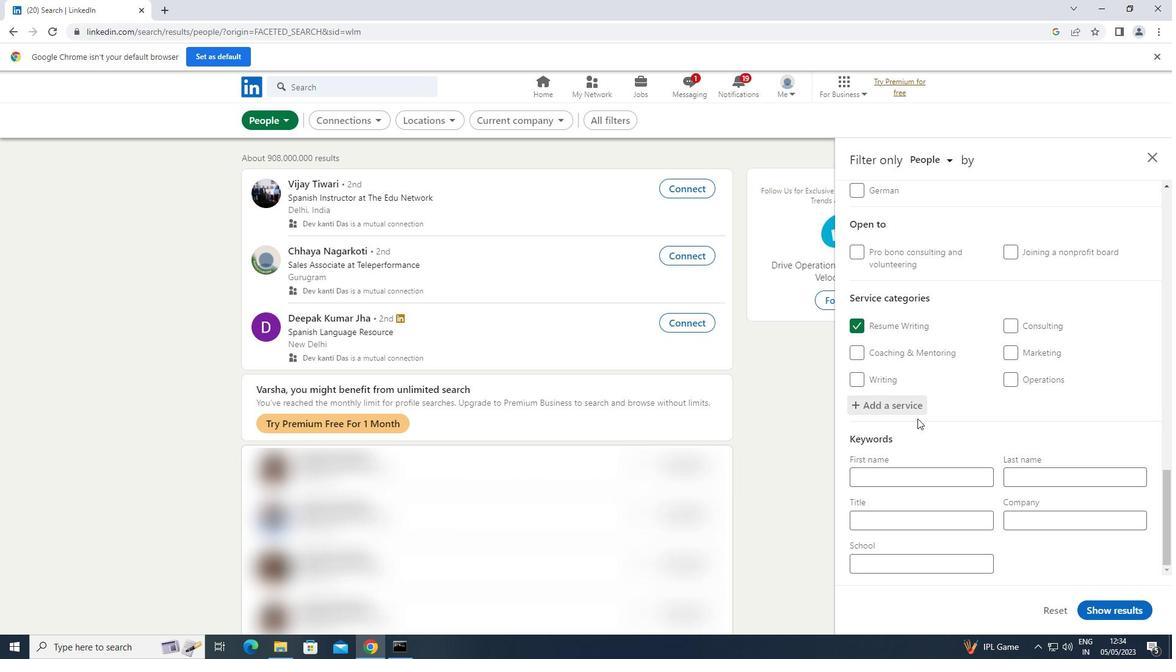
Action: Mouse scrolled (917, 418) with delta (0, 0)
Screenshot: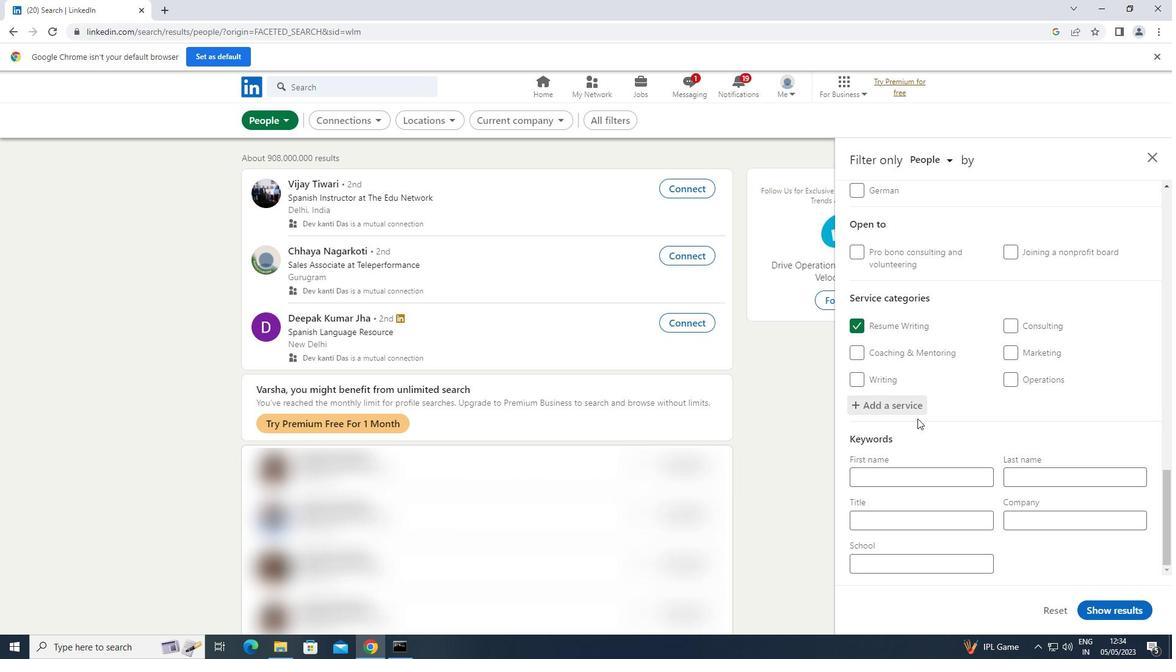 
Action: Mouse moved to (894, 519)
Screenshot: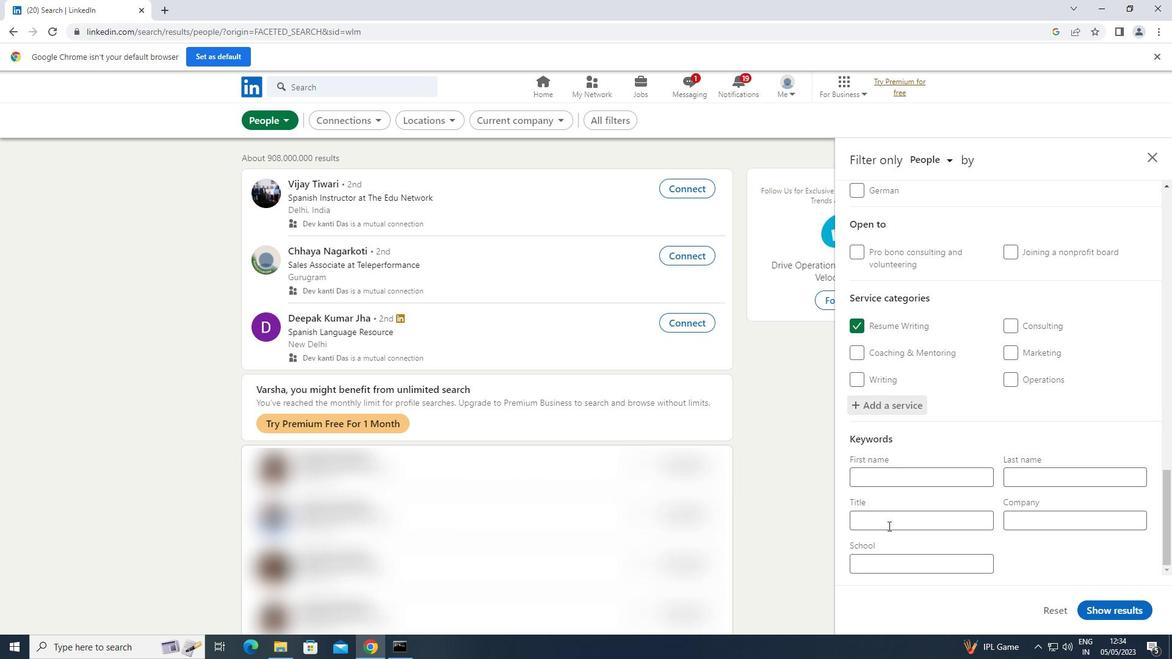 
Action: Mouse pressed left at (894, 519)
Screenshot: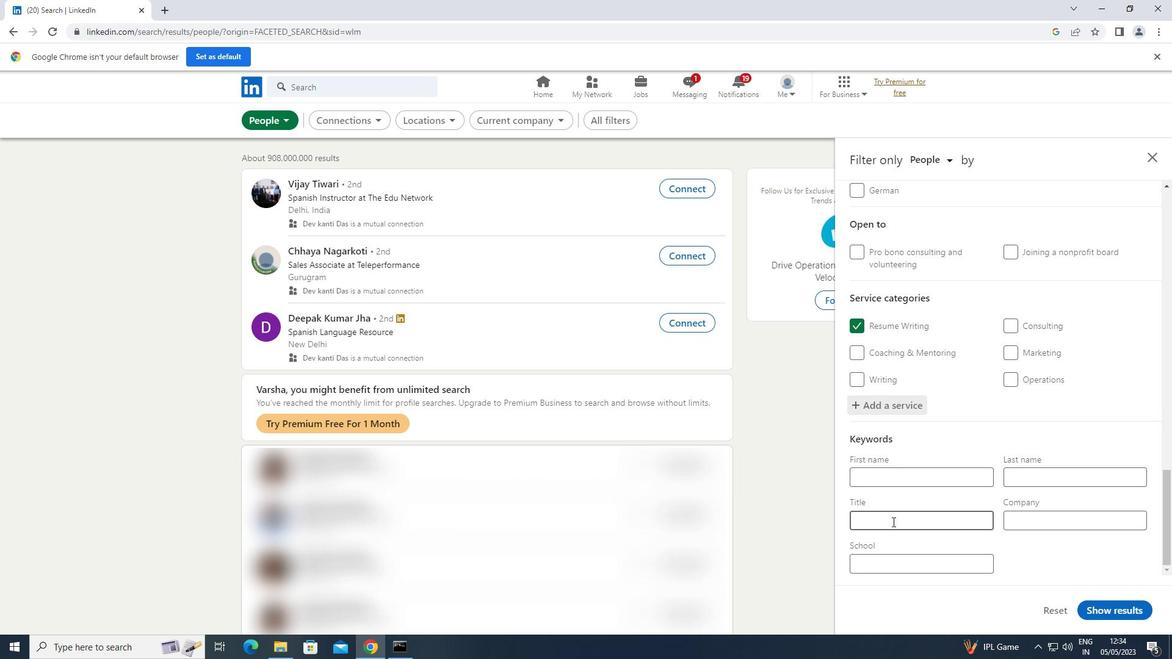 
Action: Key pressed <Key.shift>OVER<Key.space>THE<Key.space><Key.shift>PHONE<Key.space><Key.shift>INTERPRETER
Screenshot: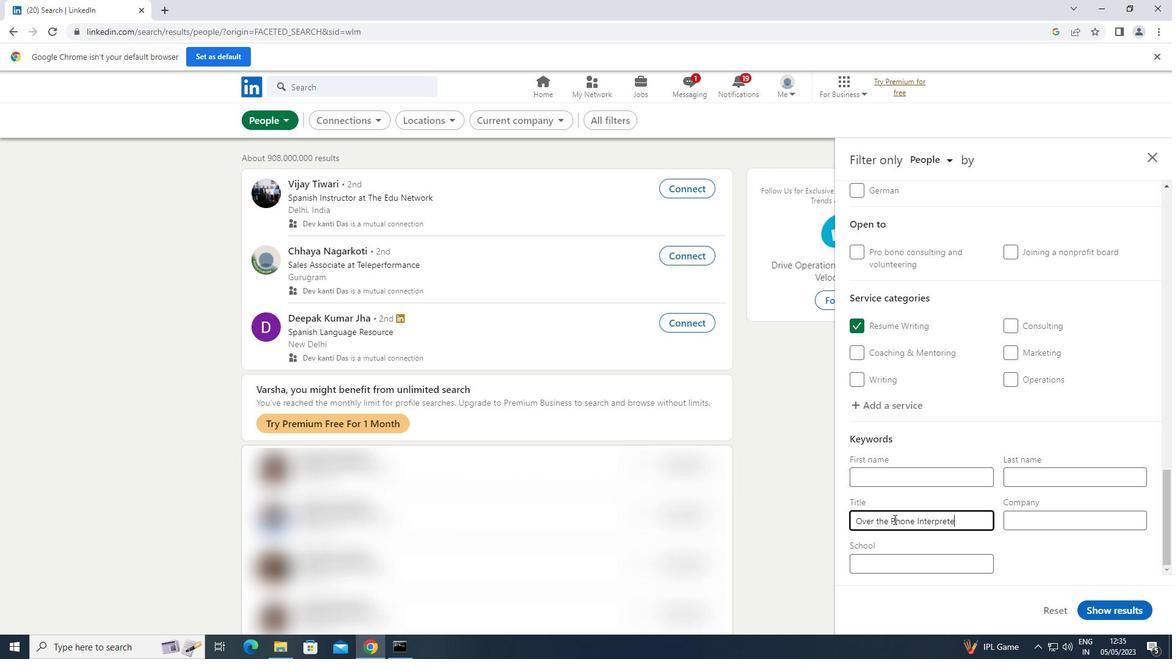 
Action: Mouse moved to (1127, 609)
Screenshot: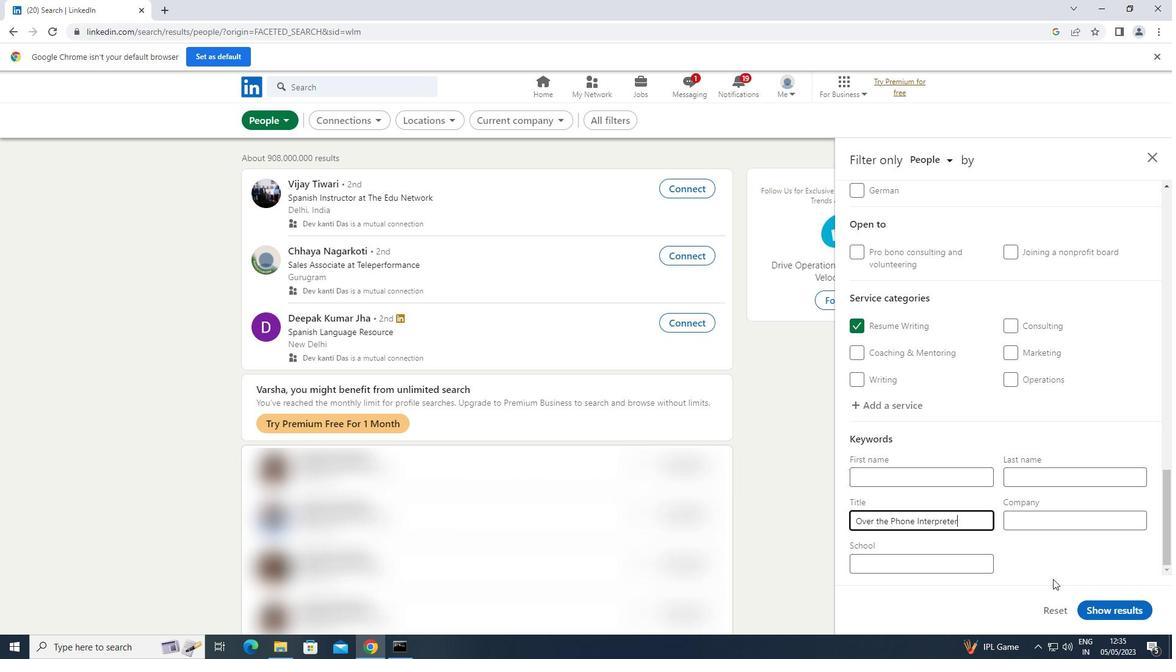
Action: Mouse pressed left at (1127, 609)
Screenshot: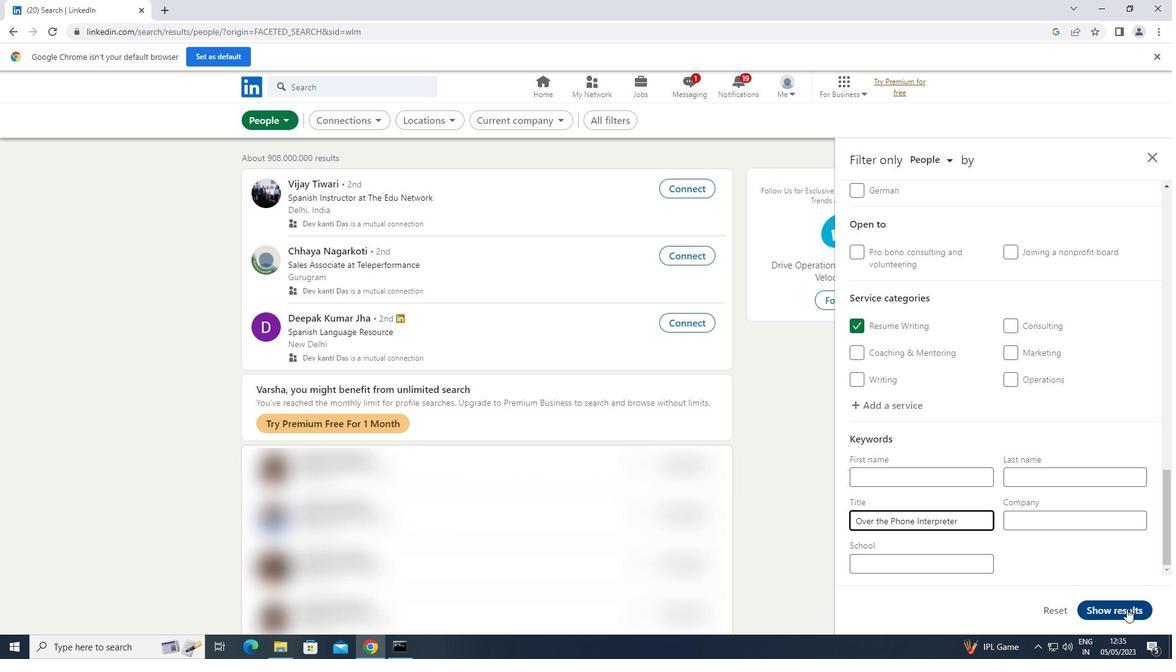 
